 Task: Search one way flight ticket for 3 adults, 3 children in business from Orange County: John Wayne Airport (was Orange County Airport) to Greenville: Pitt-greenville Airport on 5-2-2023. Choice of flights is Alaska. Number of bags: 4 checked bags. Price is upto 99000. Outbound departure time preference is 21:45.
Action: Mouse moved to (221, 319)
Screenshot: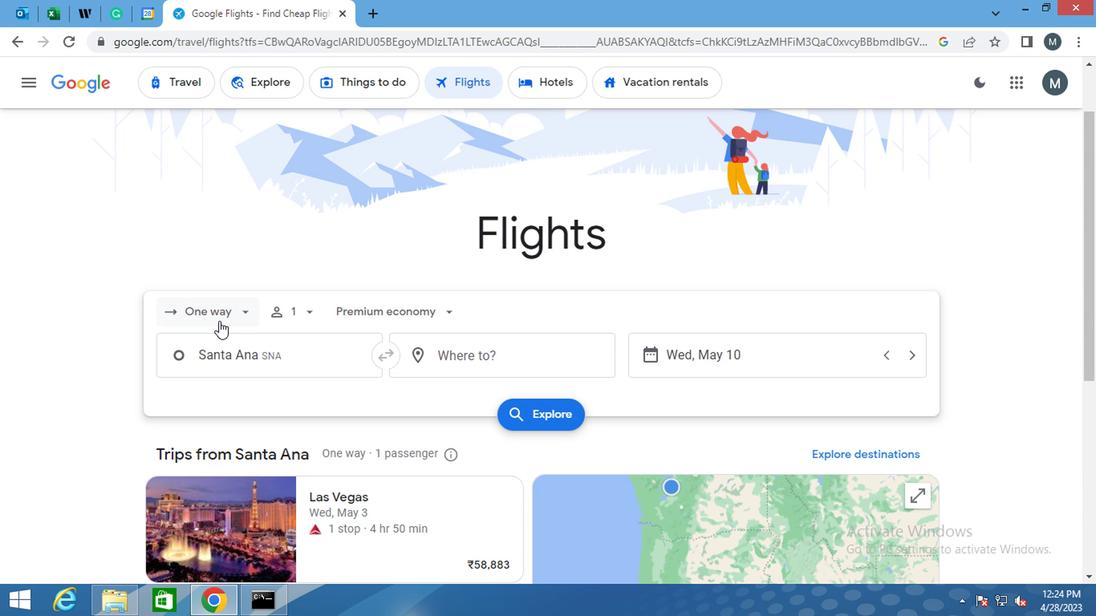 
Action: Mouse pressed left at (221, 319)
Screenshot: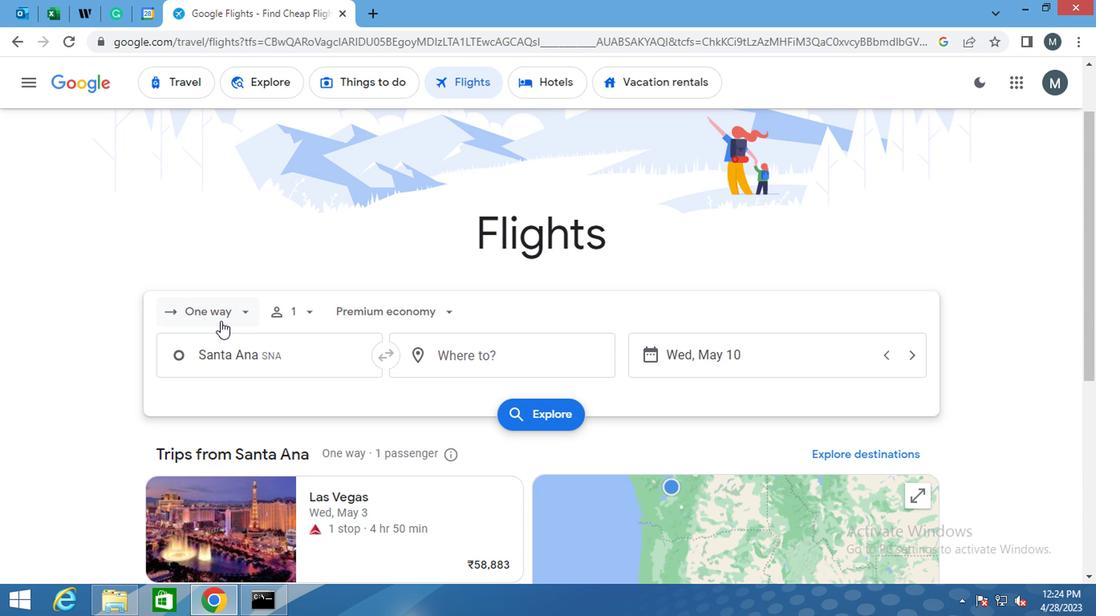 
Action: Mouse moved to (238, 378)
Screenshot: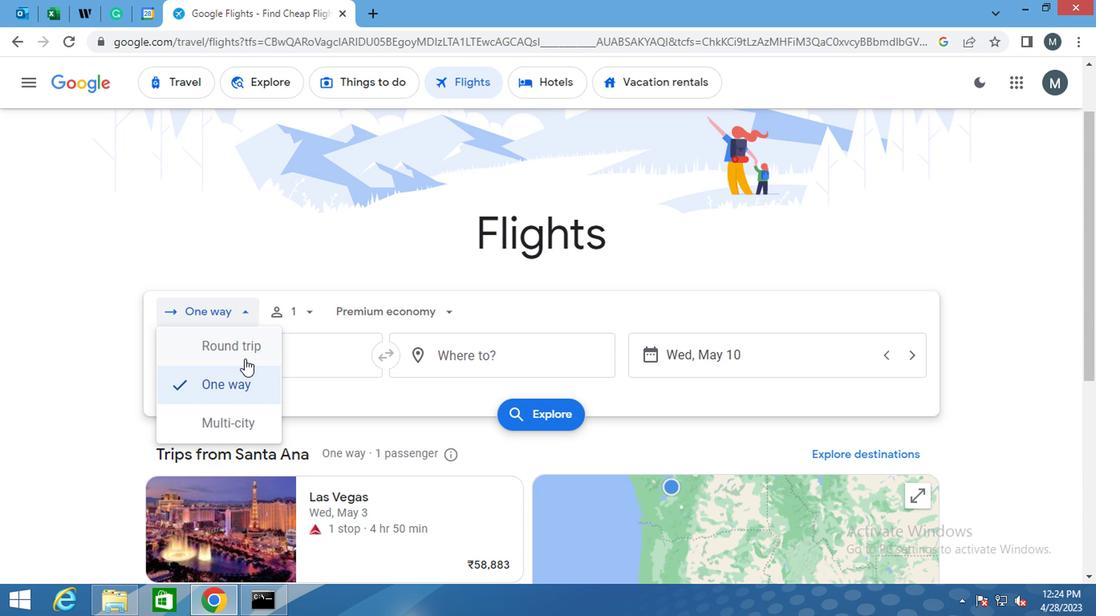 
Action: Mouse pressed left at (238, 378)
Screenshot: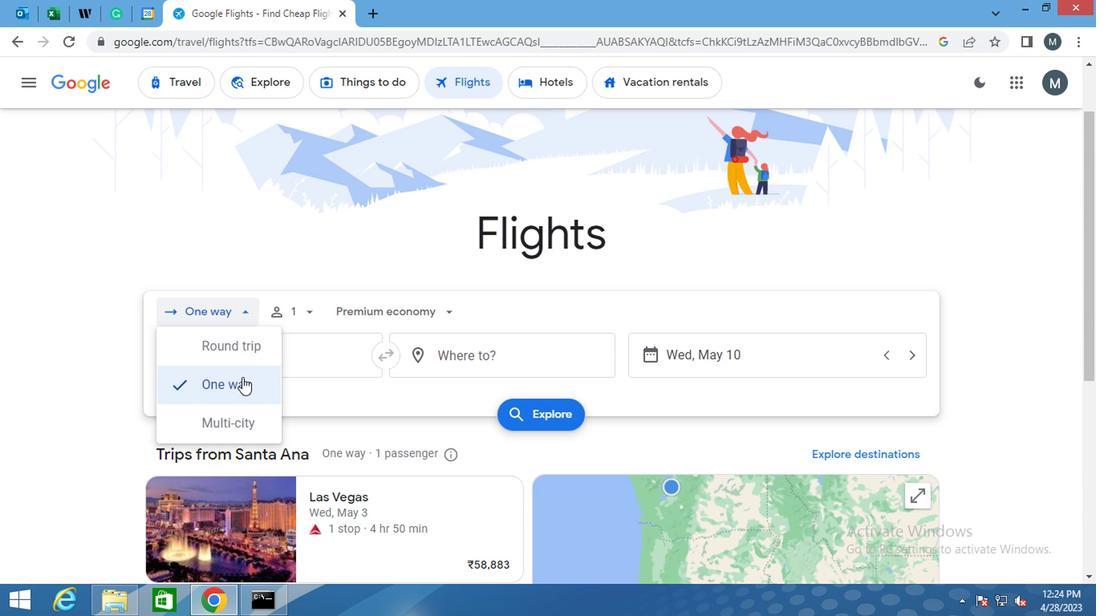 
Action: Mouse moved to (303, 314)
Screenshot: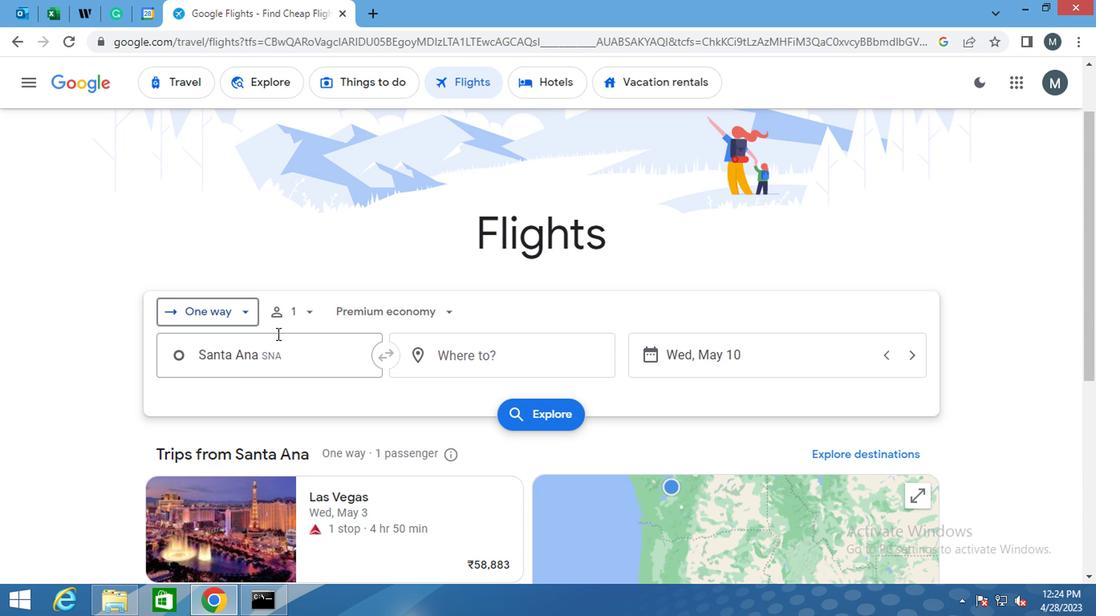 
Action: Mouse pressed left at (303, 314)
Screenshot: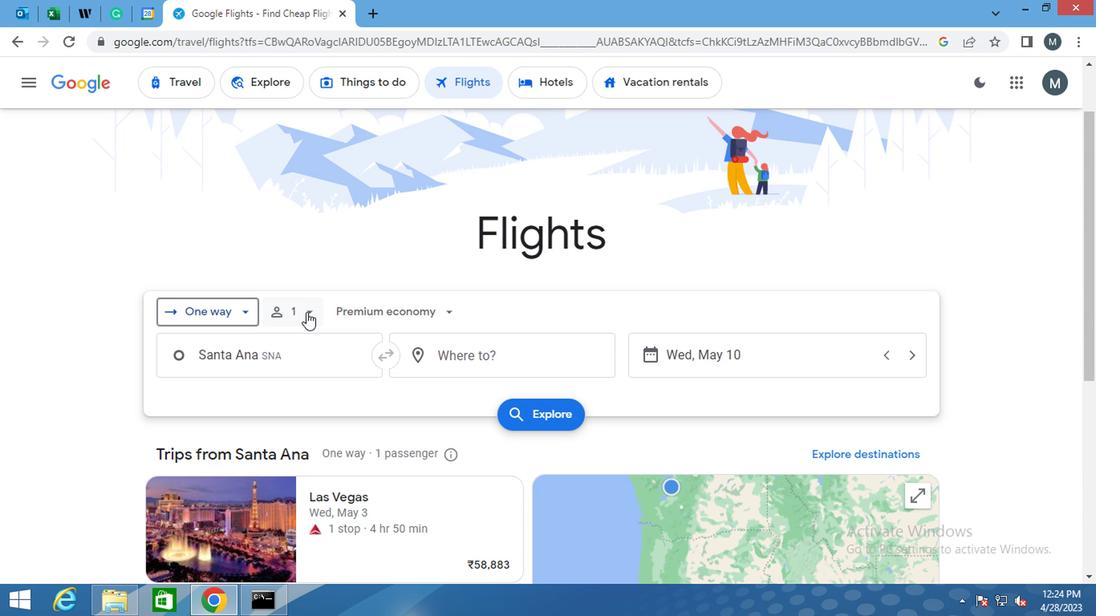 
Action: Mouse moved to (423, 352)
Screenshot: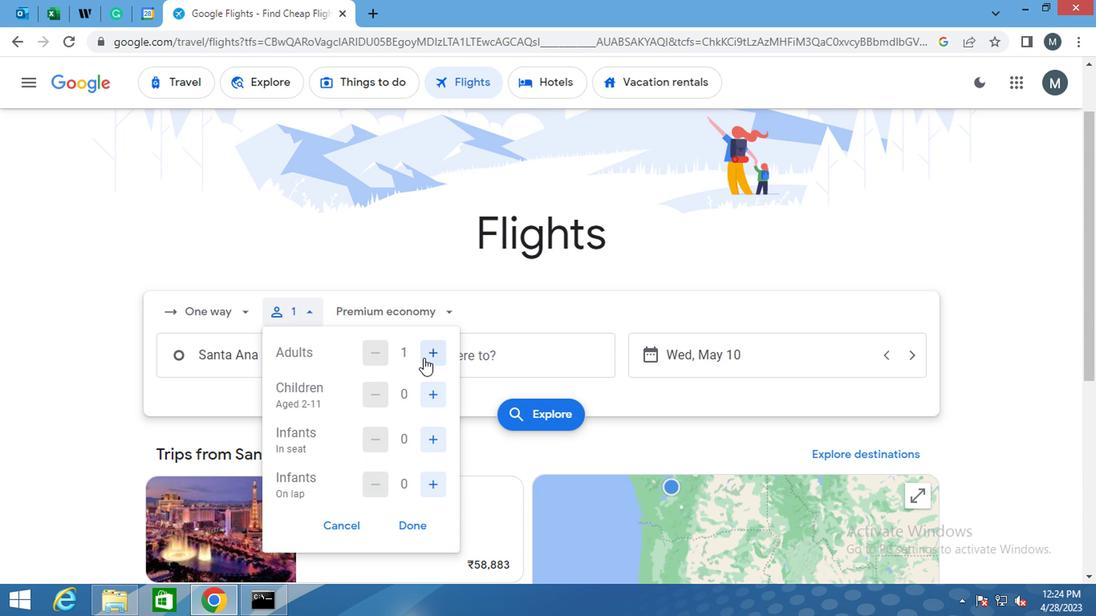 
Action: Mouse pressed left at (423, 352)
Screenshot: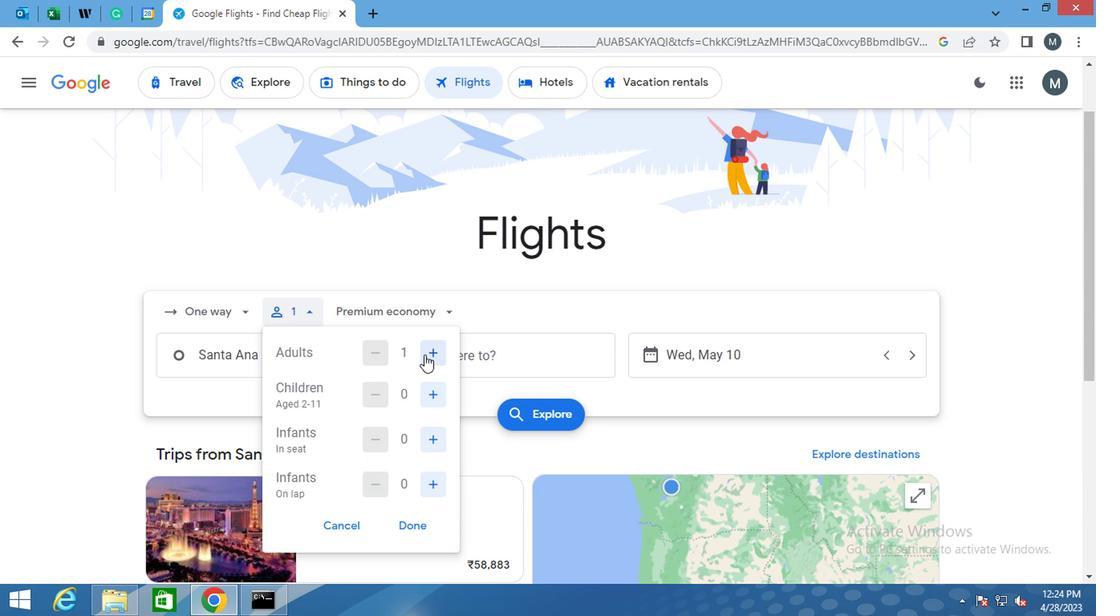 
Action: Mouse moved to (424, 352)
Screenshot: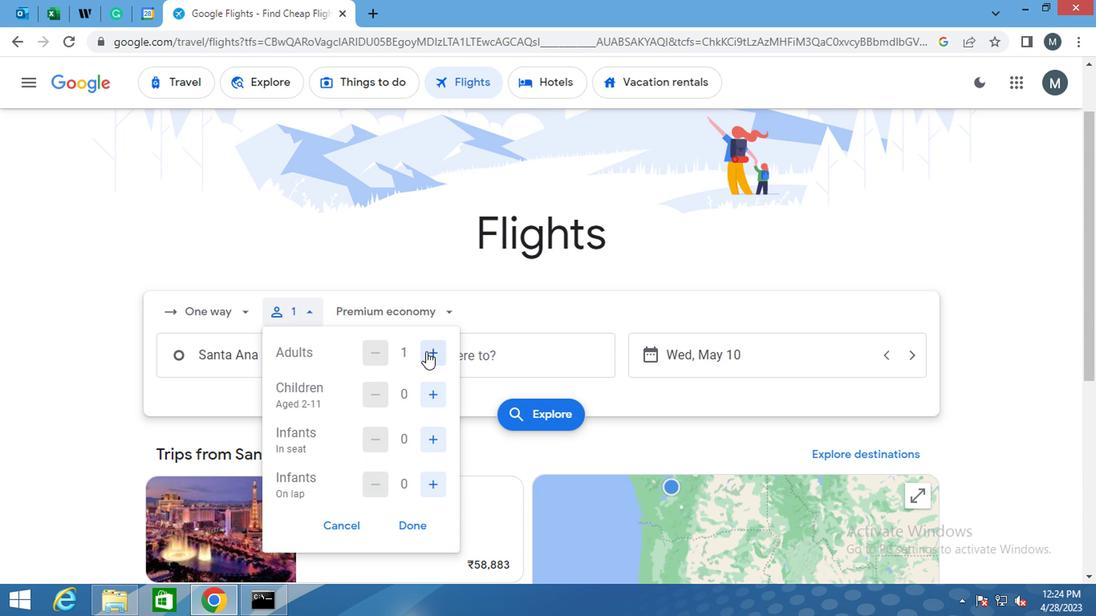 
Action: Mouse pressed left at (424, 352)
Screenshot: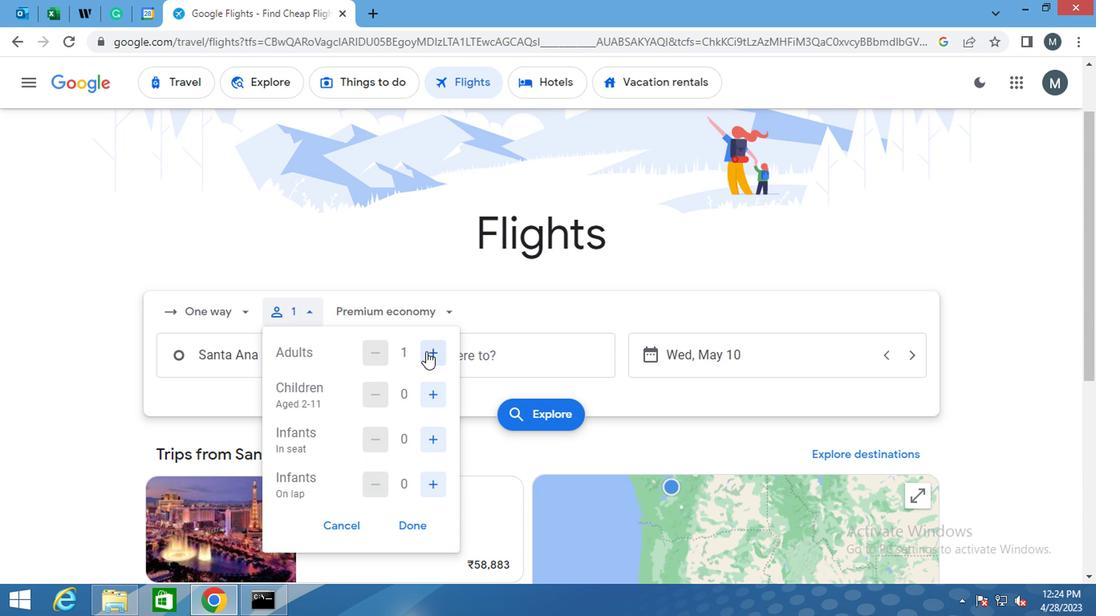 
Action: Mouse moved to (433, 399)
Screenshot: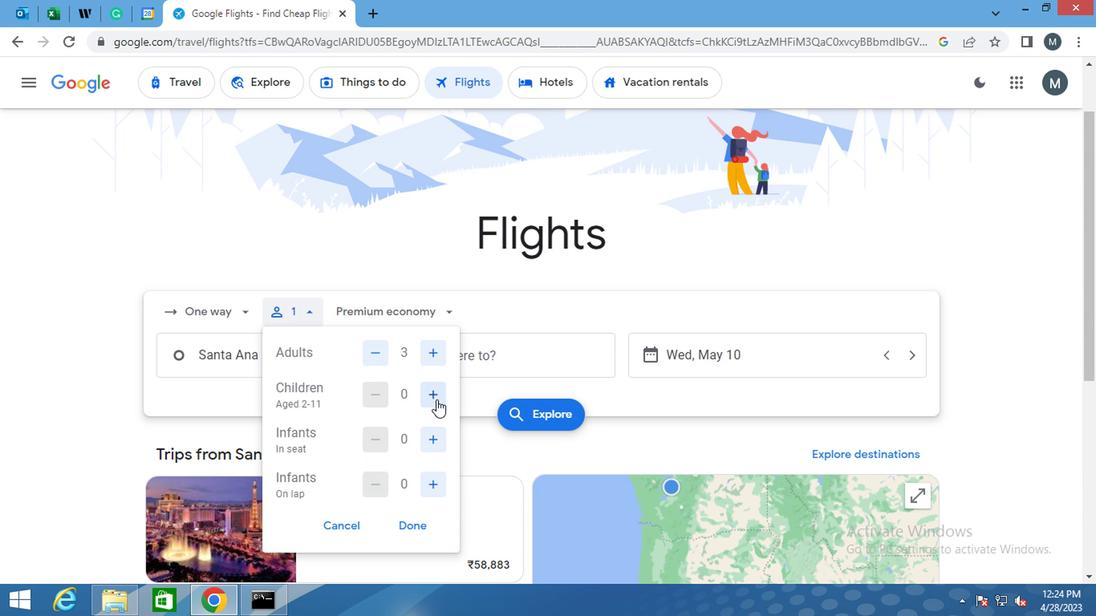 
Action: Mouse pressed left at (433, 399)
Screenshot: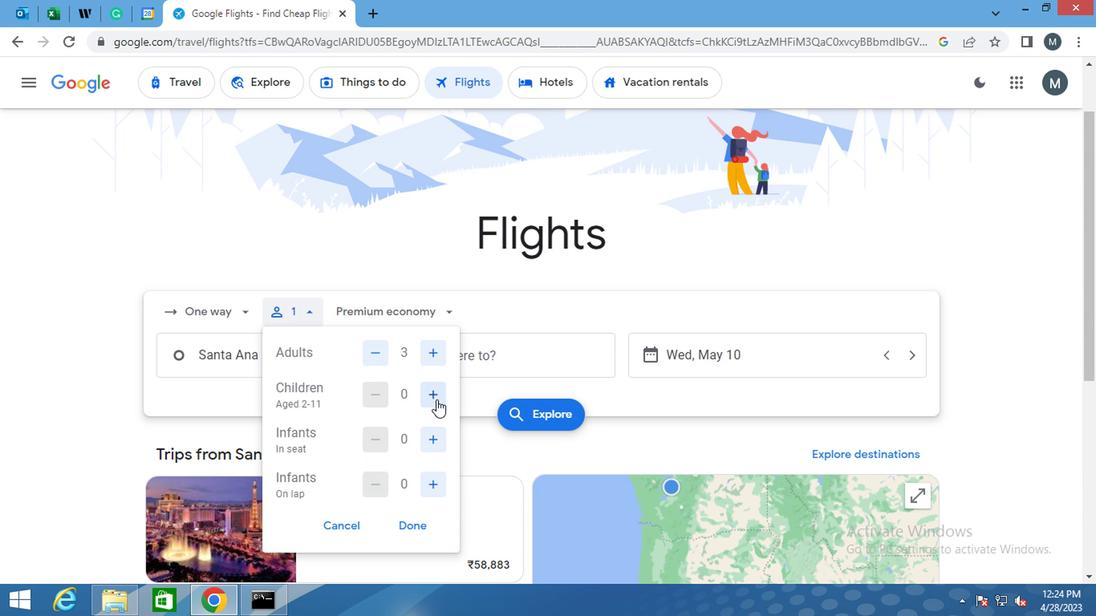 
Action: Mouse pressed left at (433, 399)
Screenshot: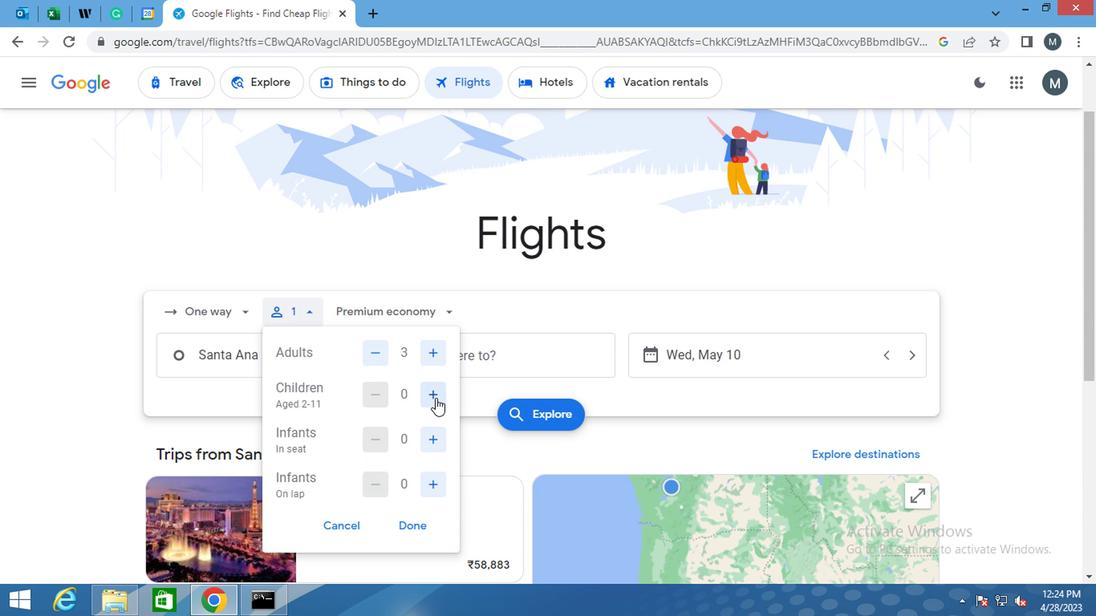 
Action: Mouse pressed left at (433, 399)
Screenshot: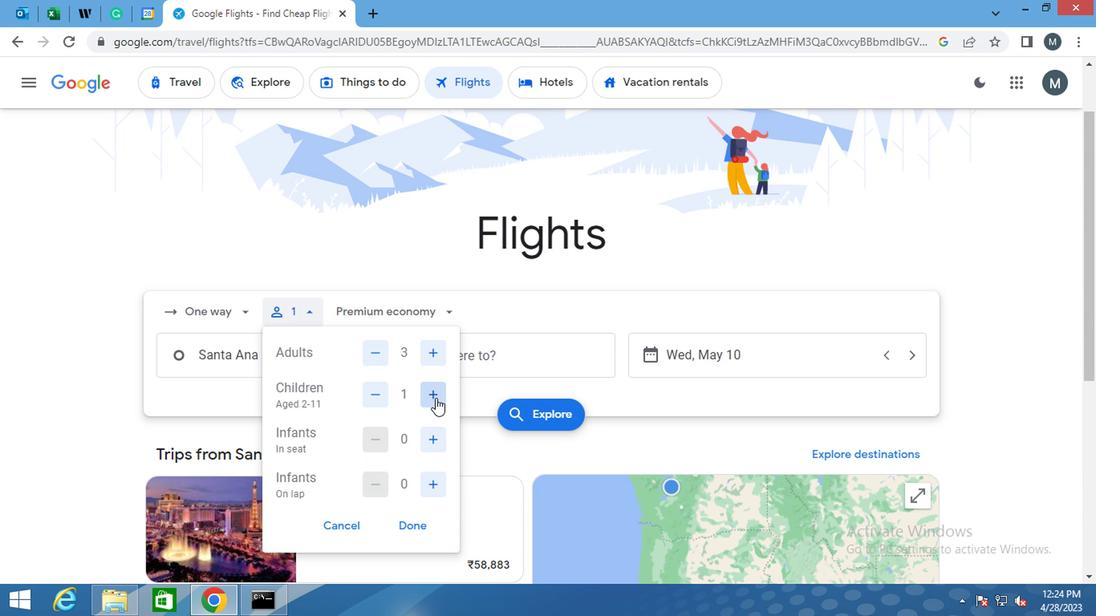 
Action: Mouse moved to (406, 528)
Screenshot: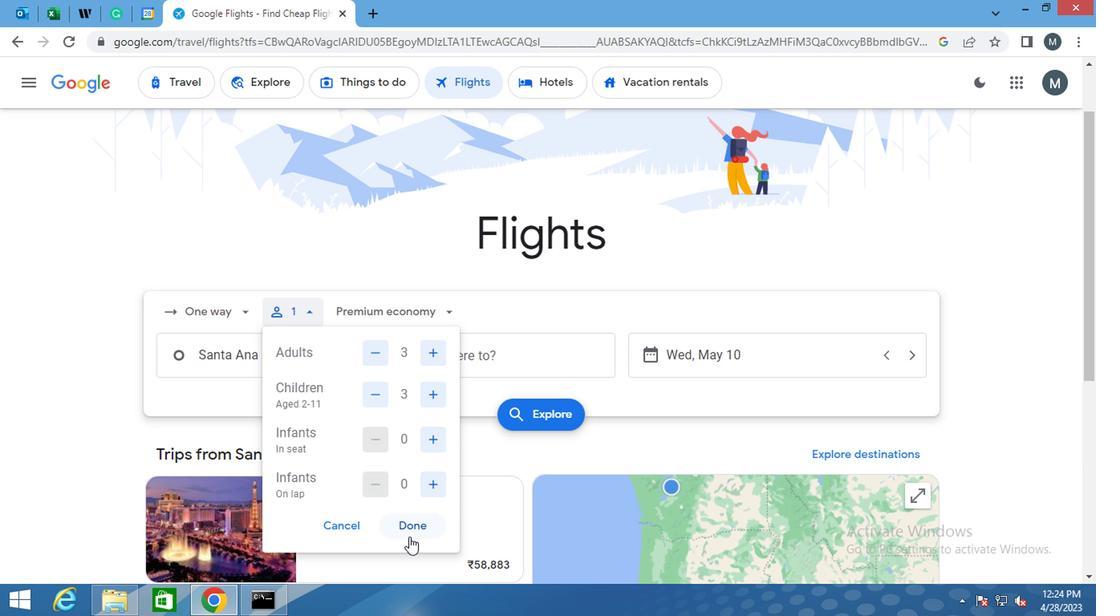 
Action: Mouse pressed left at (406, 528)
Screenshot: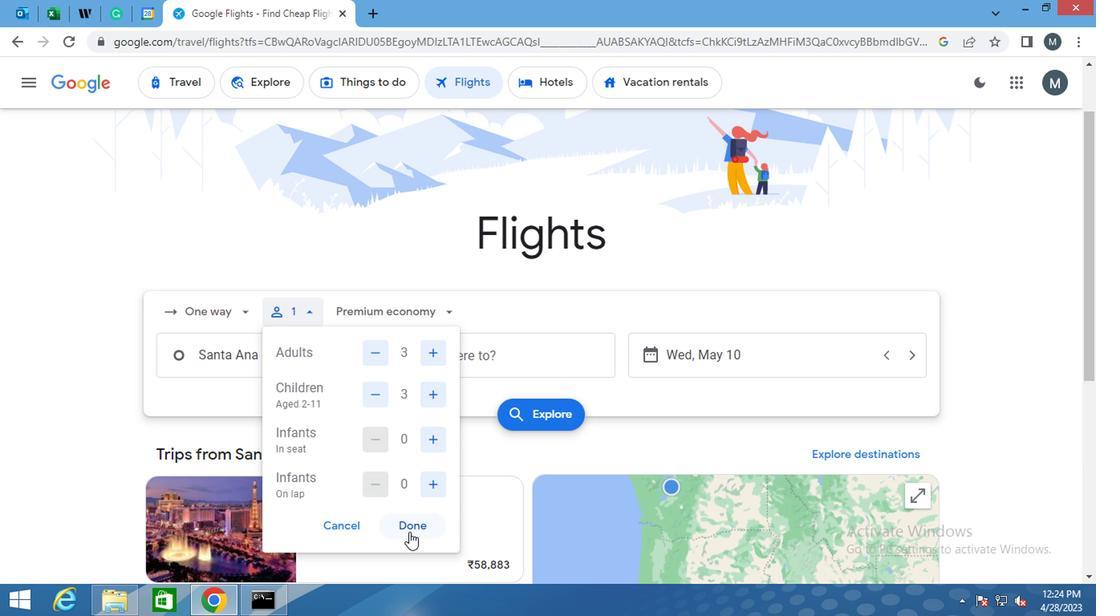 
Action: Mouse moved to (418, 316)
Screenshot: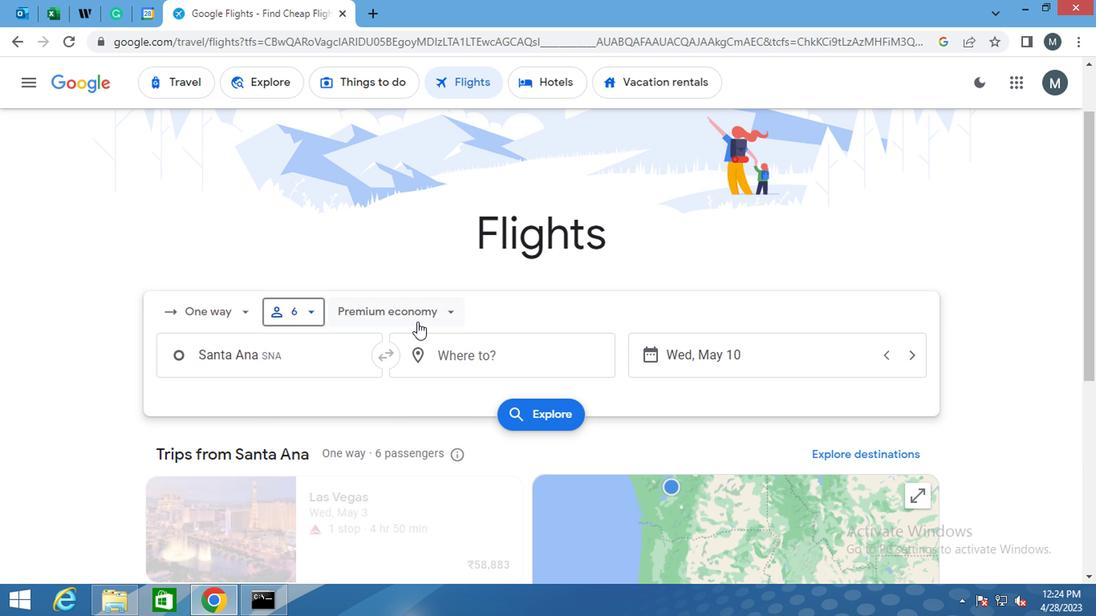 
Action: Mouse pressed left at (418, 316)
Screenshot: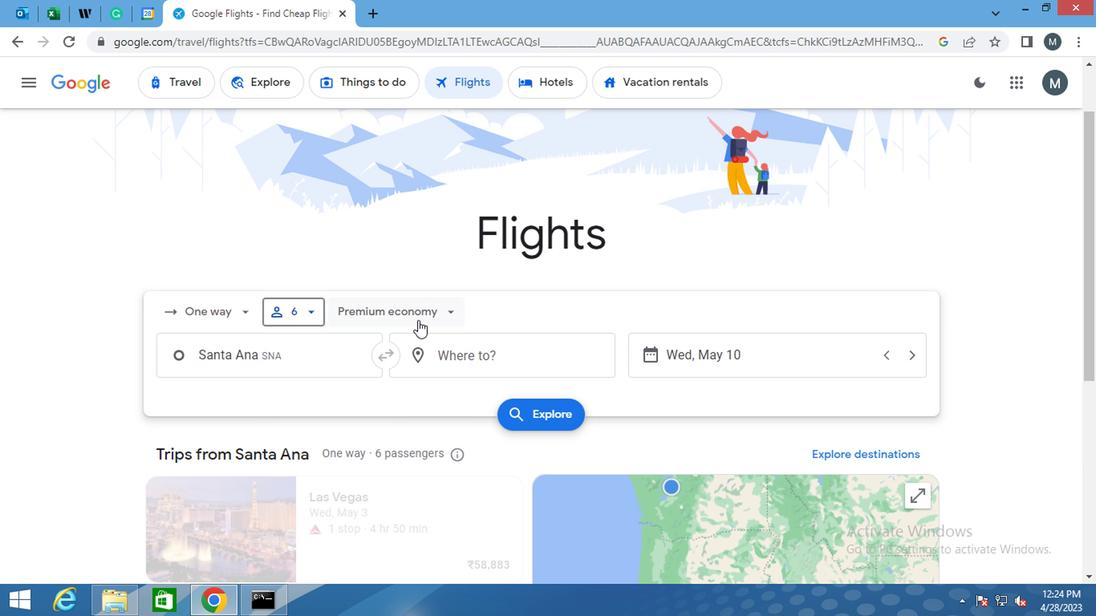 
Action: Mouse moved to (400, 420)
Screenshot: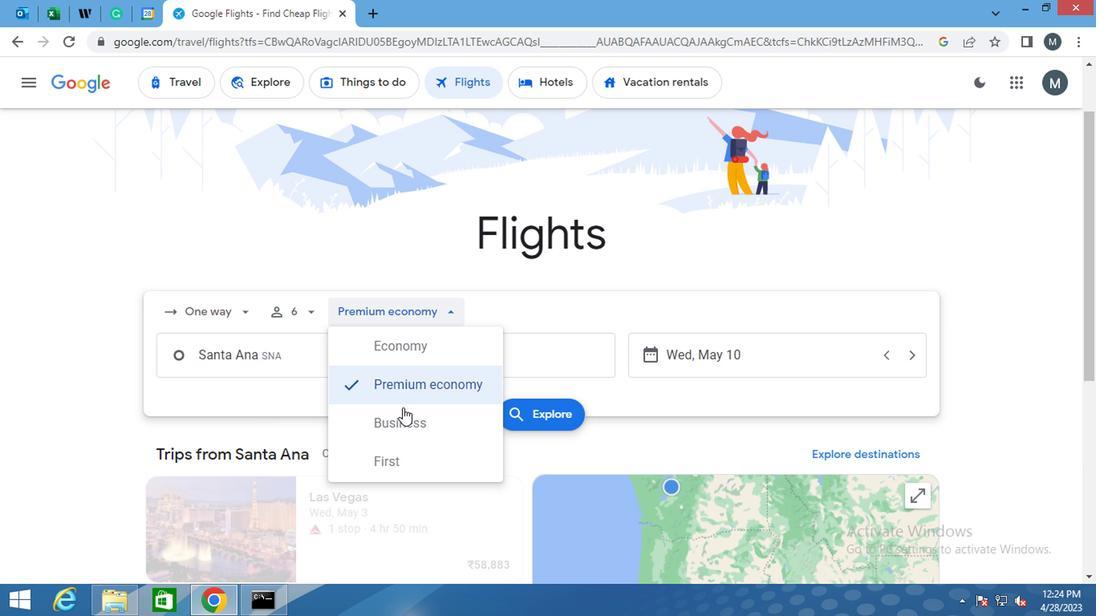 
Action: Mouse pressed left at (400, 420)
Screenshot: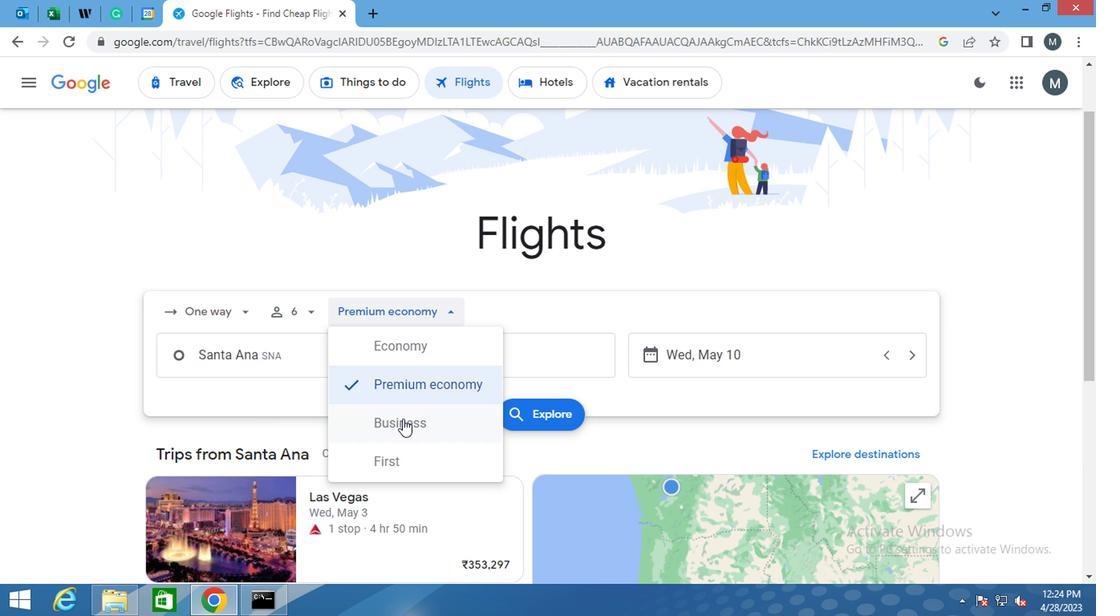 
Action: Mouse moved to (203, 356)
Screenshot: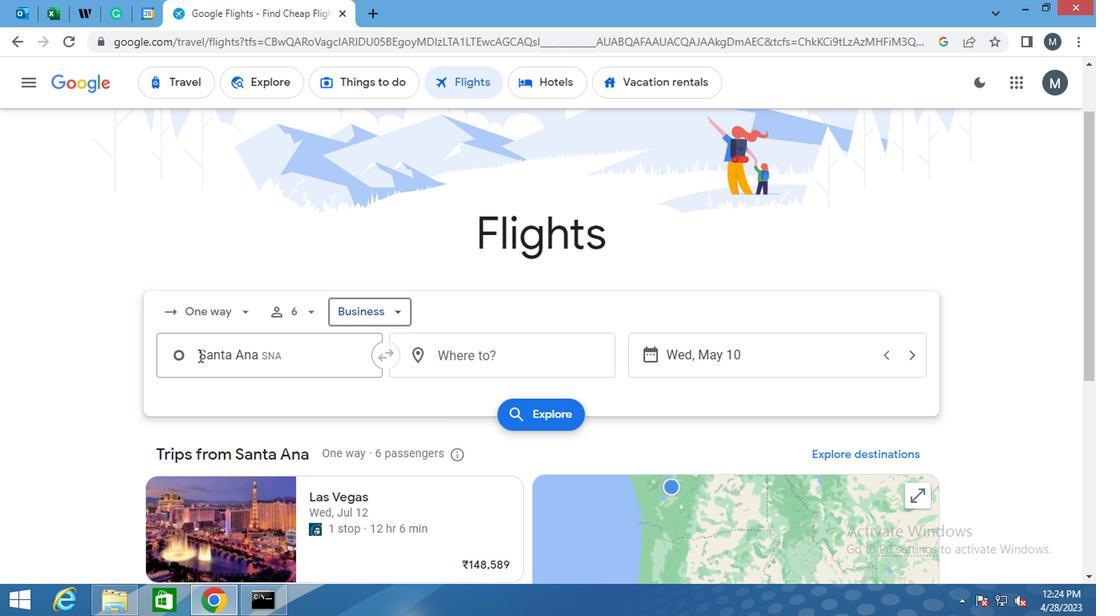 
Action: Mouse pressed left at (203, 356)
Screenshot: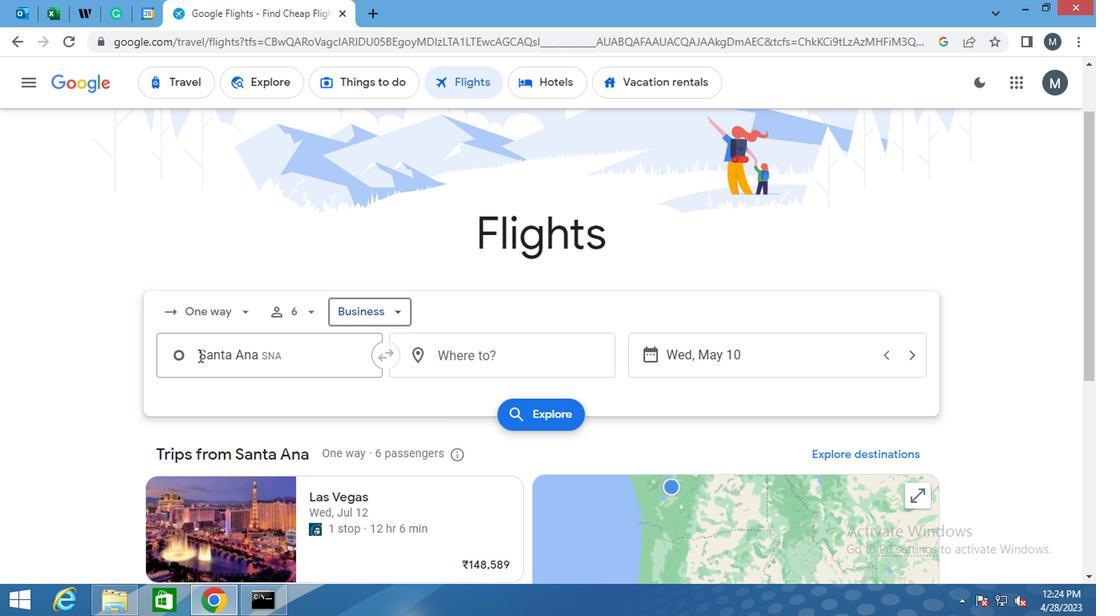 
Action: Mouse moved to (247, 364)
Screenshot: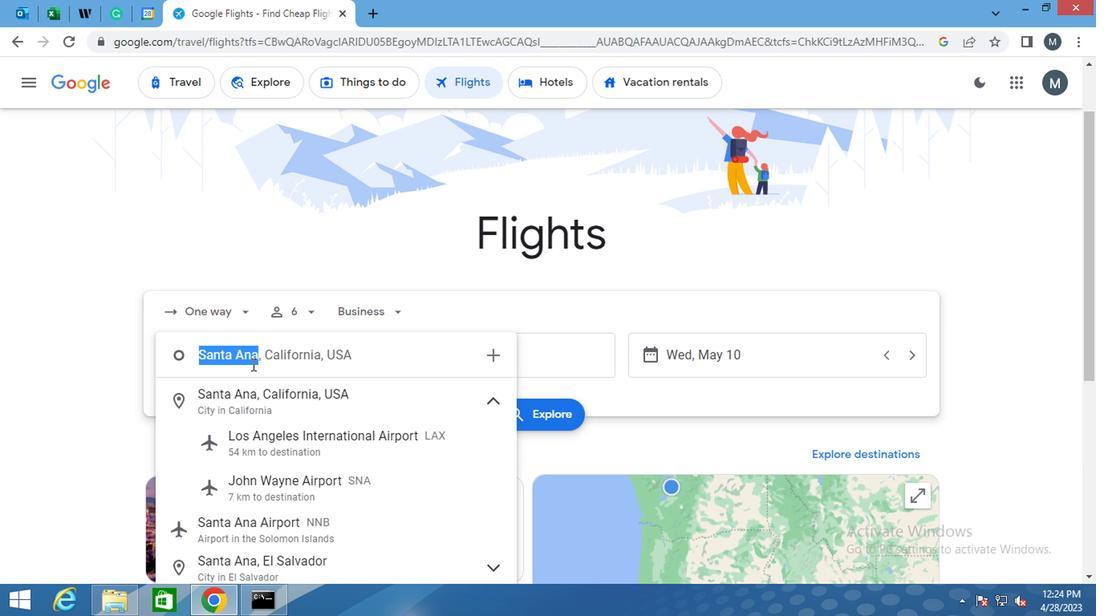 
Action: Key pressed wayne
Screenshot: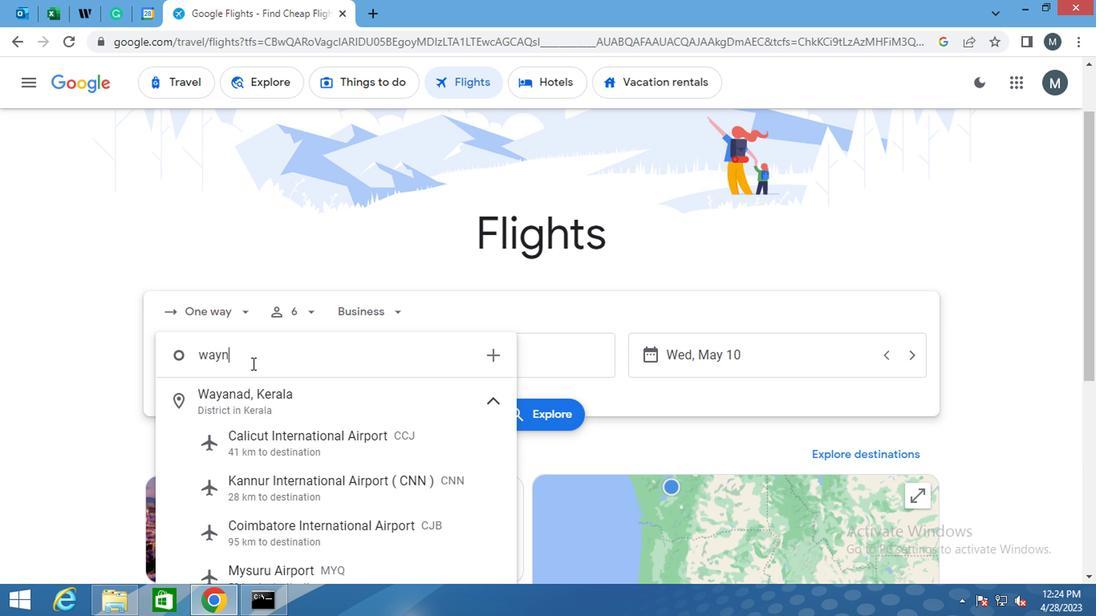 
Action: Mouse moved to (248, 368)
Screenshot: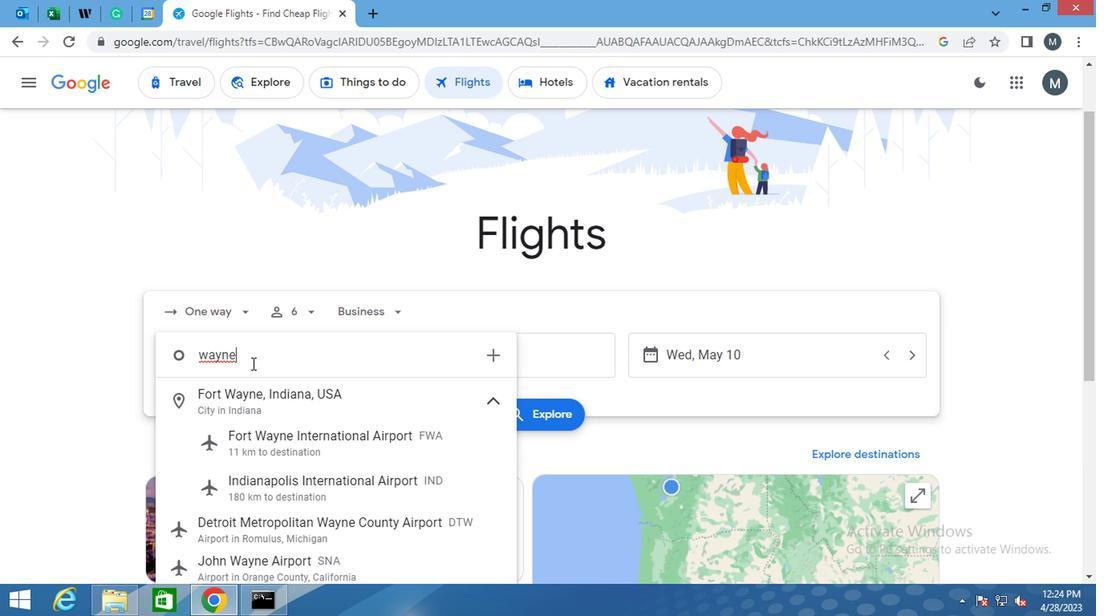 
Action: Key pressed <Key.space>airport
Screenshot: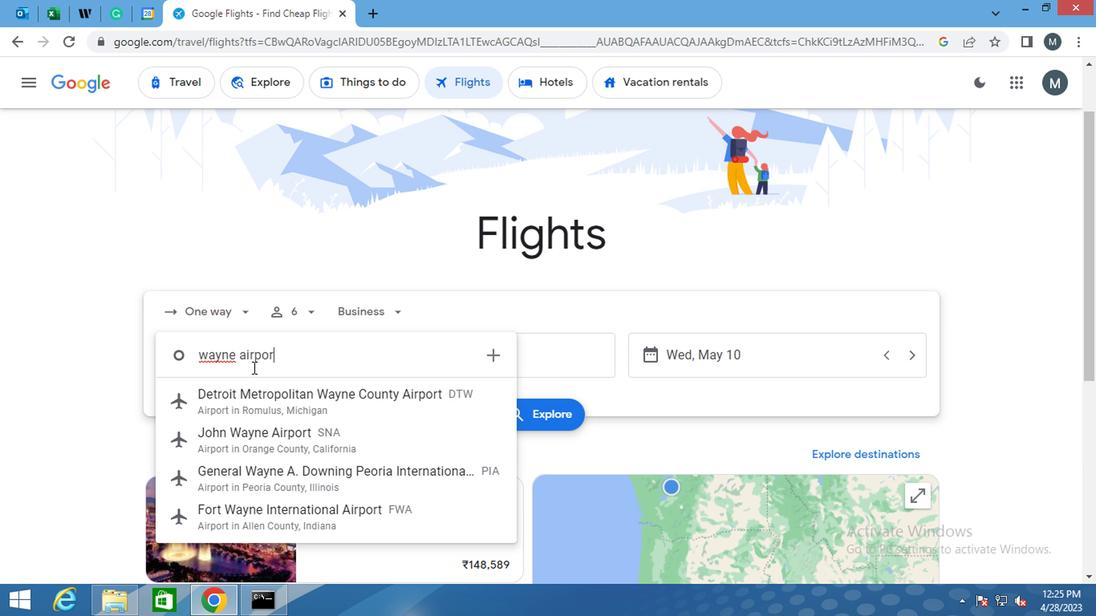 
Action: Mouse moved to (272, 378)
Screenshot: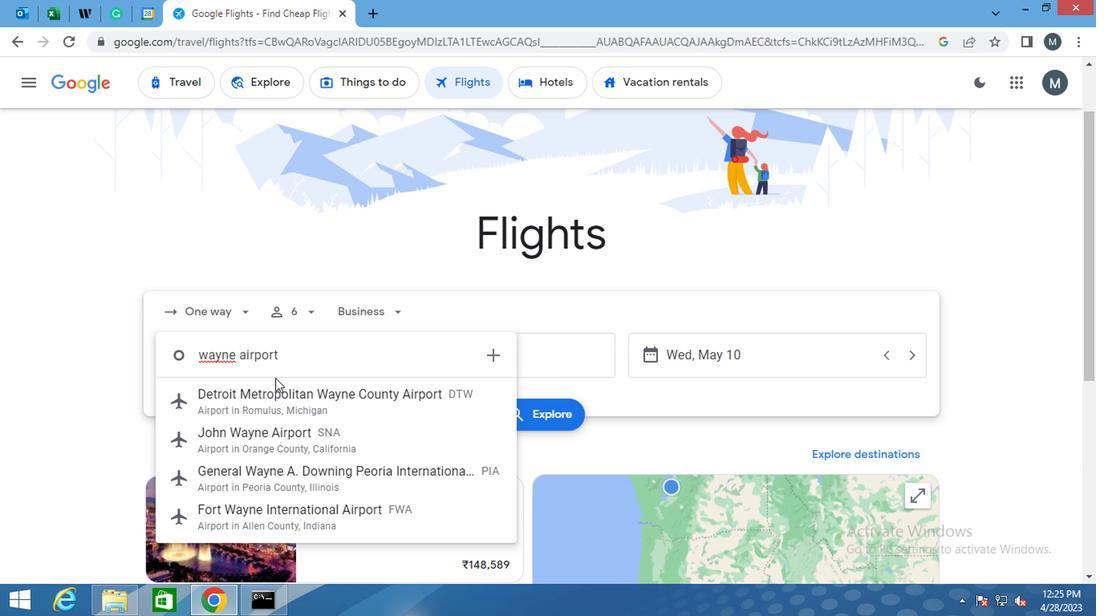 
Action: Key pressed <Key.space>
Screenshot: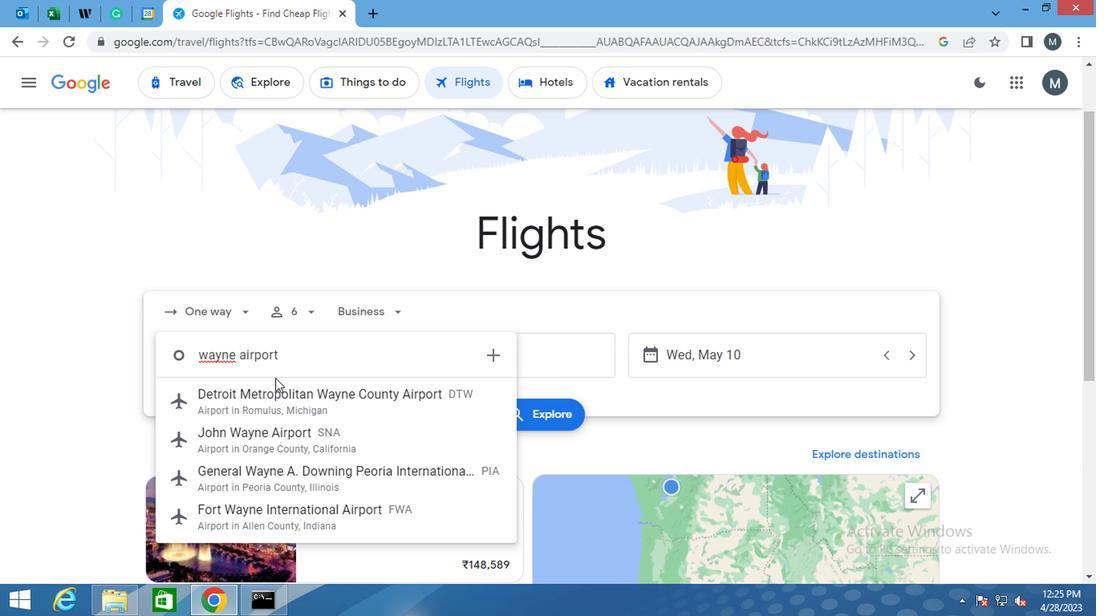 
Action: Mouse moved to (312, 393)
Screenshot: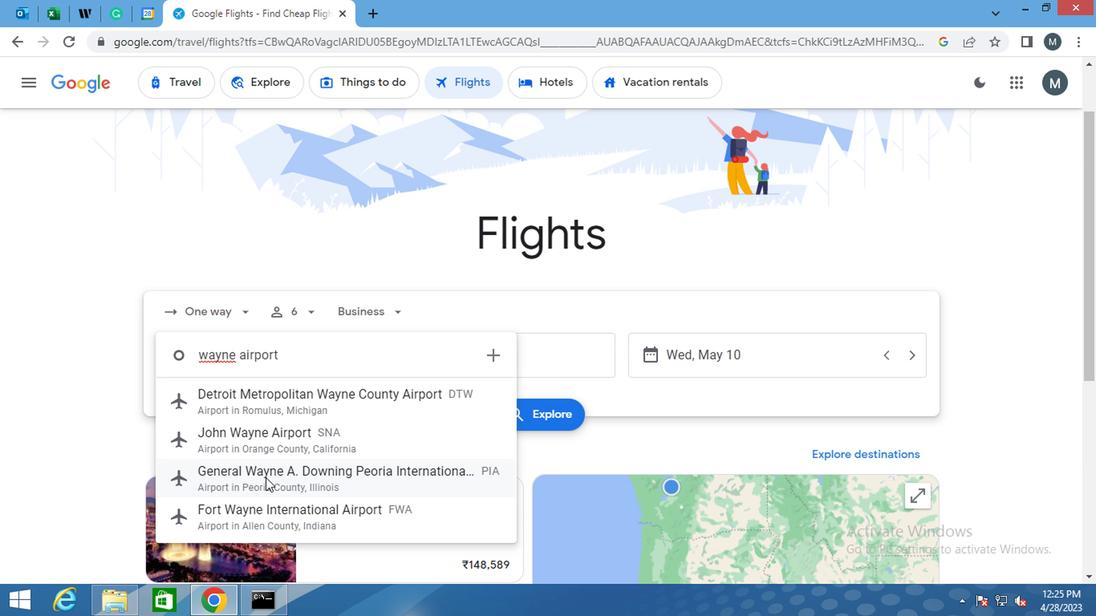 
Action: Mouse scrolled (312, 392) with delta (0, 0)
Screenshot: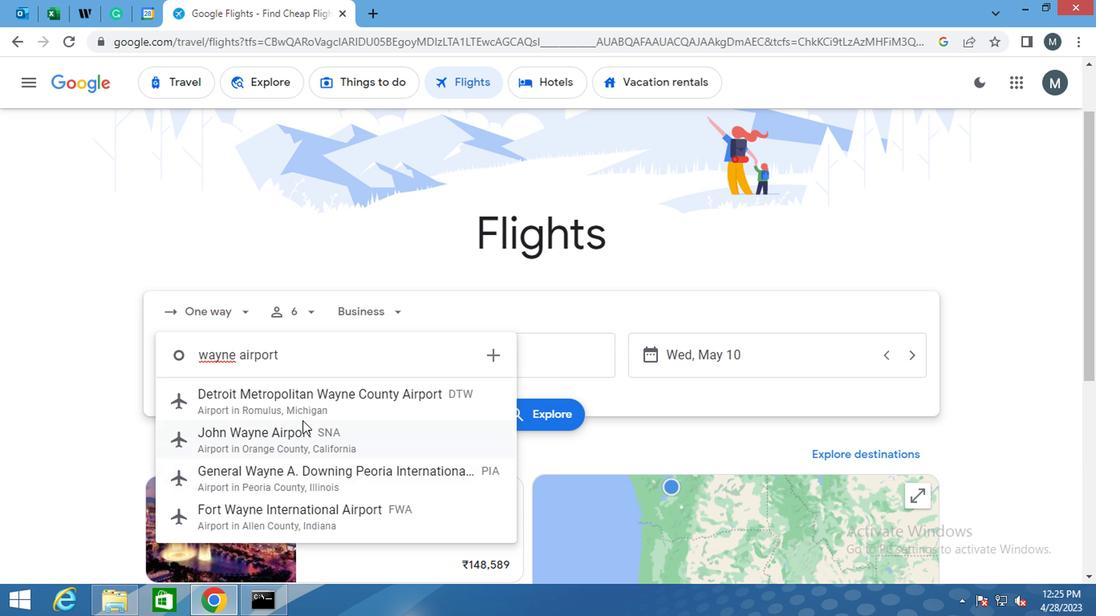 
Action: Mouse moved to (303, 408)
Screenshot: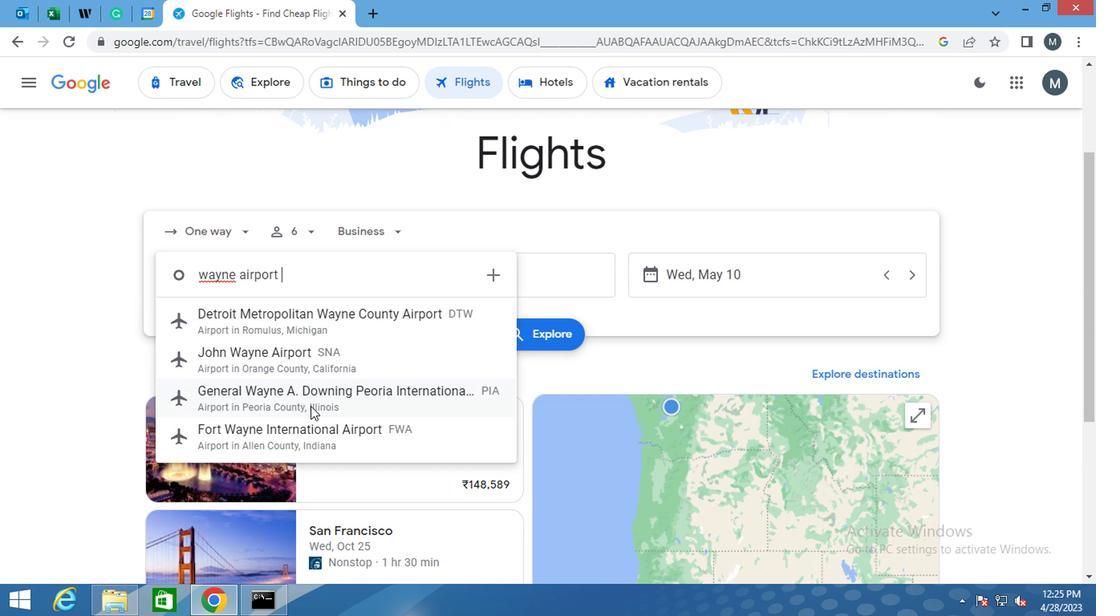 
Action: Mouse scrolled (303, 408) with delta (0, 0)
Screenshot: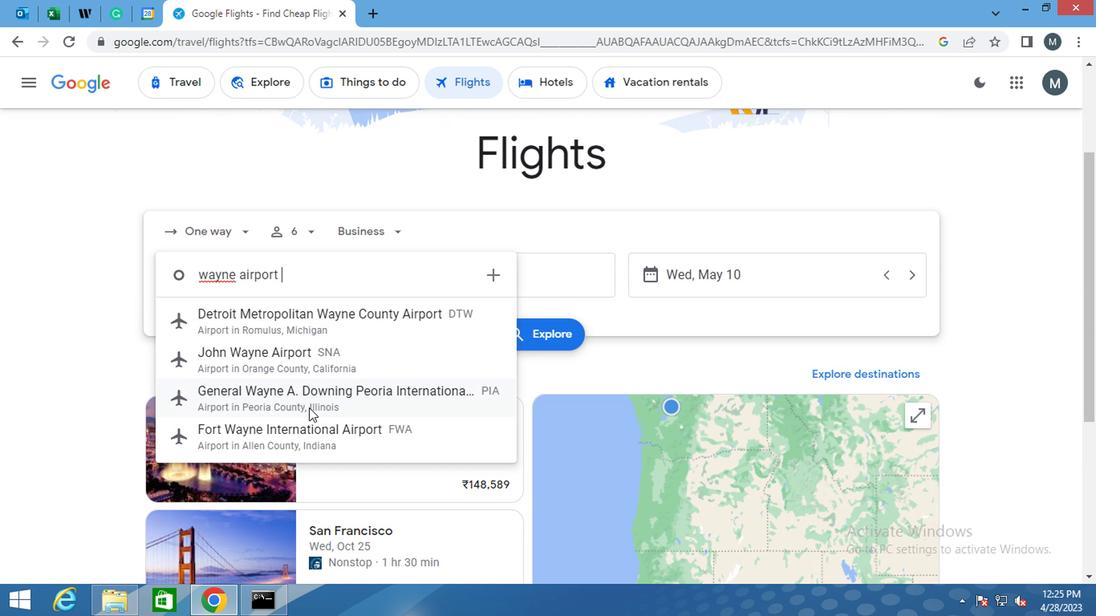 
Action: Mouse moved to (303, 406)
Screenshot: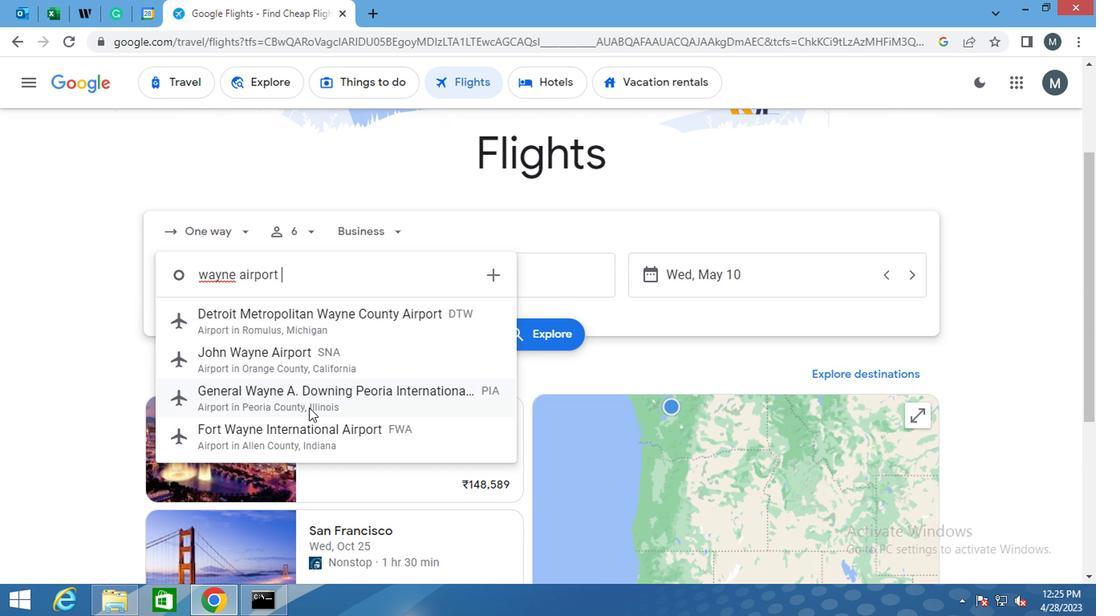 
Action: Mouse scrolled (303, 407) with delta (0, 0)
Screenshot: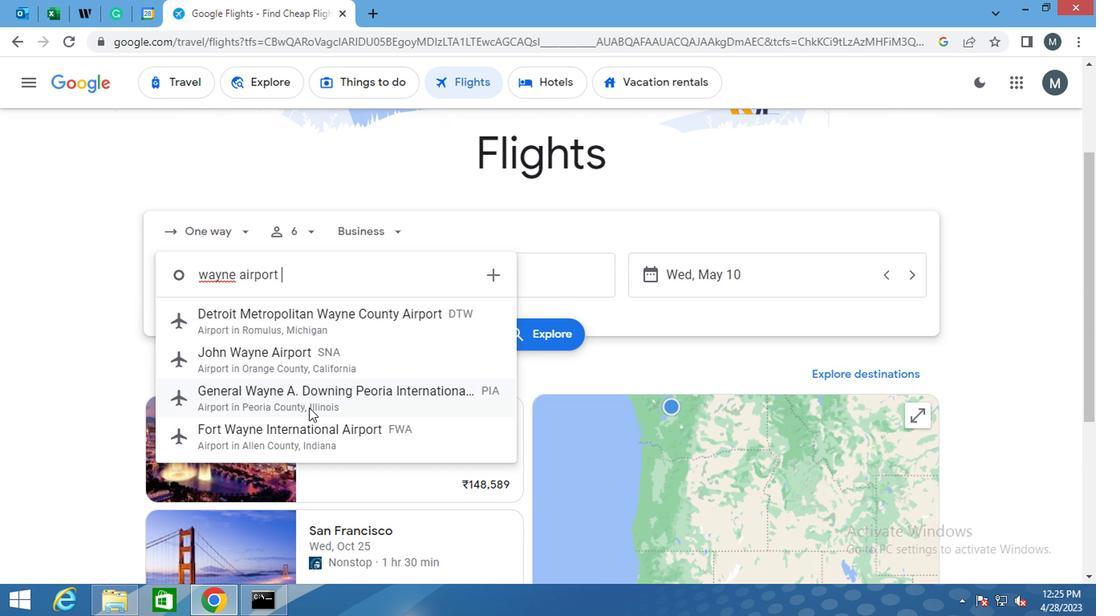 
Action: Mouse moved to (305, 407)
Screenshot: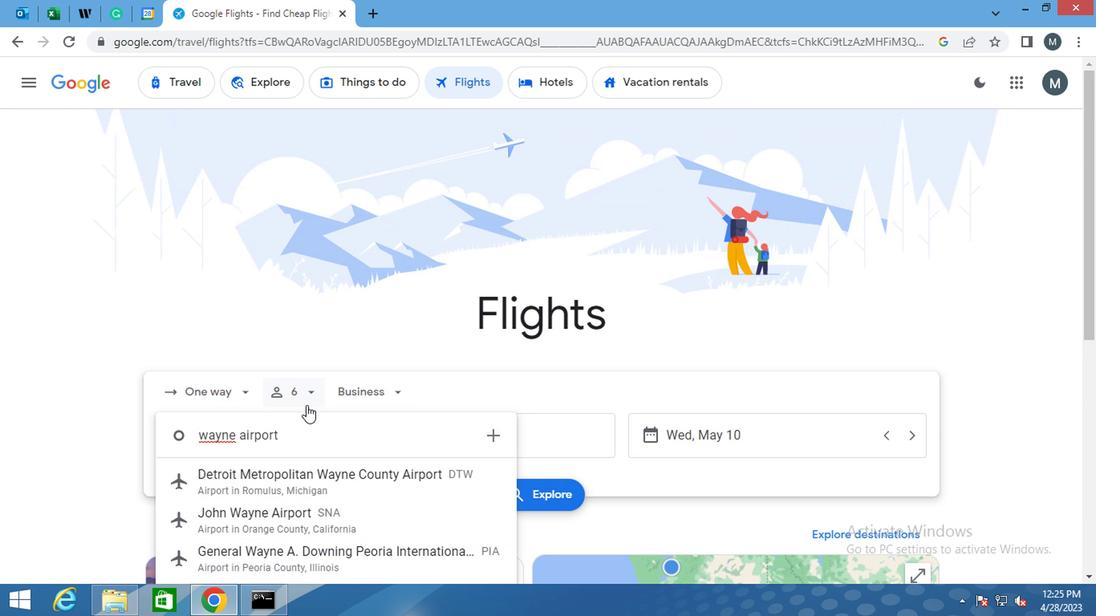 
Action: Mouse scrolled (305, 406) with delta (0, 0)
Screenshot: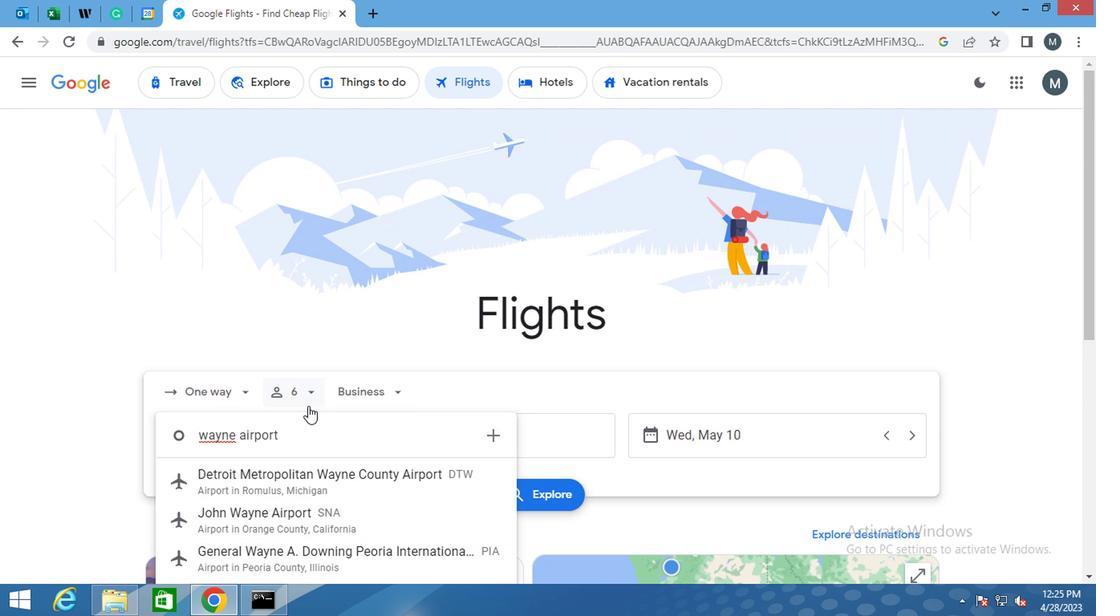 
Action: Mouse moved to (342, 448)
Screenshot: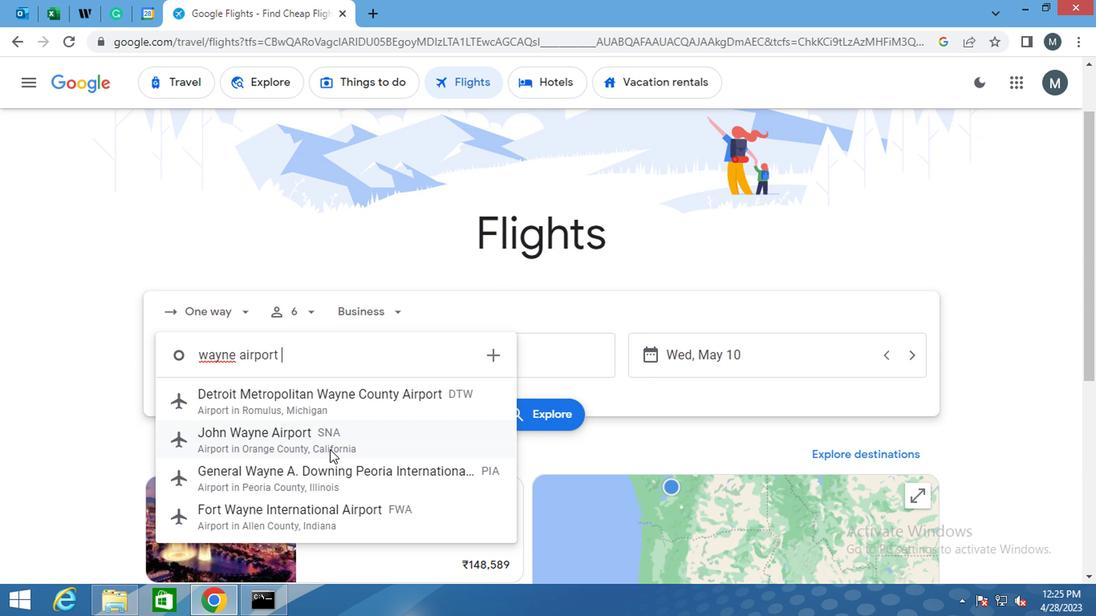 
Action: Mouse pressed left at (342, 448)
Screenshot: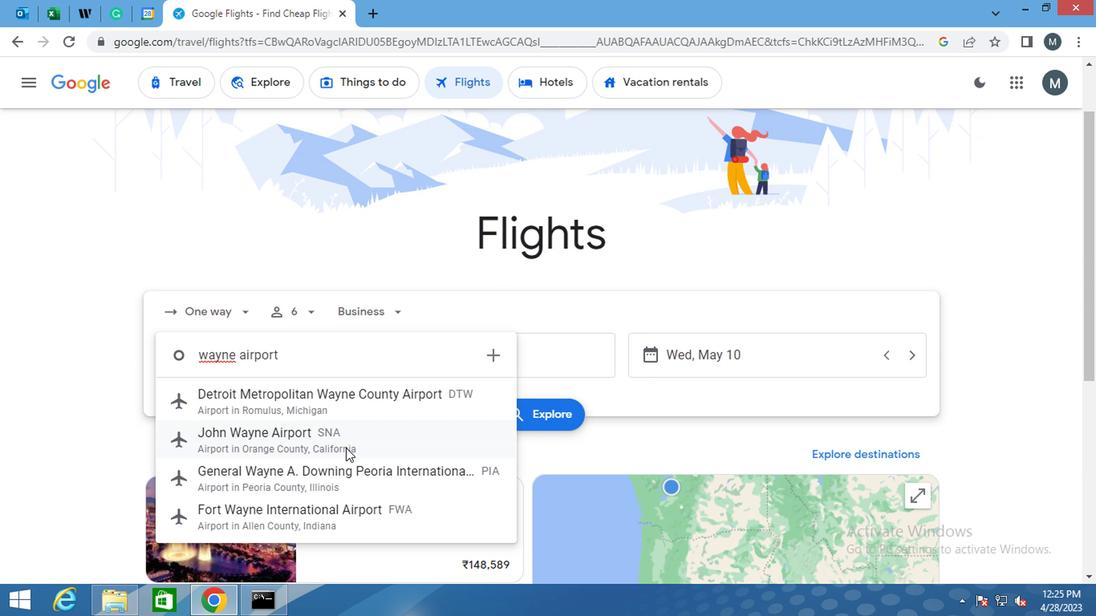 
Action: Mouse moved to (472, 366)
Screenshot: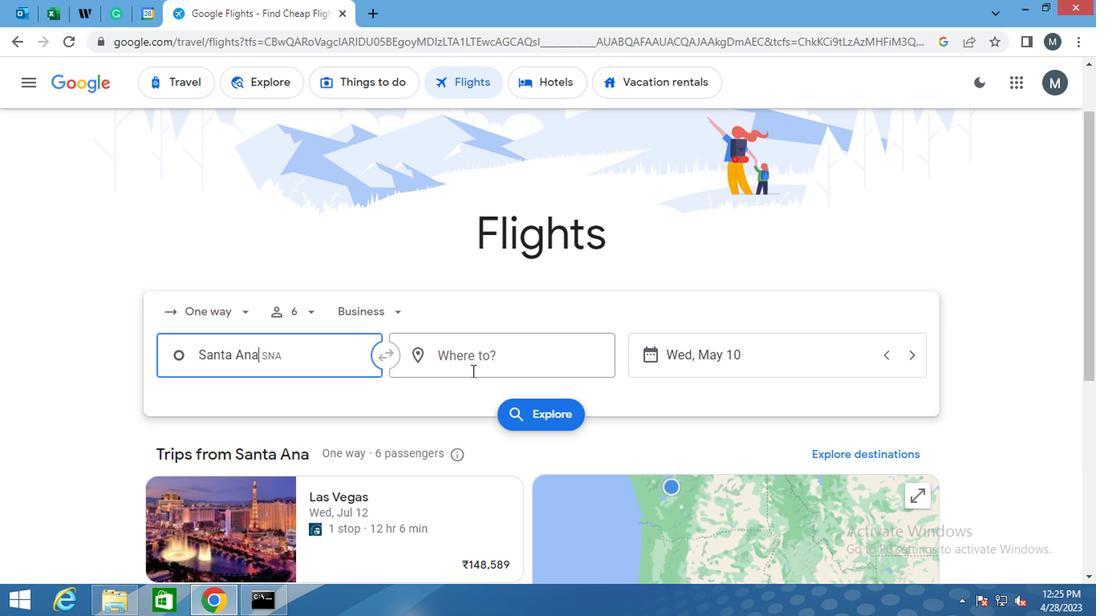 
Action: Mouse pressed left at (472, 366)
Screenshot: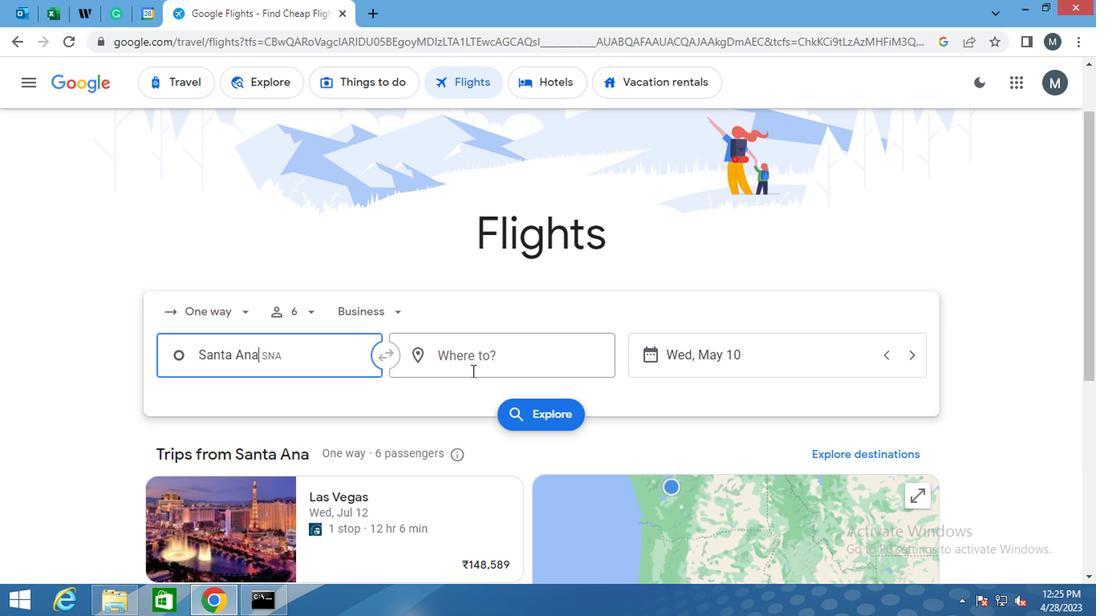 
Action: Mouse moved to (472, 443)
Screenshot: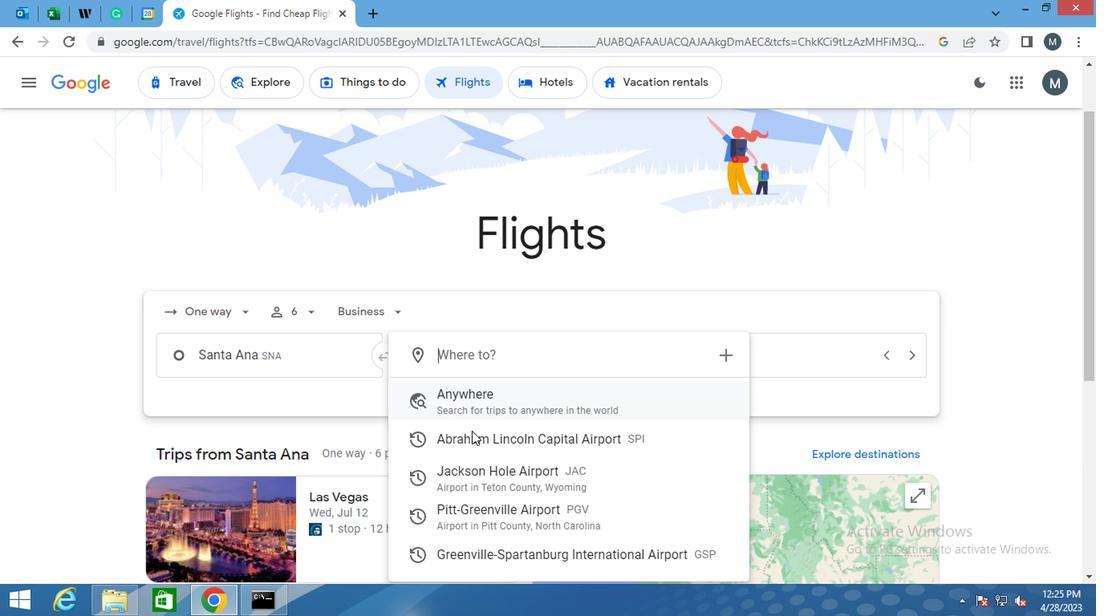 
Action: Key pressed <Key.shift>GREENVILLE<Key.space>PI
Screenshot: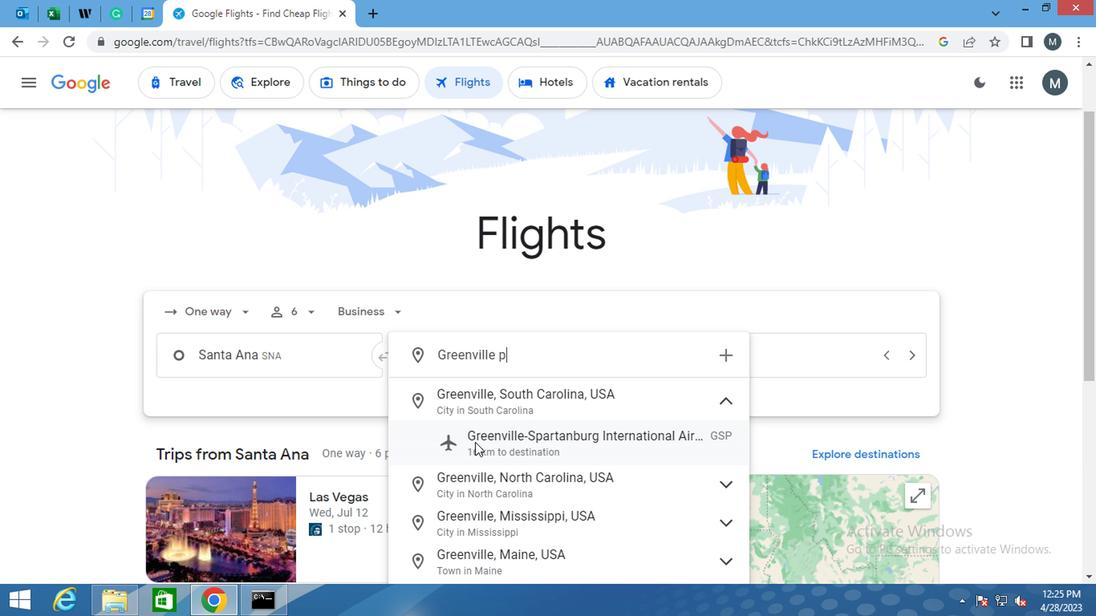 
Action: Mouse moved to (480, 396)
Screenshot: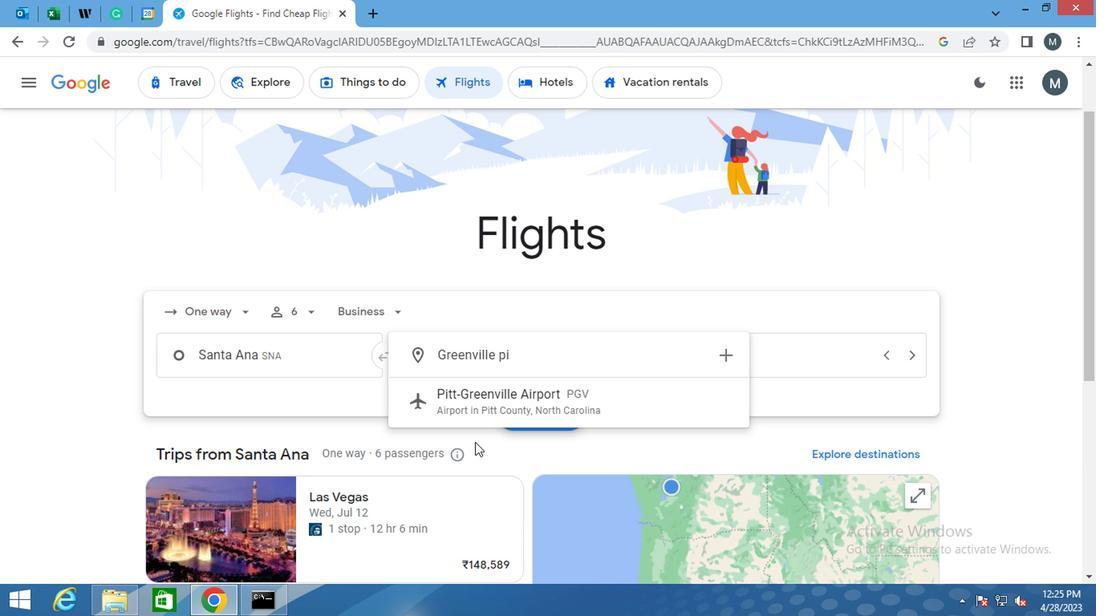 
Action: Mouse pressed left at (480, 396)
Screenshot: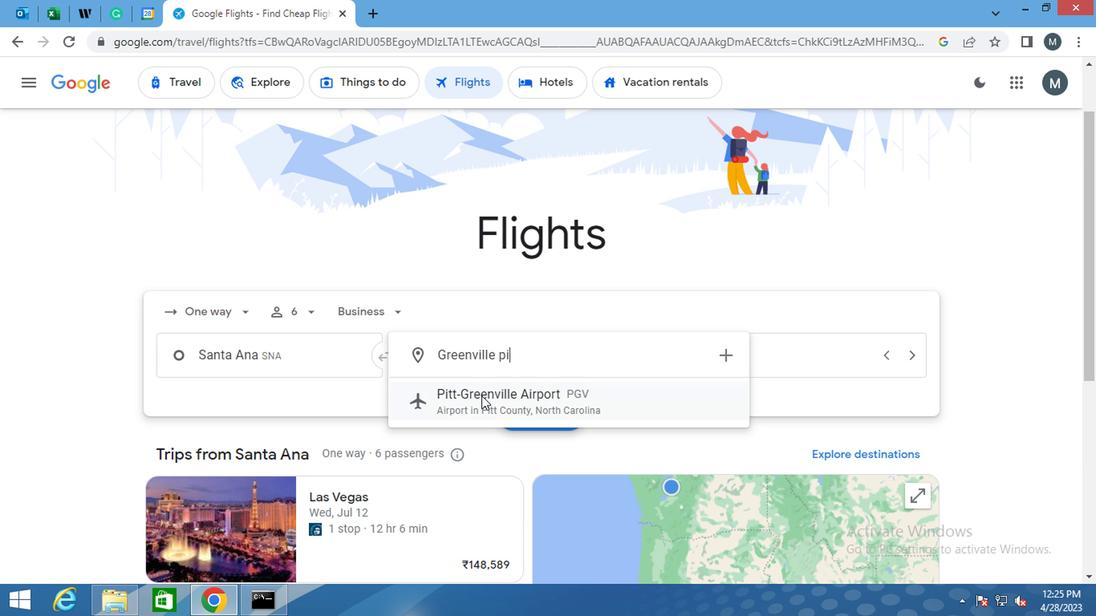 
Action: Mouse moved to (735, 357)
Screenshot: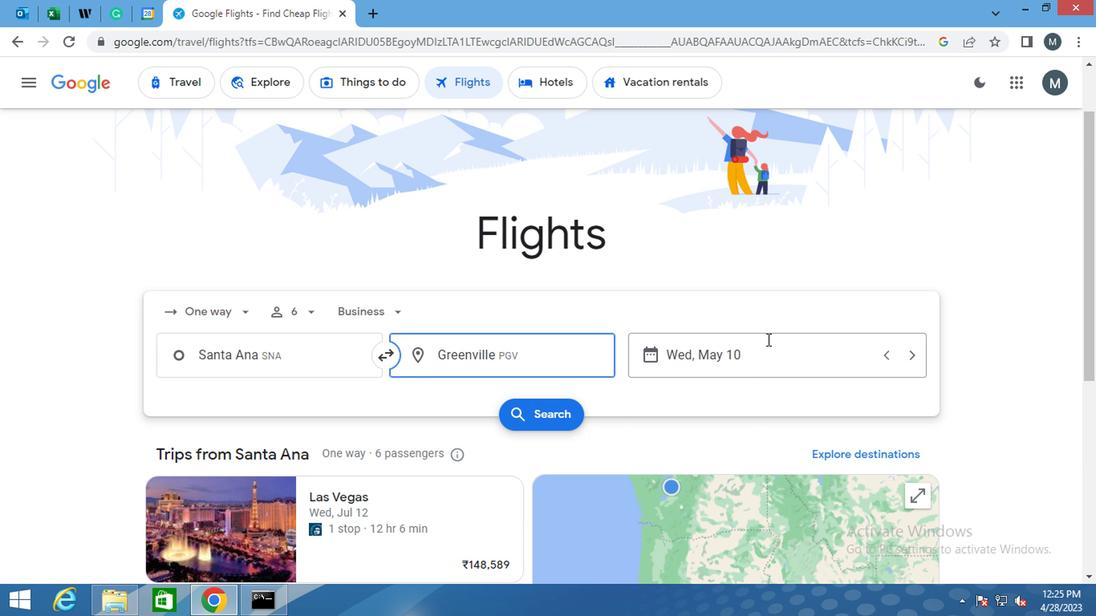 
Action: Mouse pressed left at (735, 357)
Screenshot: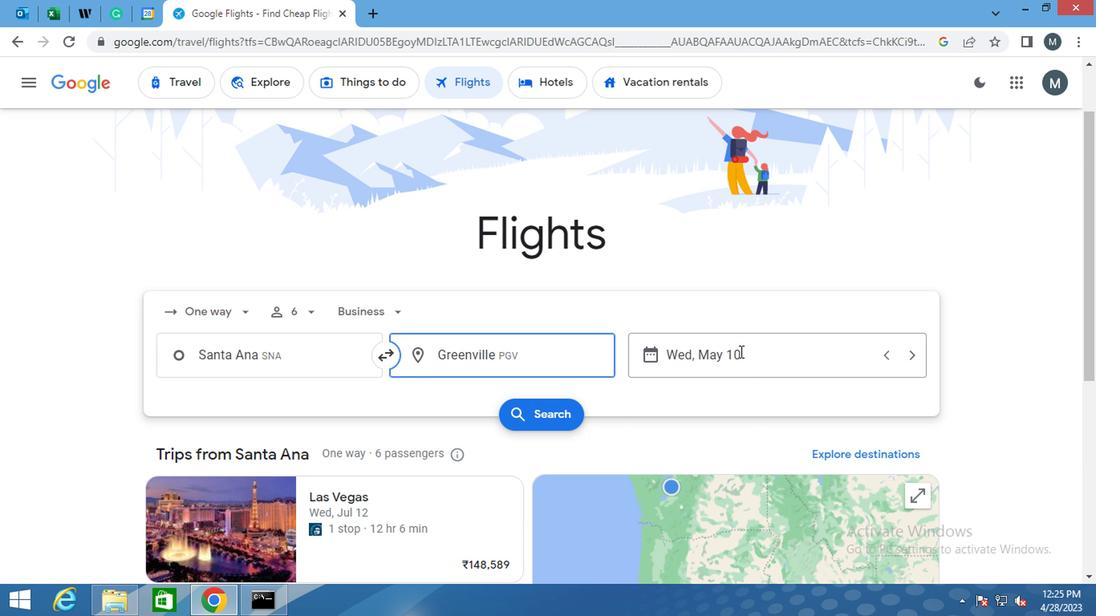 
Action: Mouse moved to (741, 283)
Screenshot: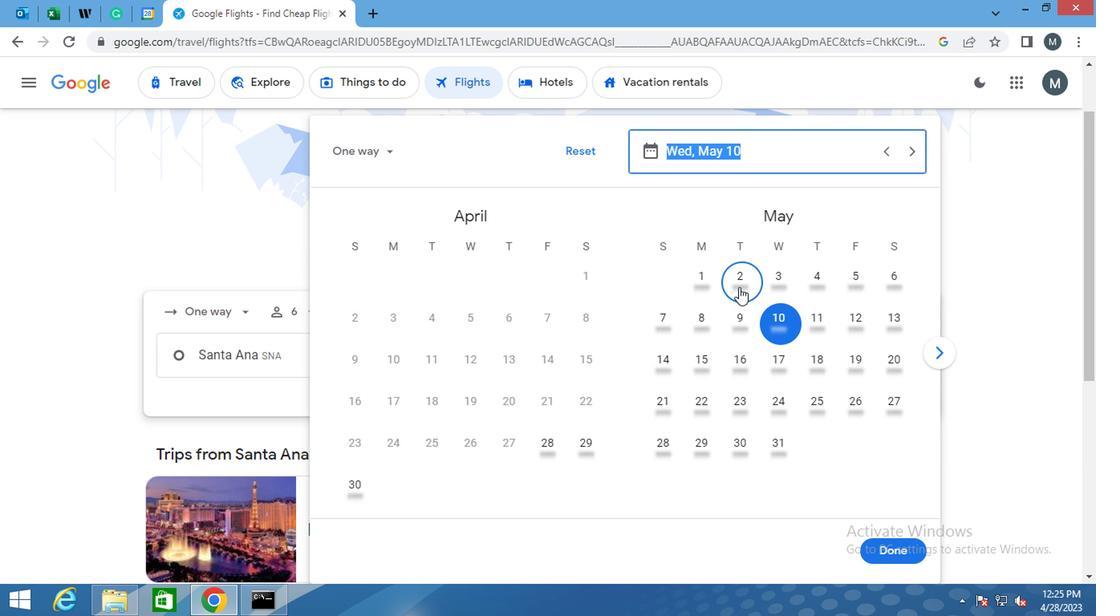 
Action: Mouse pressed left at (741, 283)
Screenshot: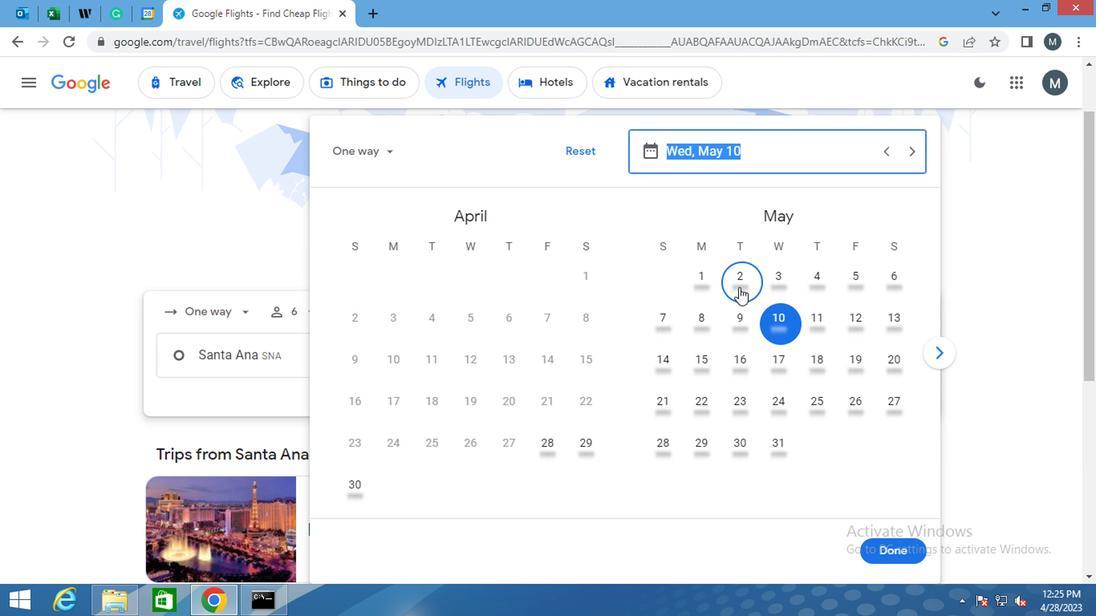 
Action: Mouse moved to (886, 549)
Screenshot: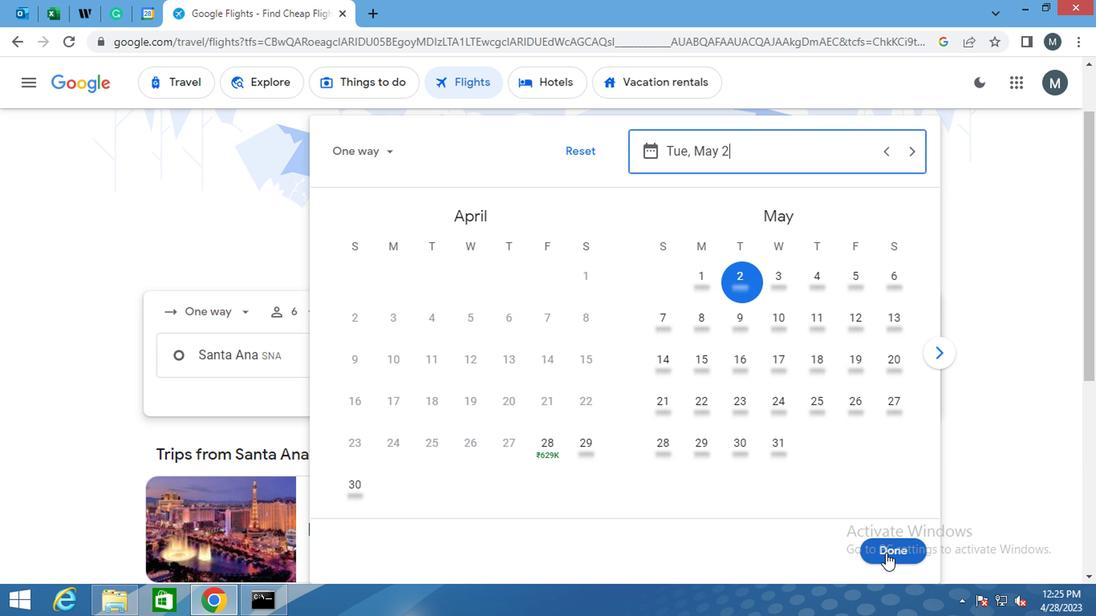 
Action: Mouse pressed left at (886, 549)
Screenshot: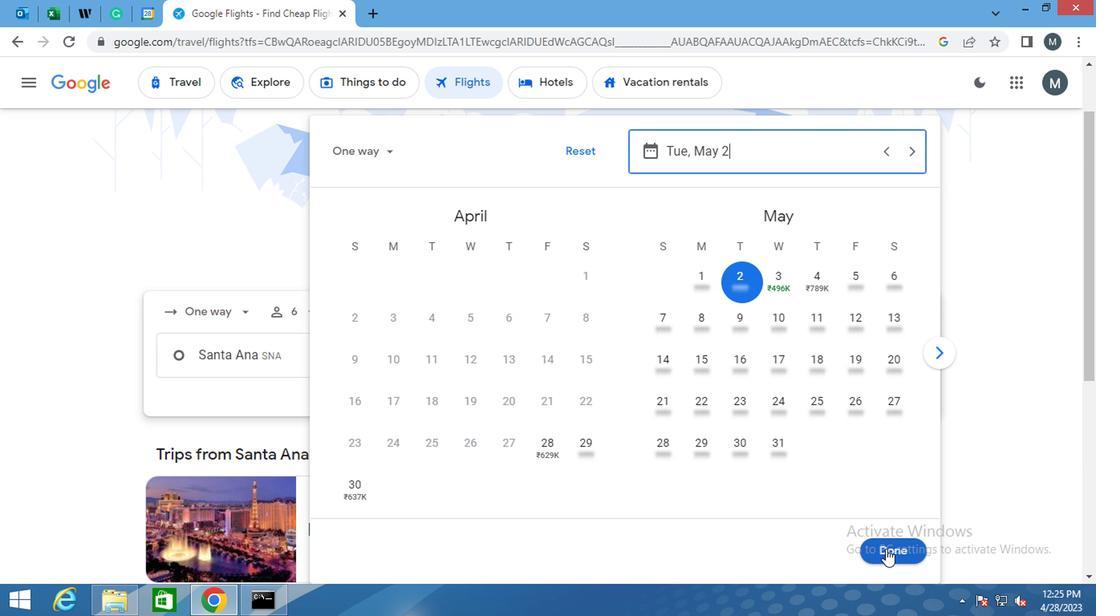 
Action: Mouse moved to (179, 388)
Screenshot: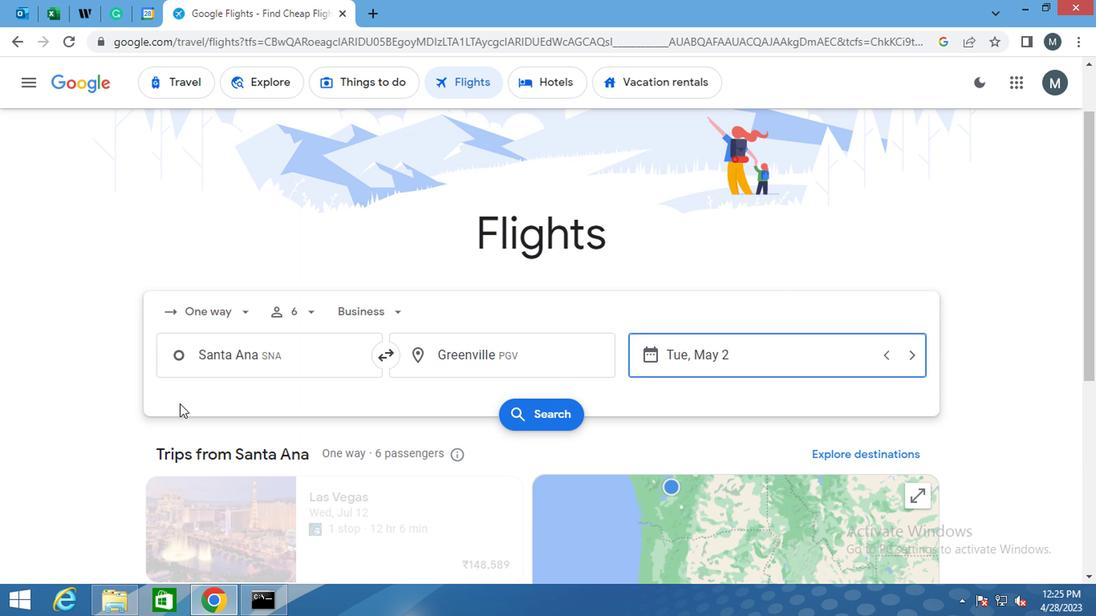 
Action: Mouse scrolled (179, 387) with delta (0, -1)
Screenshot: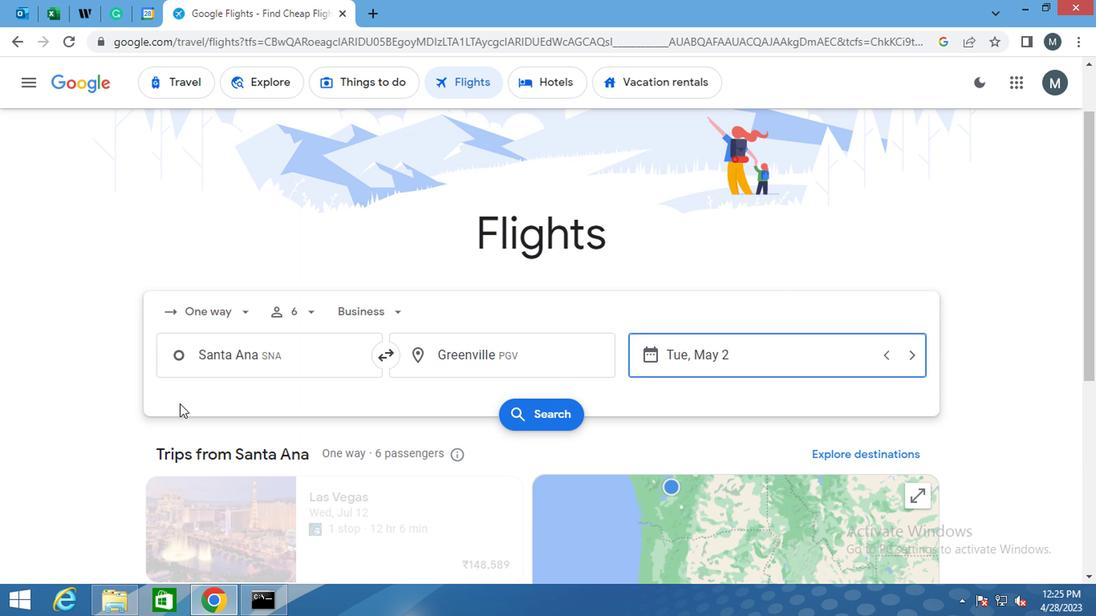 
Action: Mouse moved to (507, 335)
Screenshot: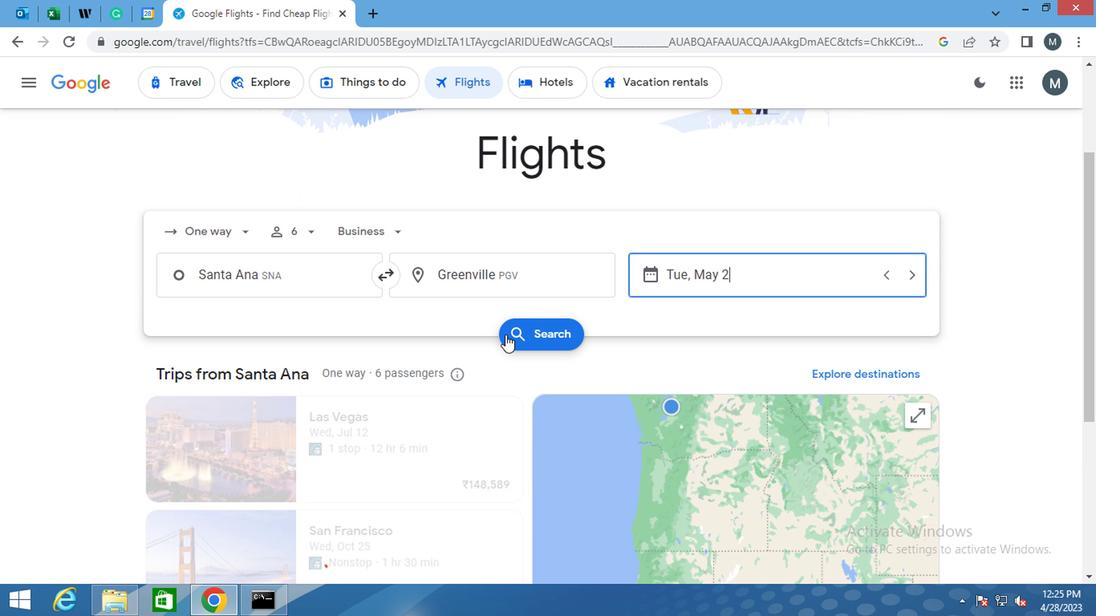 
Action: Mouse pressed left at (507, 335)
Screenshot: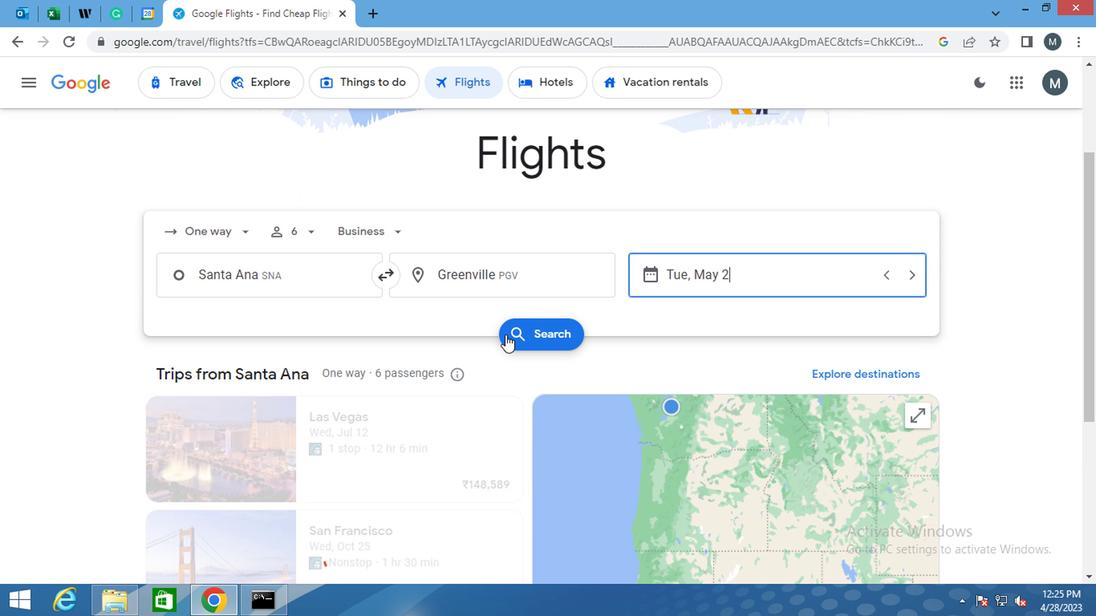 
Action: Mouse moved to (188, 231)
Screenshot: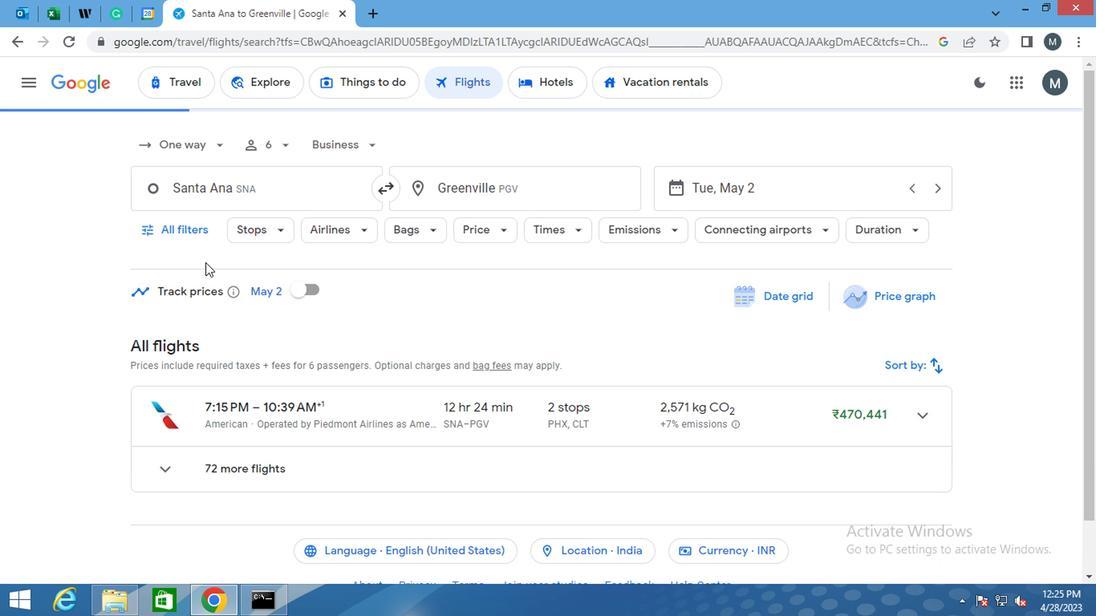 
Action: Mouse pressed left at (188, 231)
Screenshot: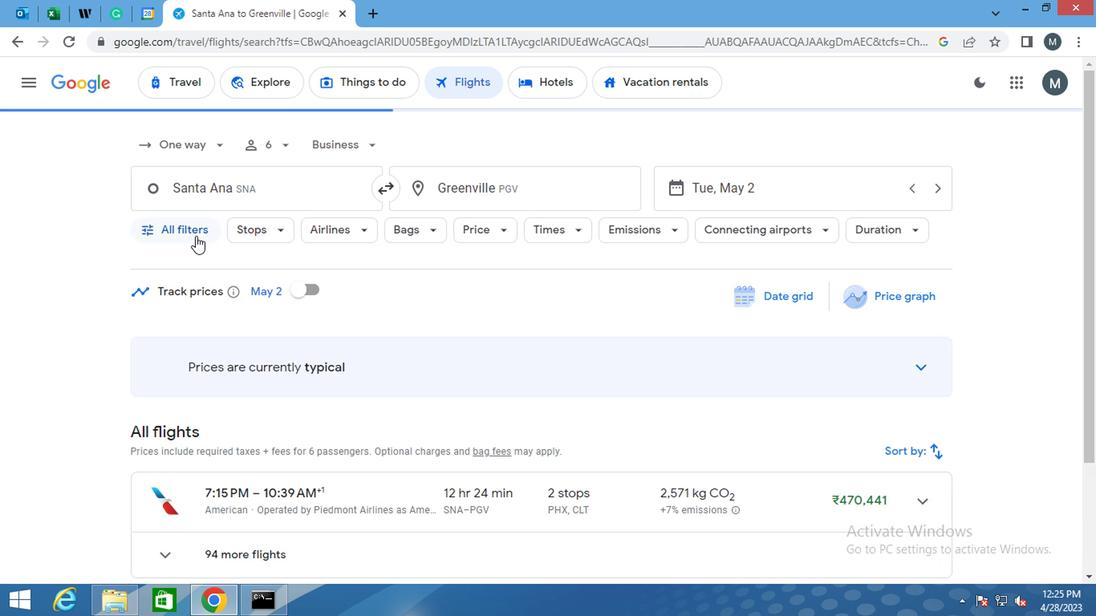 
Action: Mouse moved to (266, 330)
Screenshot: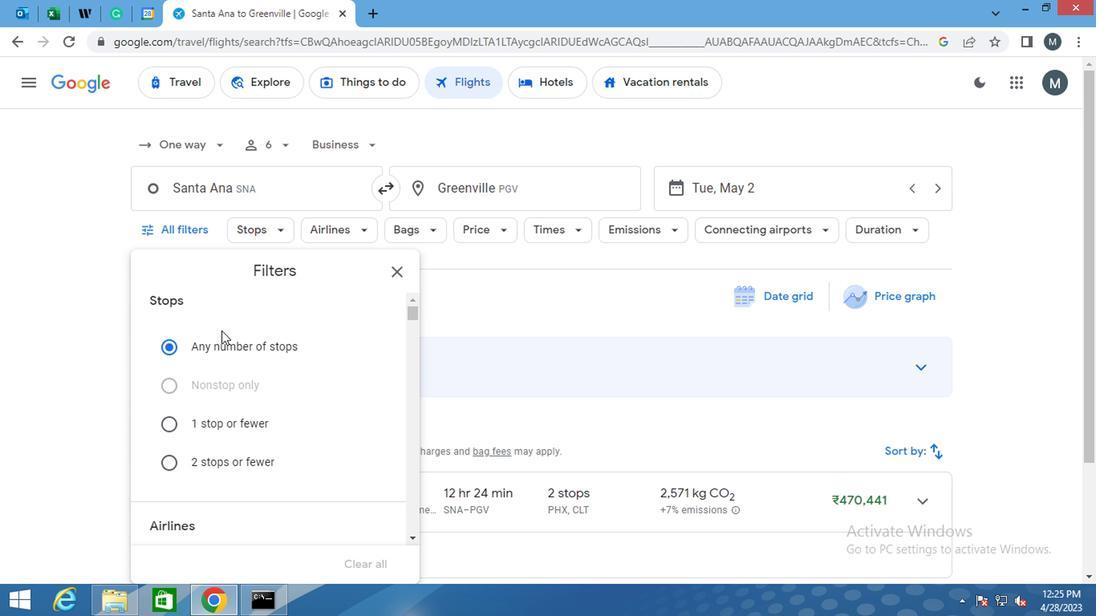 
Action: Mouse scrolled (266, 328) with delta (0, -1)
Screenshot: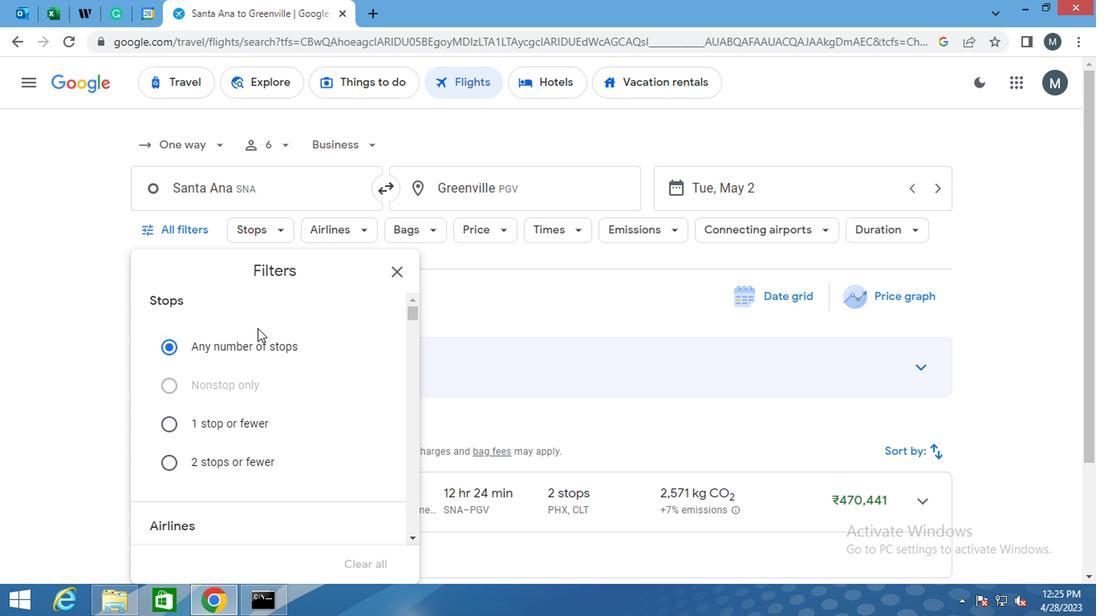 
Action: Mouse scrolled (266, 328) with delta (0, -1)
Screenshot: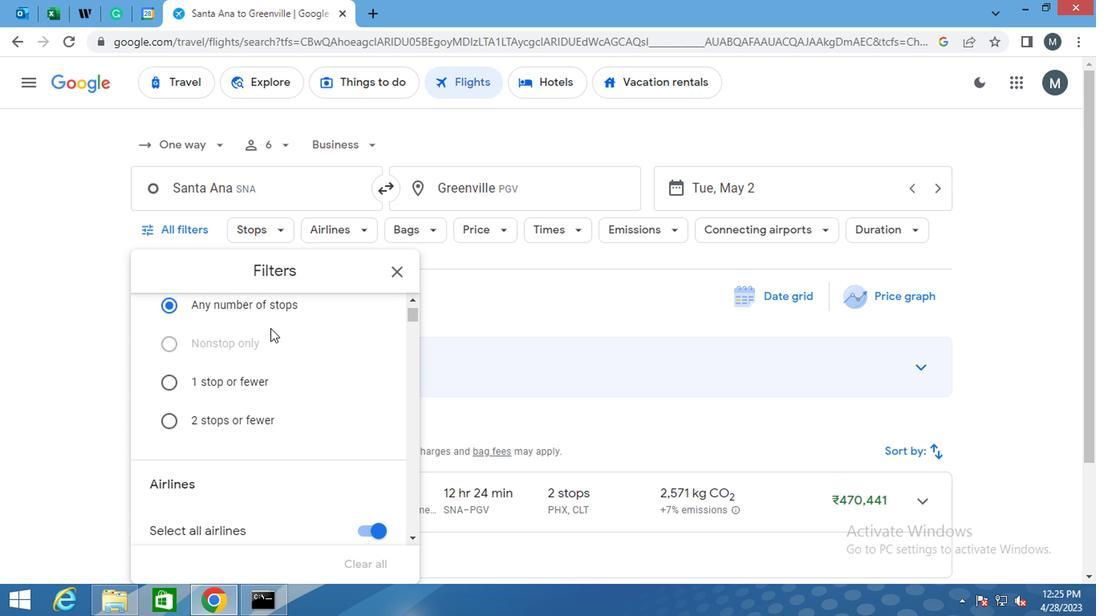 
Action: Mouse moved to (371, 412)
Screenshot: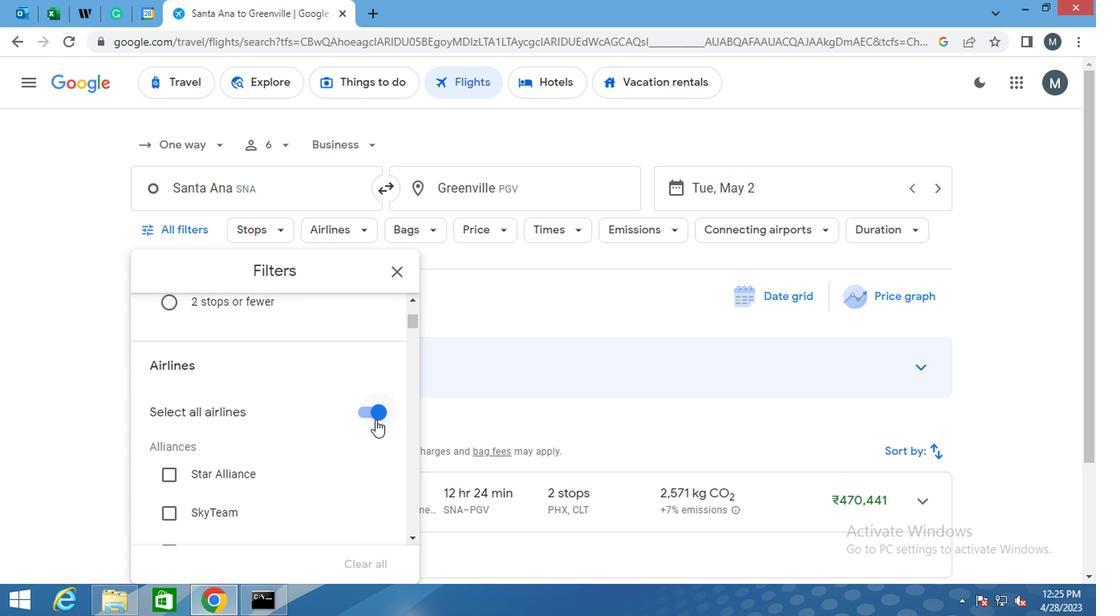 
Action: Mouse pressed left at (371, 412)
Screenshot: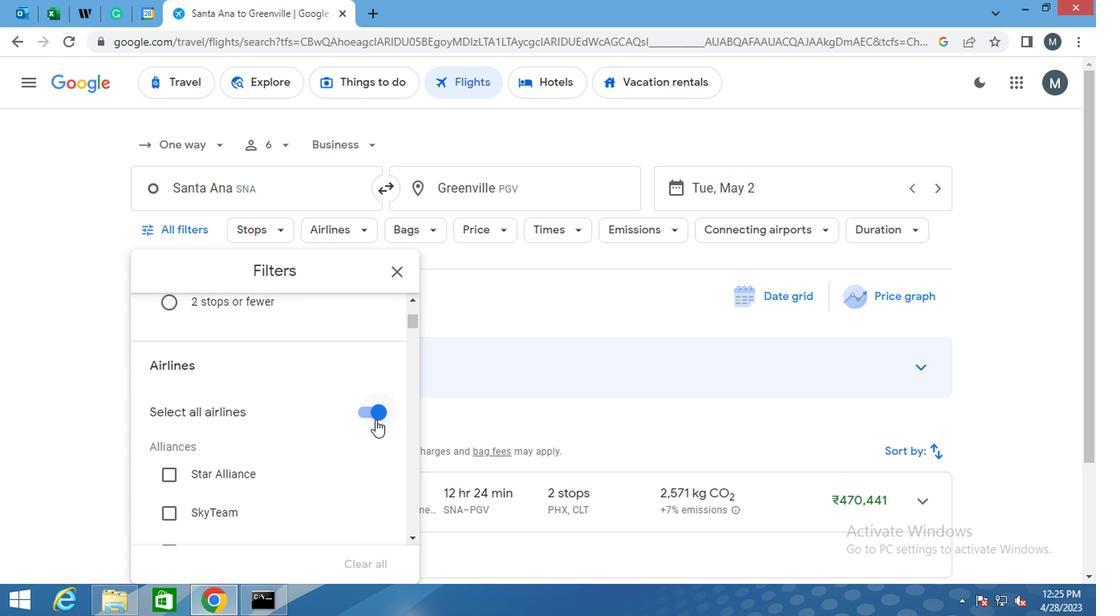 
Action: Mouse moved to (274, 406)
Screenshot: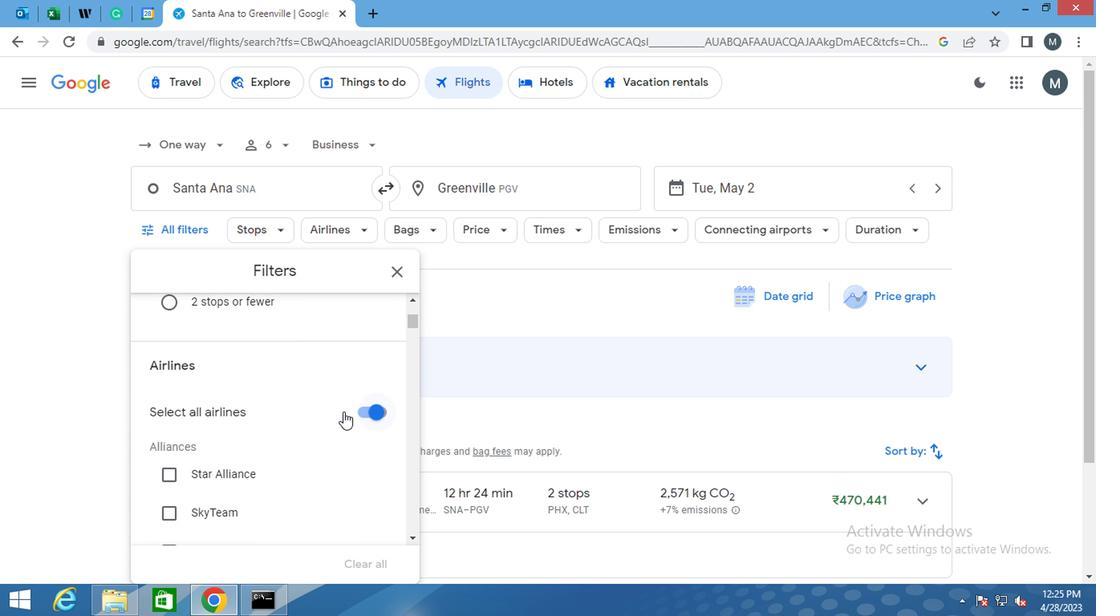 
Action: Mouse scrolled (274, 405) with delta (0, -1)
Screenshot: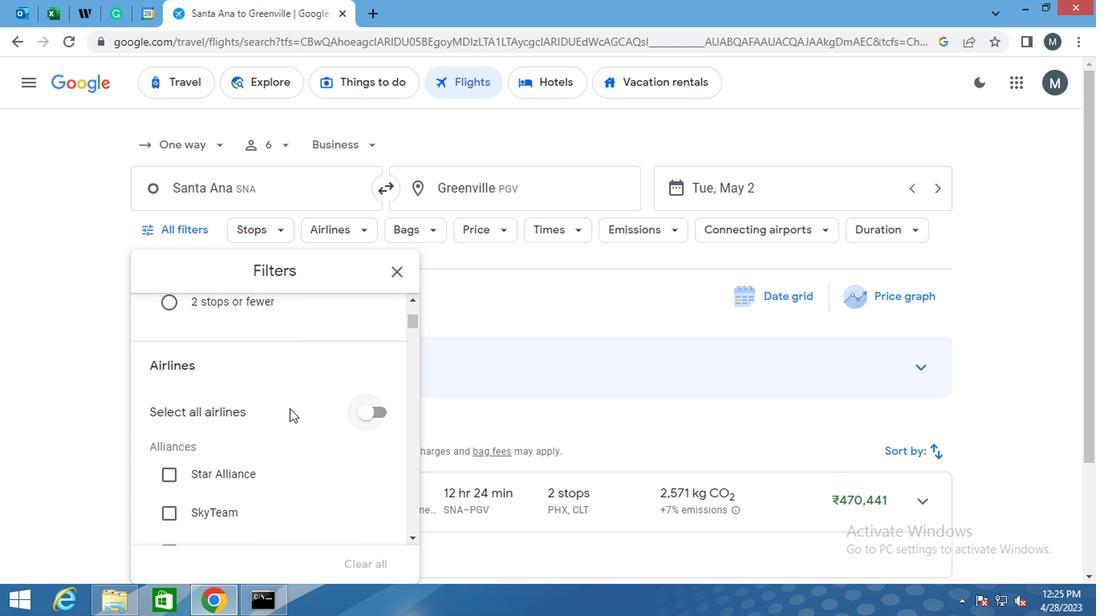 
Action: Mouse moved to (272, 406)
Screenshot: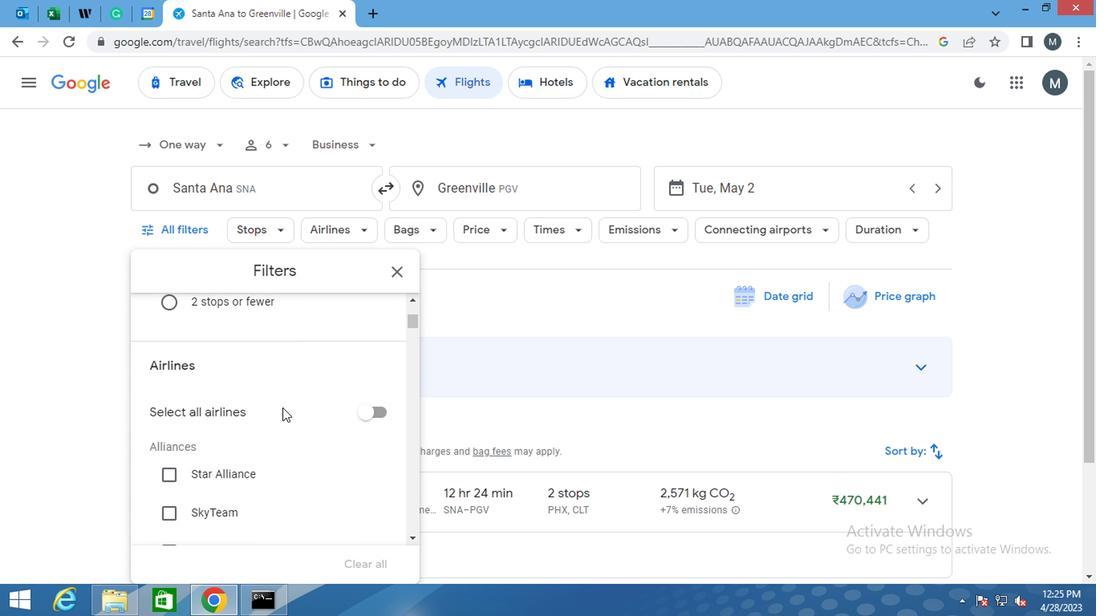 
Action: Mouse scrolled (272, 405) with delta (0, -1)
Screenshot: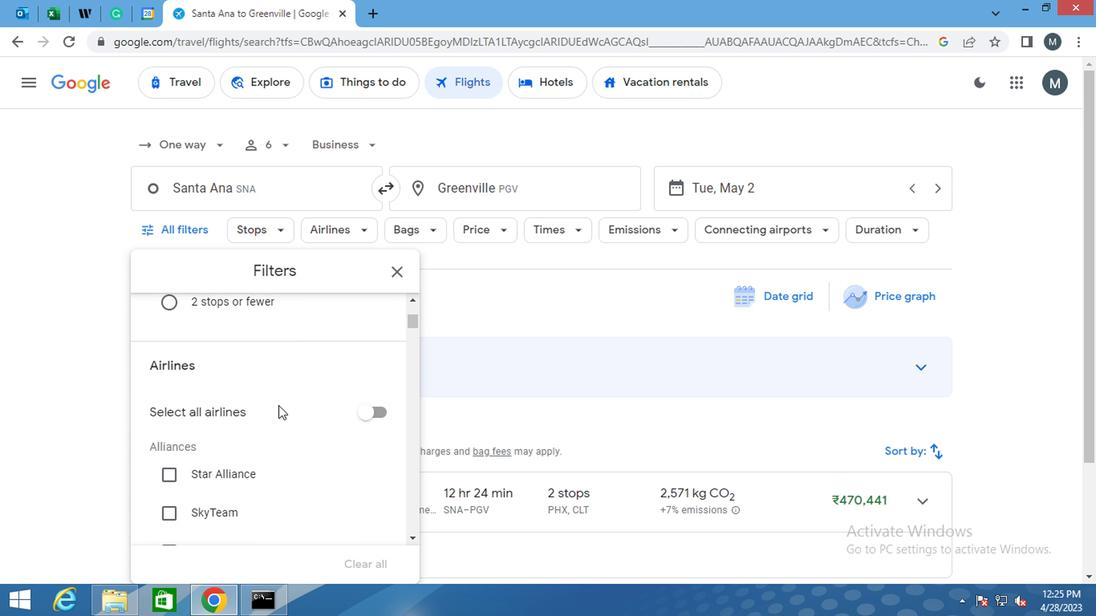 
Action: Mouse moved to (260, 411)
Screenshot: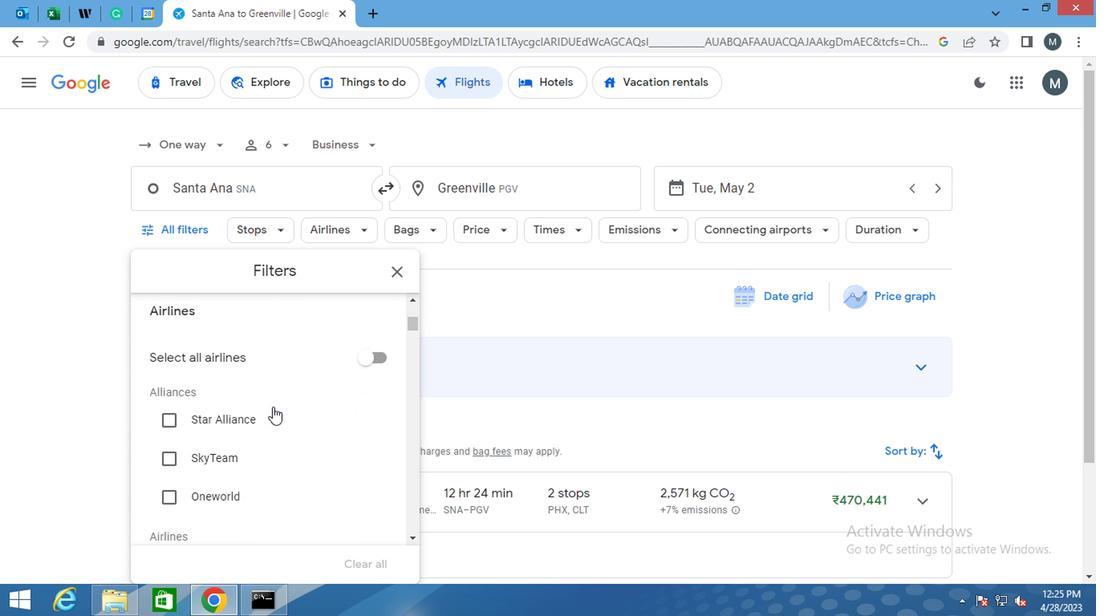 
Action: Mouse scrolled (260, 410) with delta (0, 0)
Screenshot: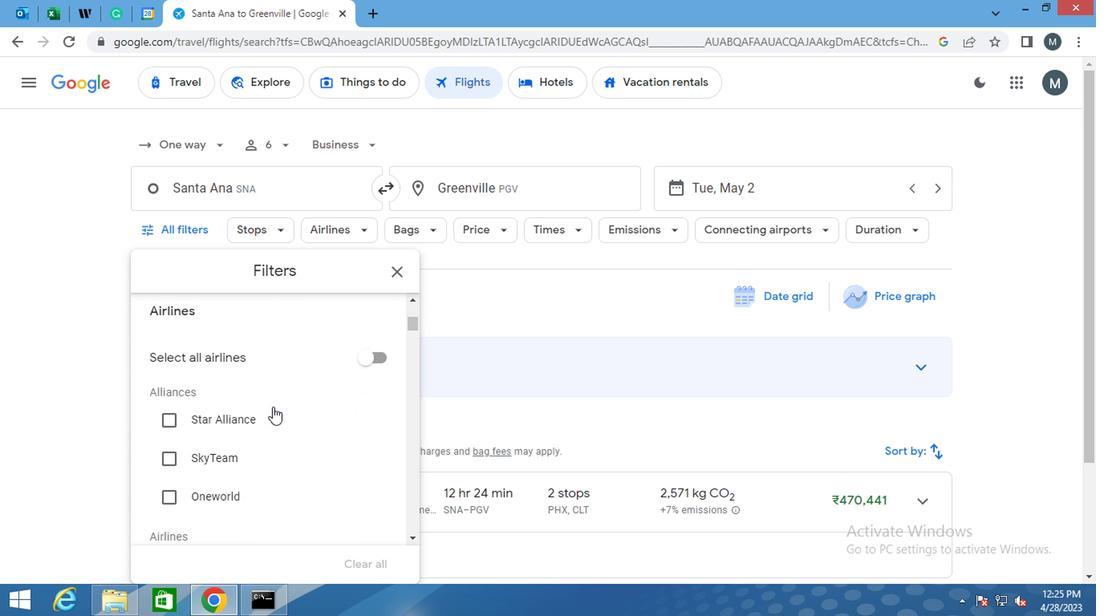
Action: Mouse moved to (165, 376)
Screenshot: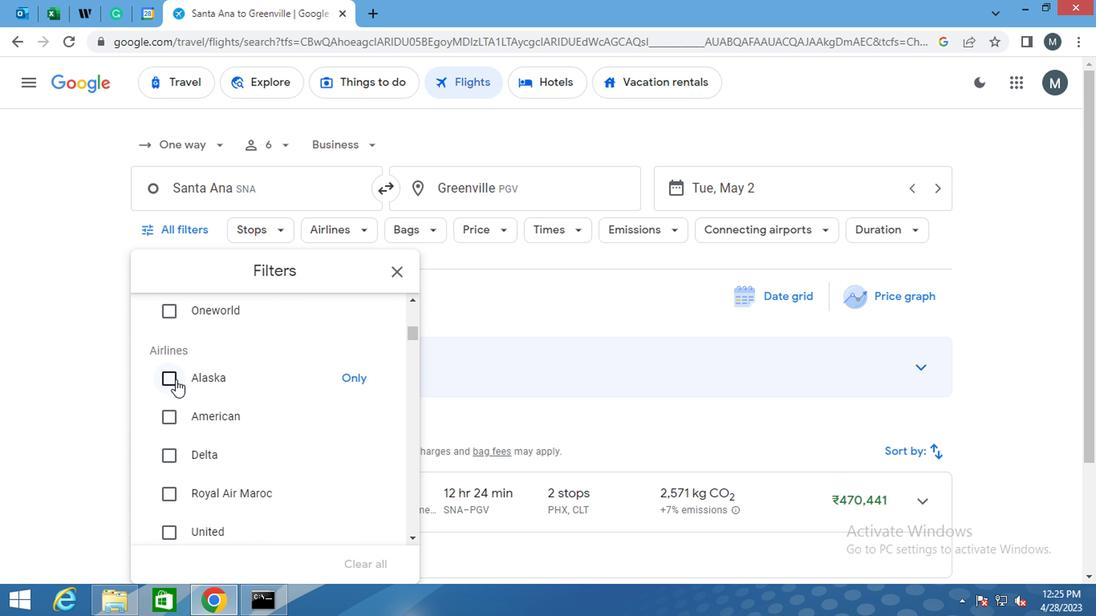 
Action: Mouse pressed left at (165, 376)
Screenshot: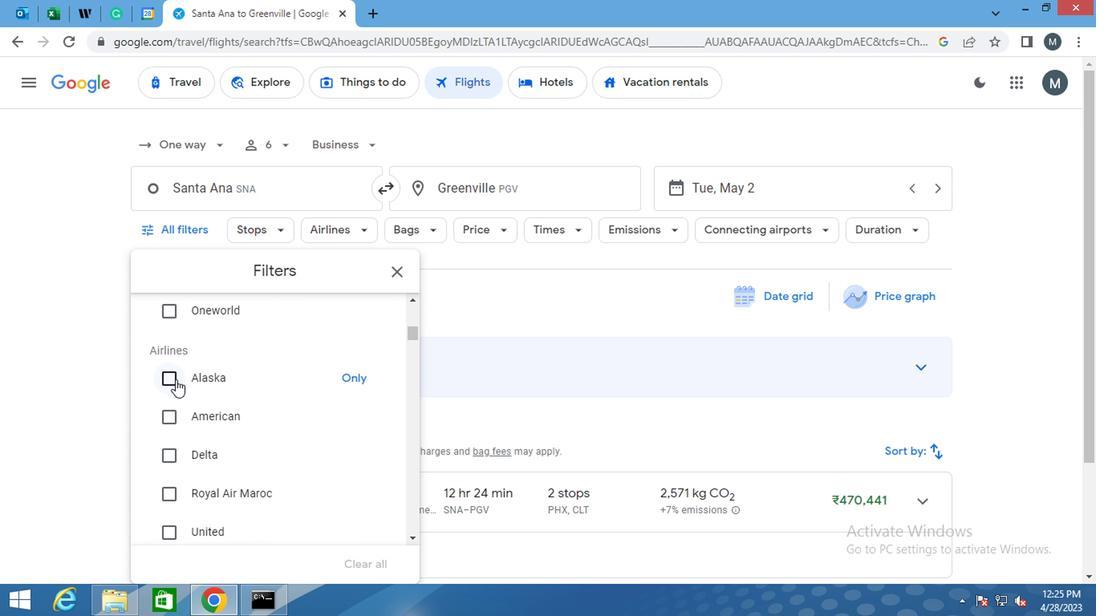 
Action: Mouse moved to (249, 380)
Screenshot: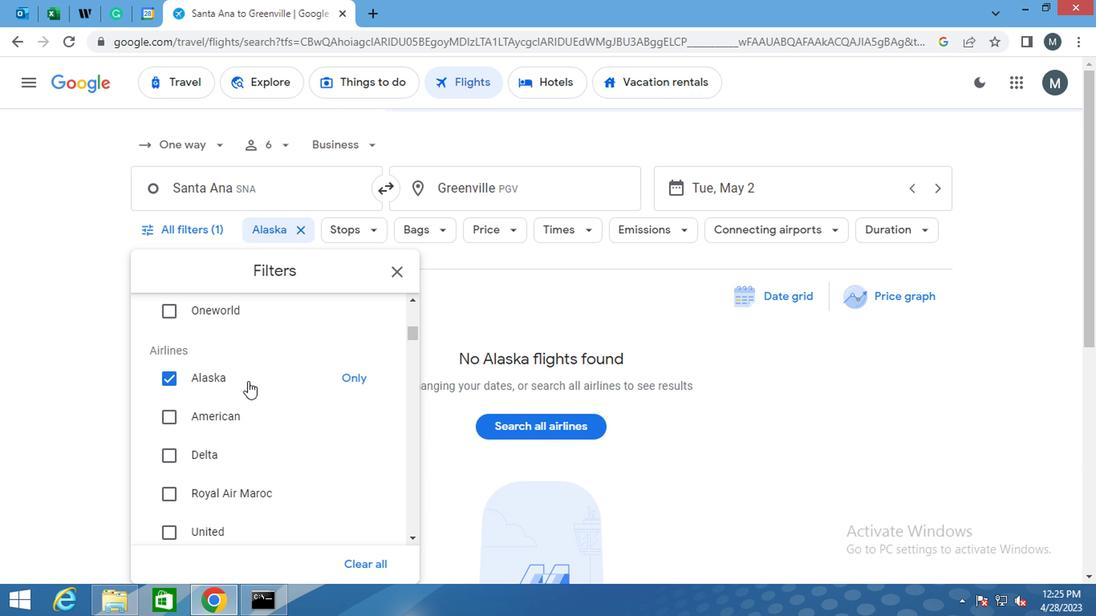 
Action: Mouse scrolled (249, 379) with delta (0, -1)
Screenshot: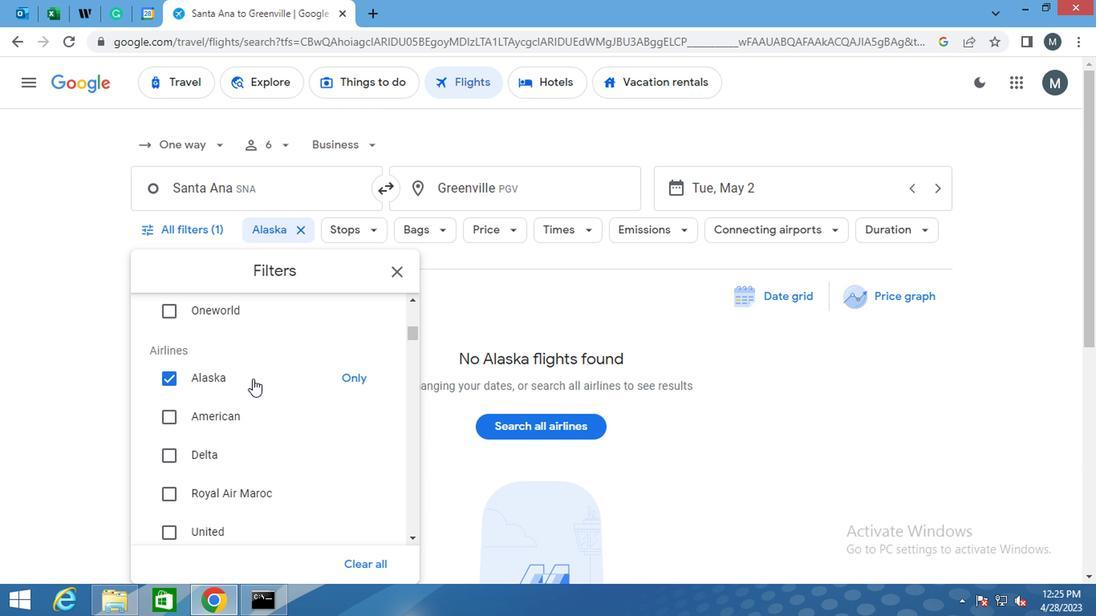 
Action: Mouse scrolled (249, 379) with delta (0, -1)
Screenshot: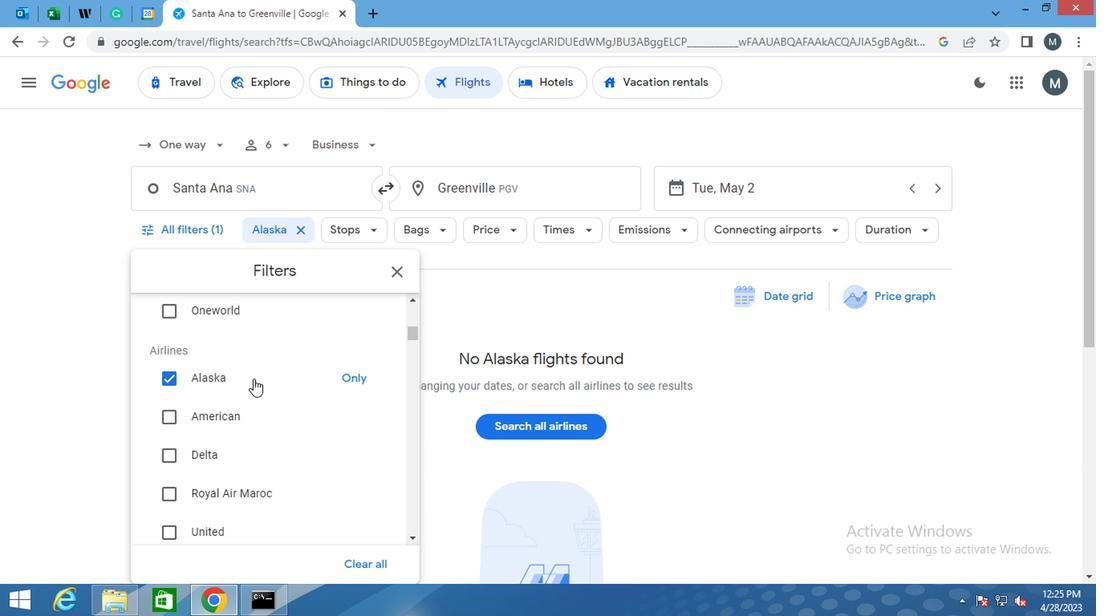 
Action: Mouse scrolled (249, 379) with delta (0, -1)
Screenshot: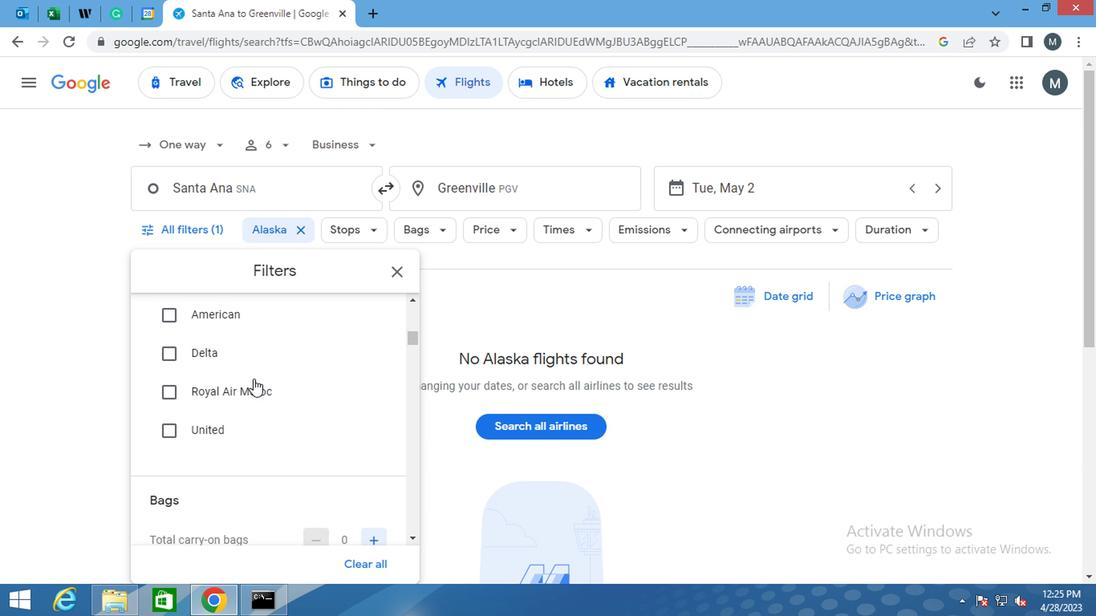 
Action: Mouse moved to (371, 441)
Screenshot: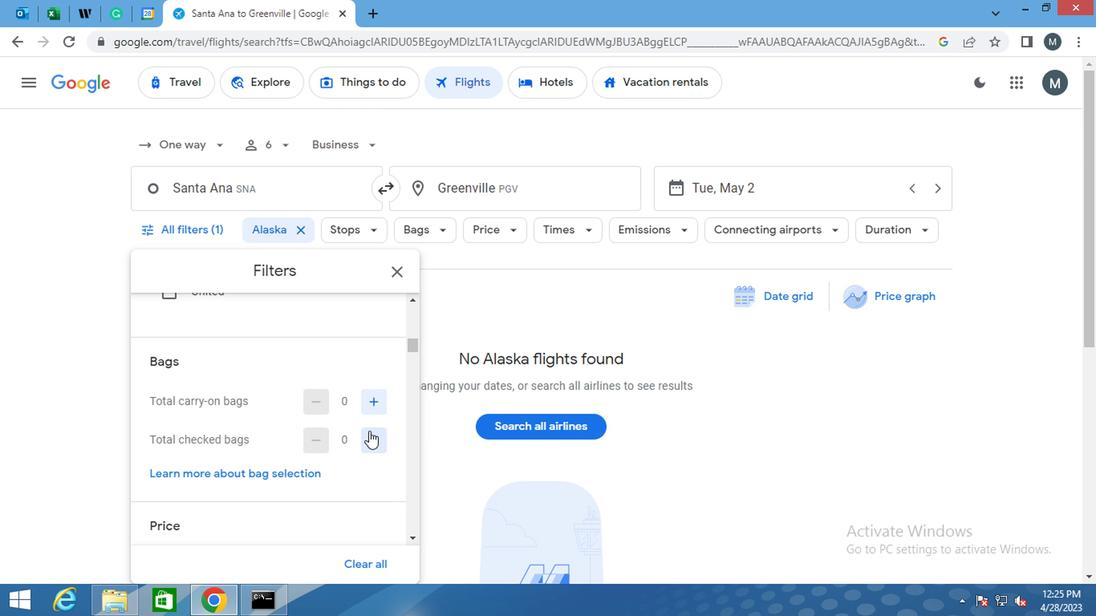 
Action: Mouse pressed left at (371, 441)
Screenshot: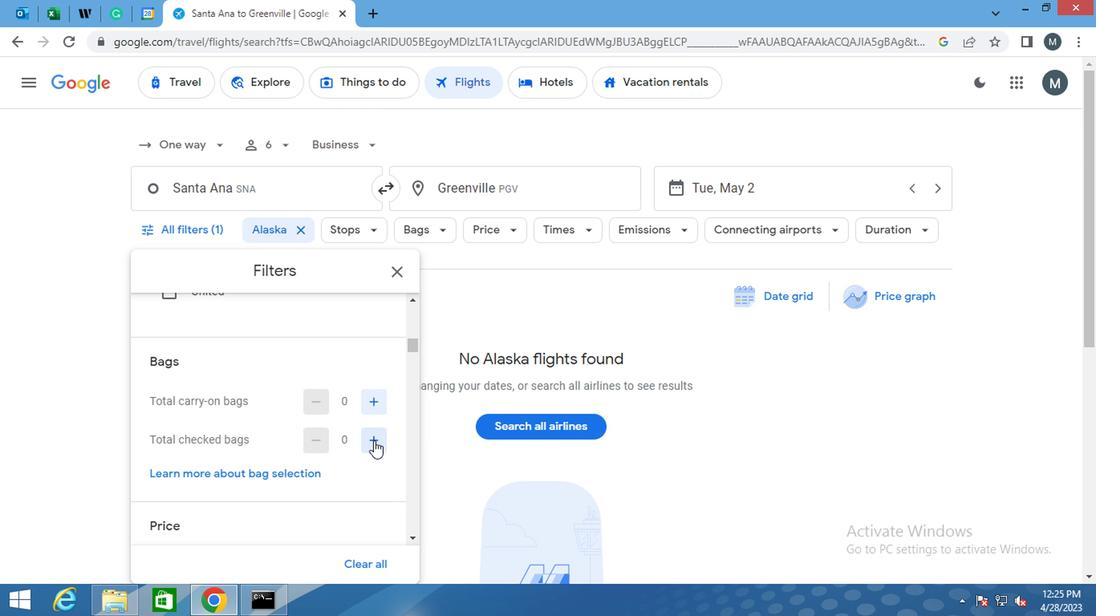 
Action: Mouse pressed left at (371, 441)
Screenshot: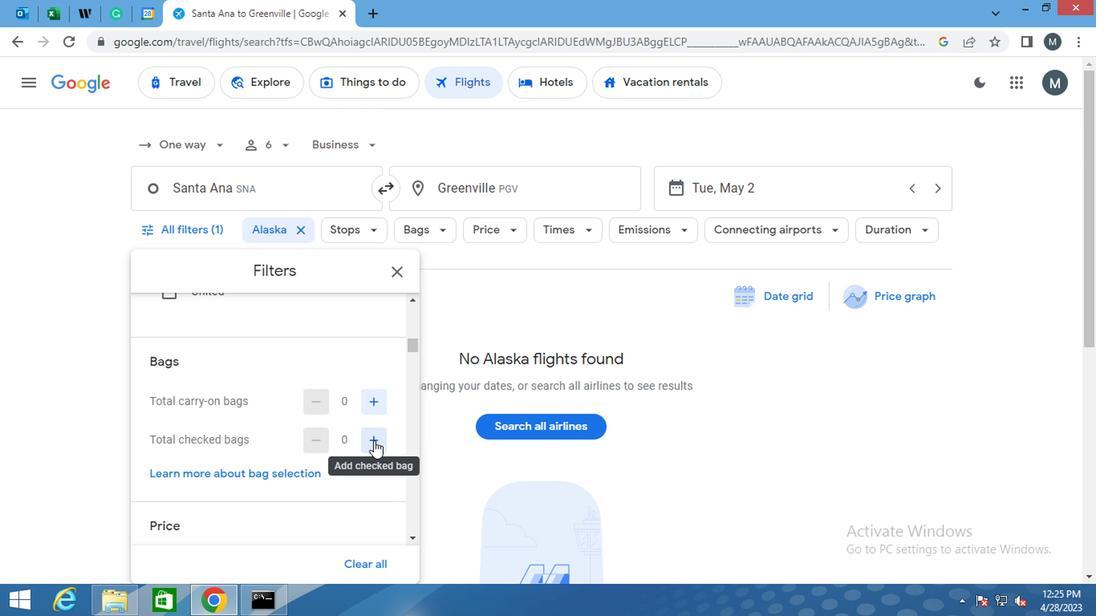 
Action: Mouse pressed left at (371, 441)
Screenshot: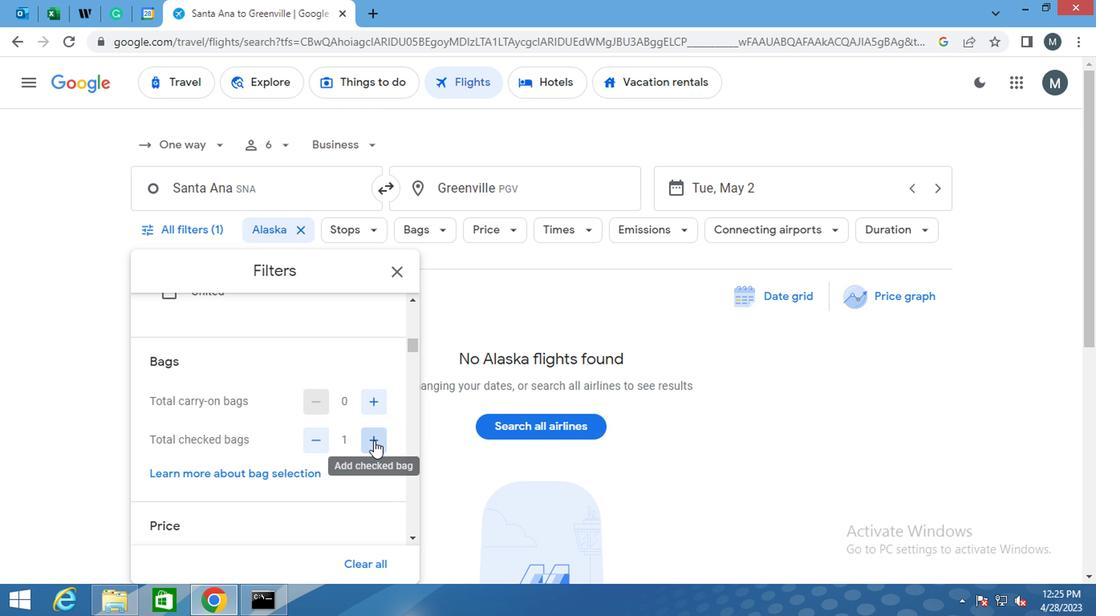 
Action: Mouse pressed left at (371, 441)
Screenshot: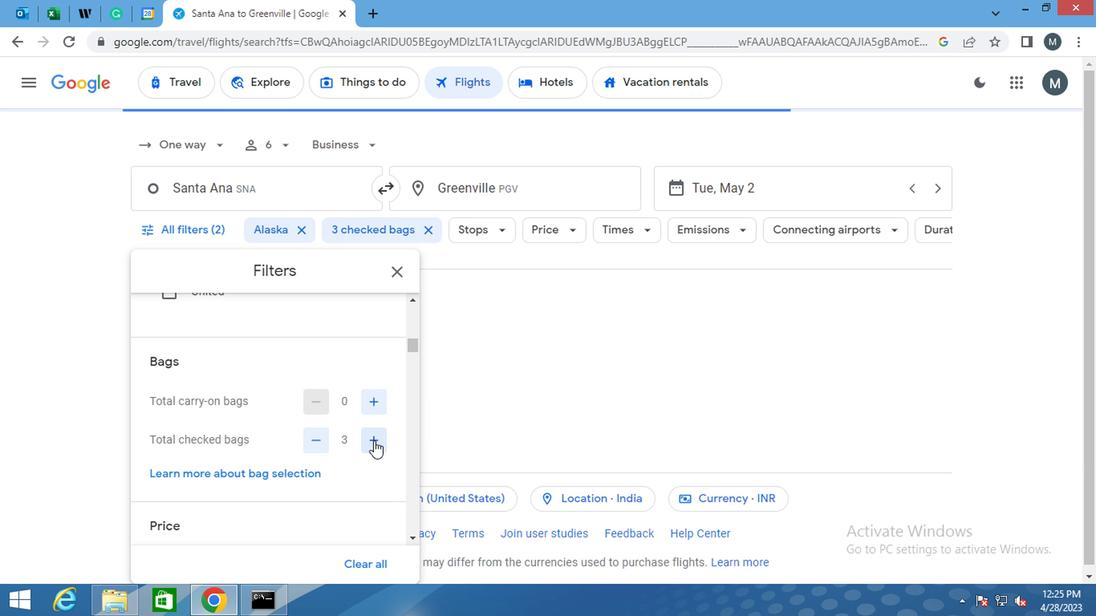 
Action: Mouse moved to (270, 431)
Screenshot: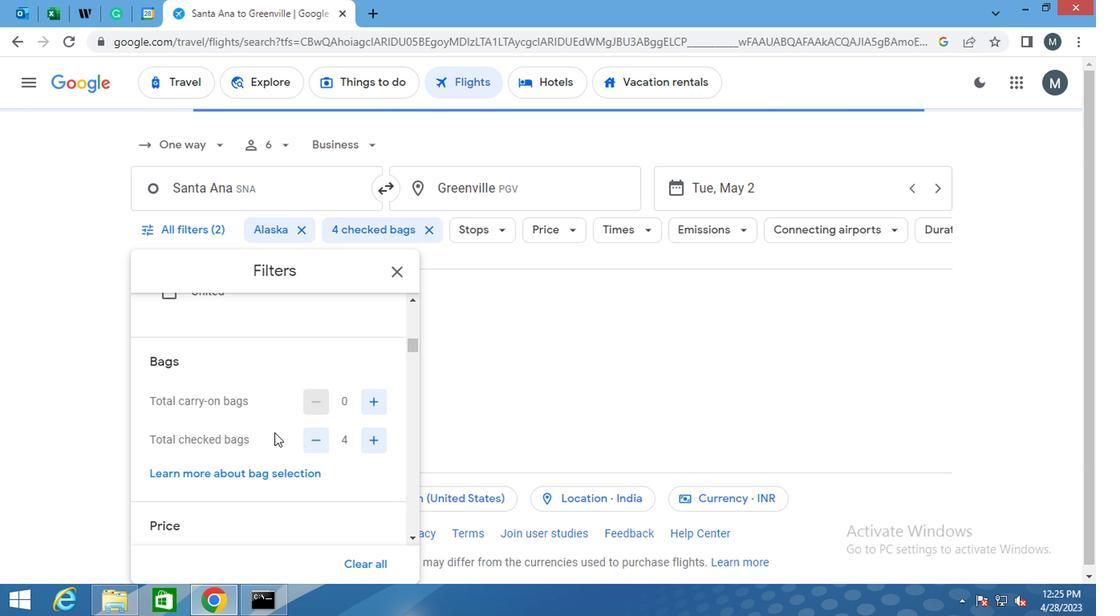 
Action: Mouse scrolled (270, 430) with delta (0, 0)
Screenshot: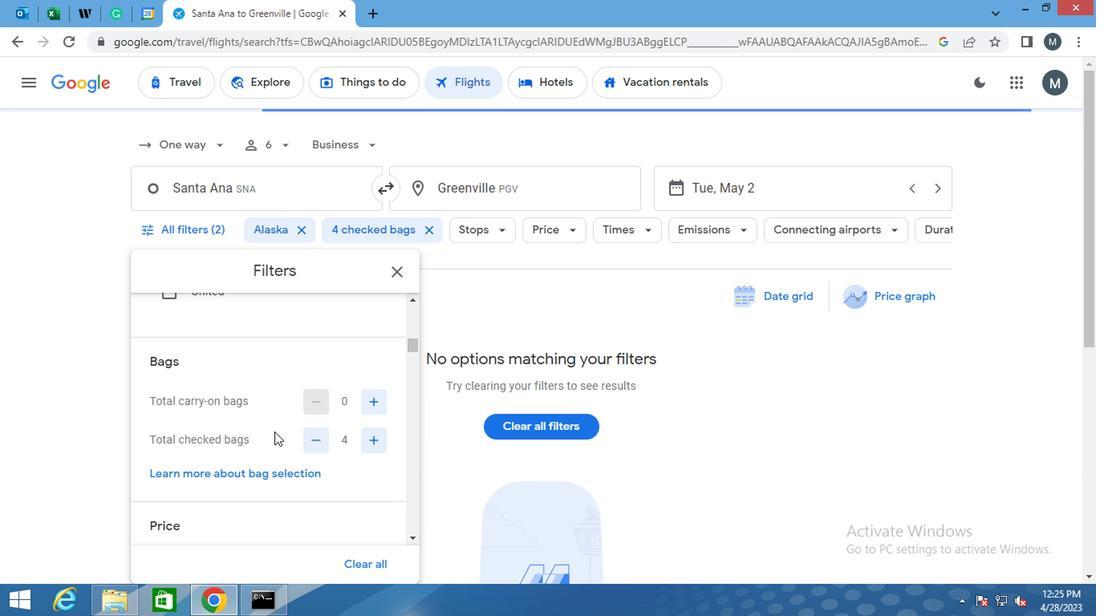 
Action: Mouse scrolled (270, 430) with delta (0, 0)
Screenshot: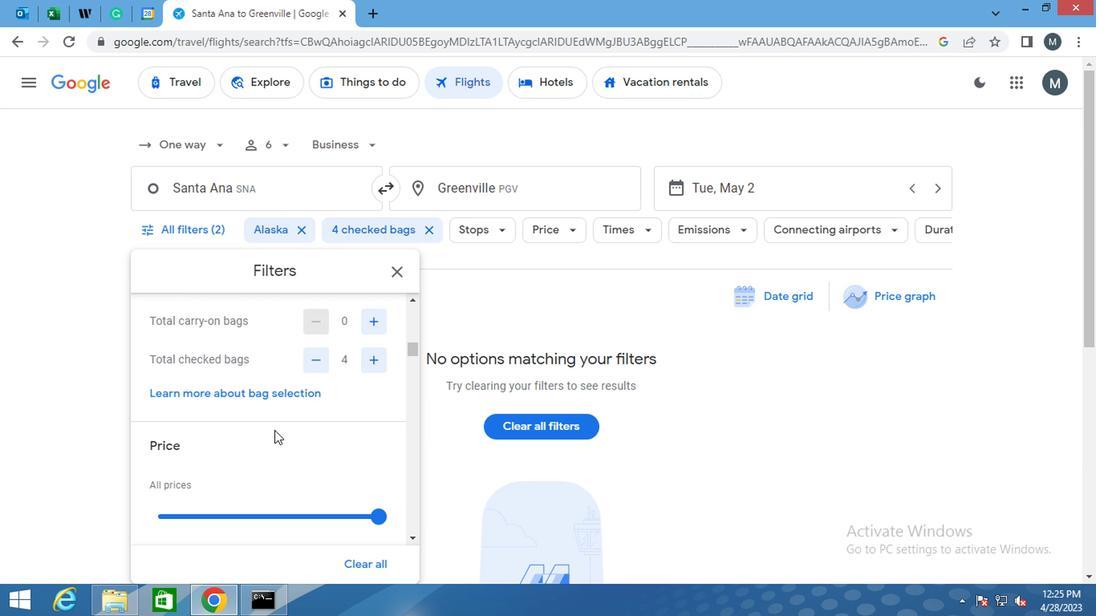 
Action: Mouse moved to (255, 433)
Screenshot: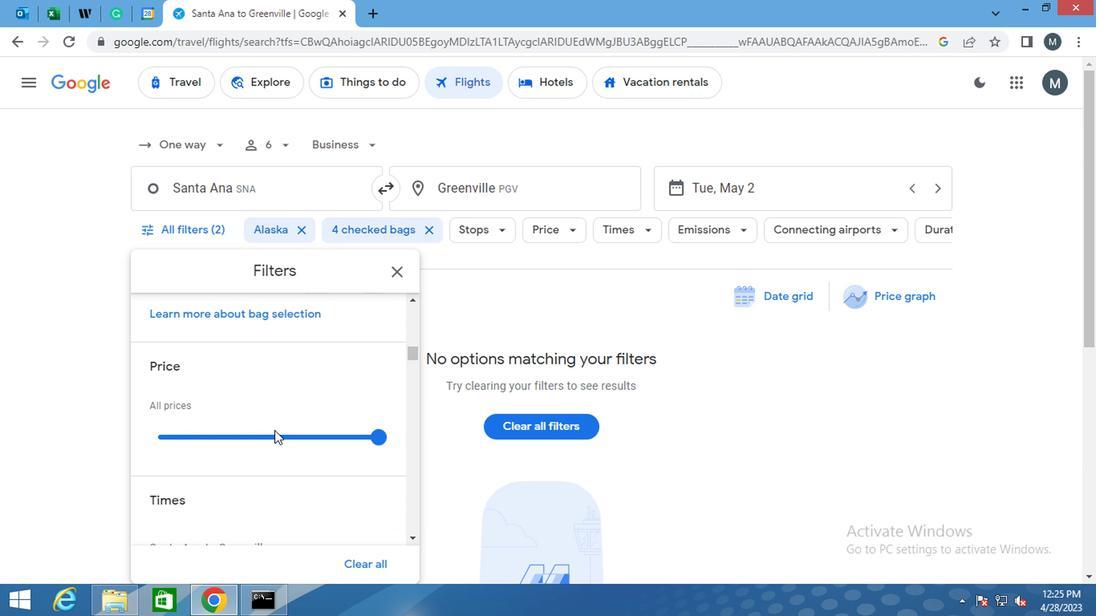 
Action: Mouse pressed left at (255, 433)
Screenshot: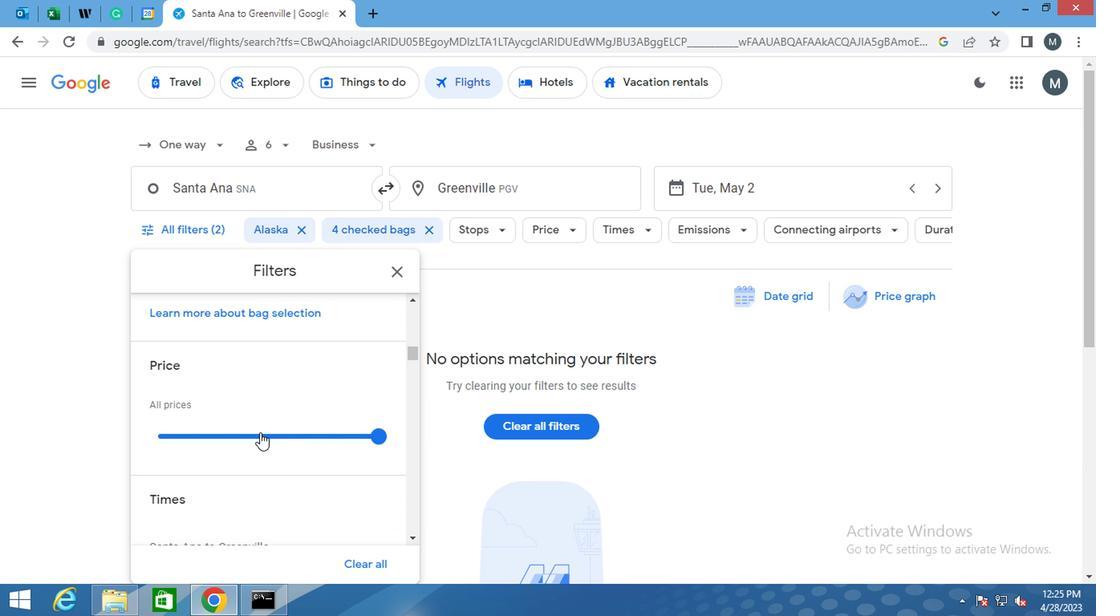 
Action: Mouse moved to (256, 433)
Screenshot: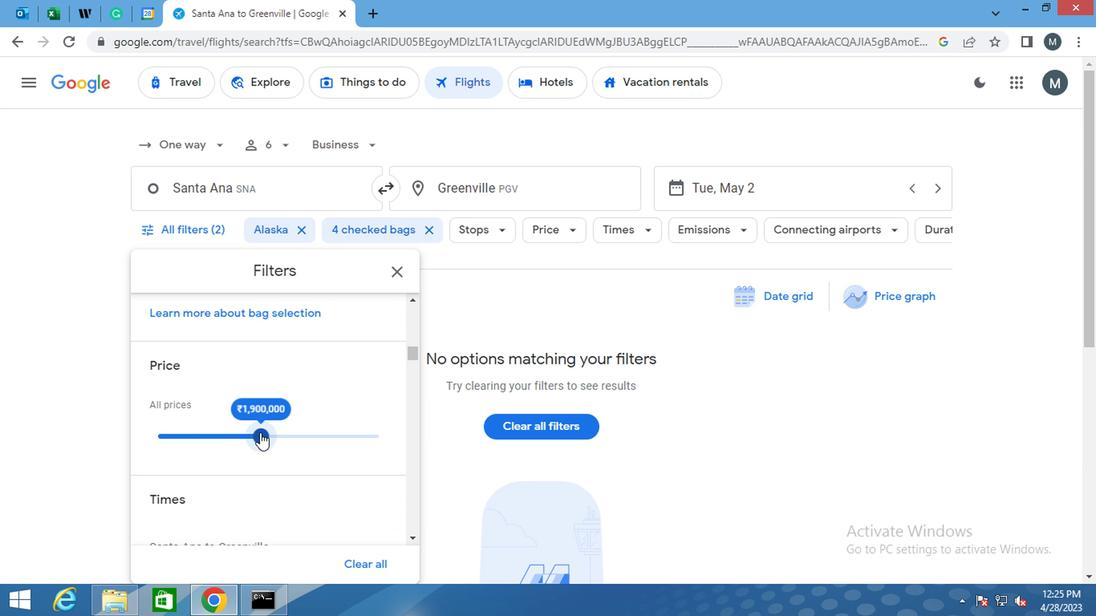 
Action: Mouse pressed left at (256, 433)
Screenshot: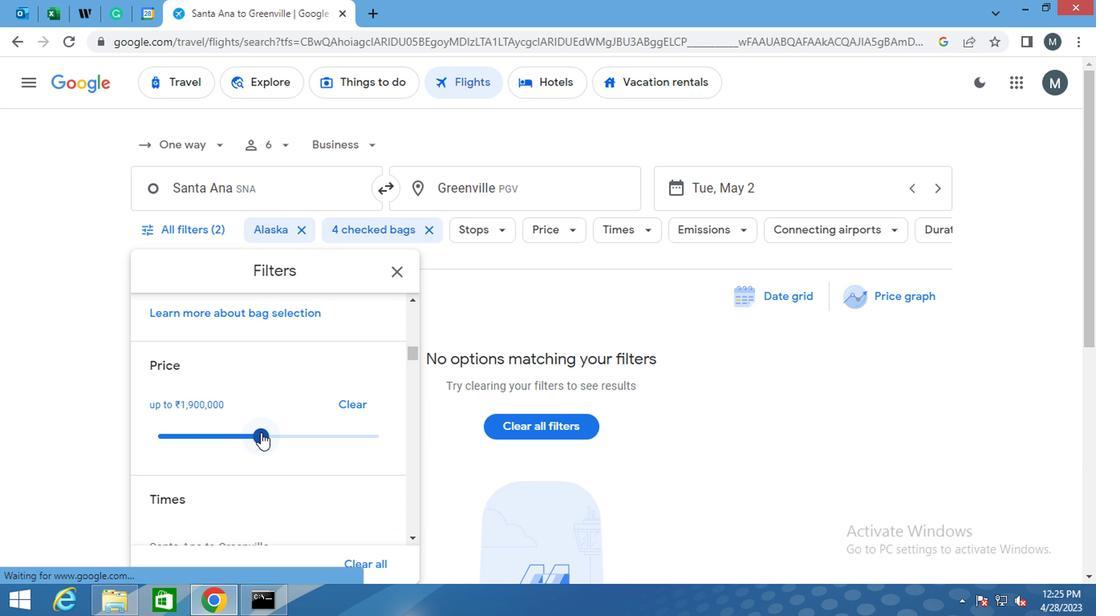 
Action: Mouse moved to (264, 412)
Screenshot: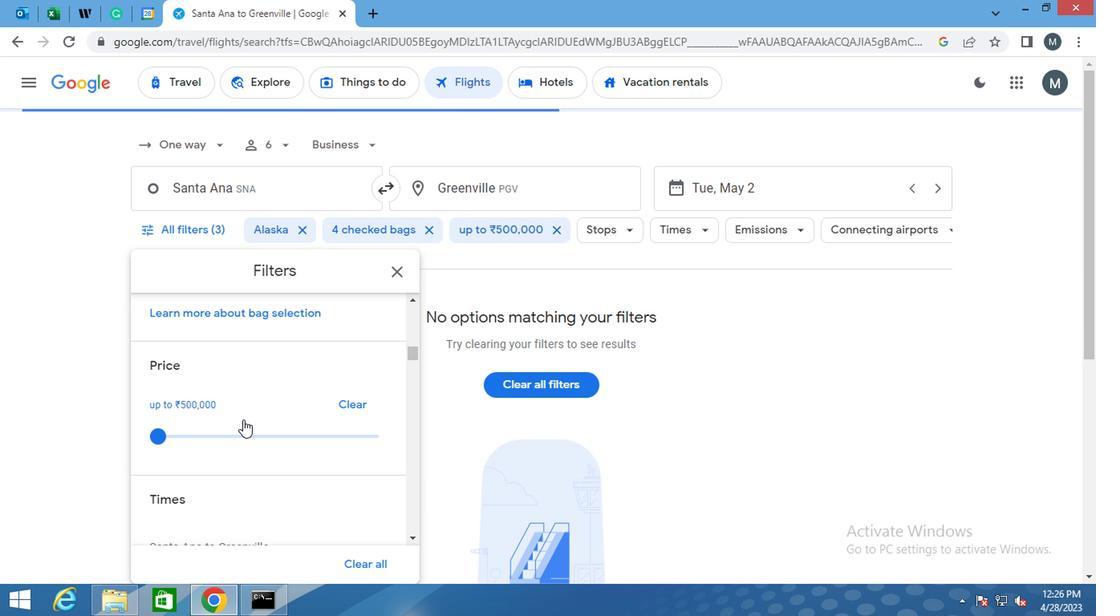 
Action: Mouse scrolled (264, 412) with delta (0, 0)
Screenshot: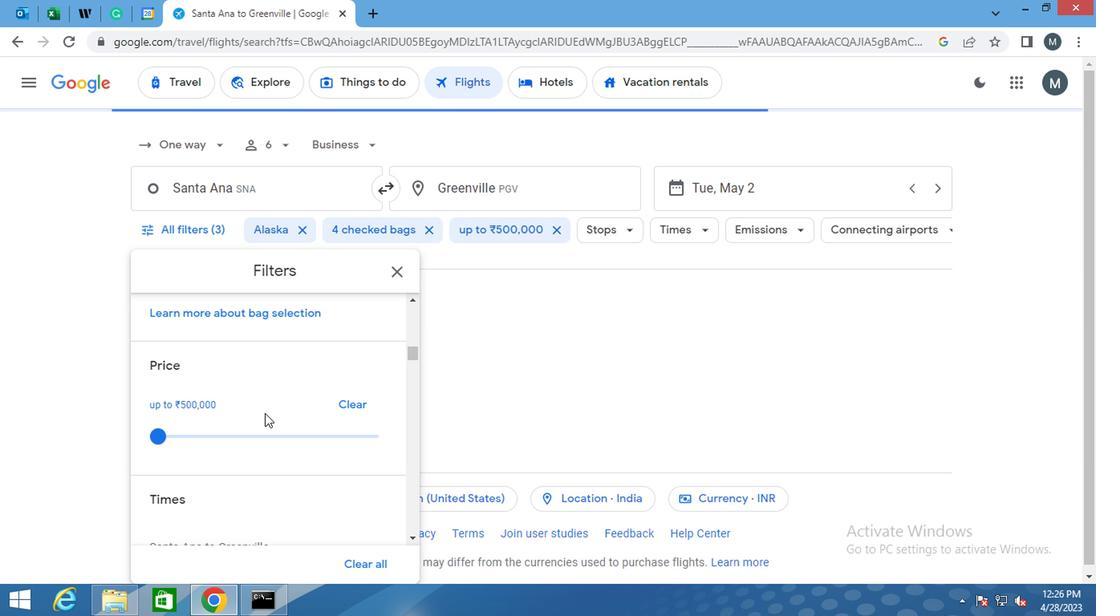 
Action: Mouse moved to (296, 406)
Screenshot: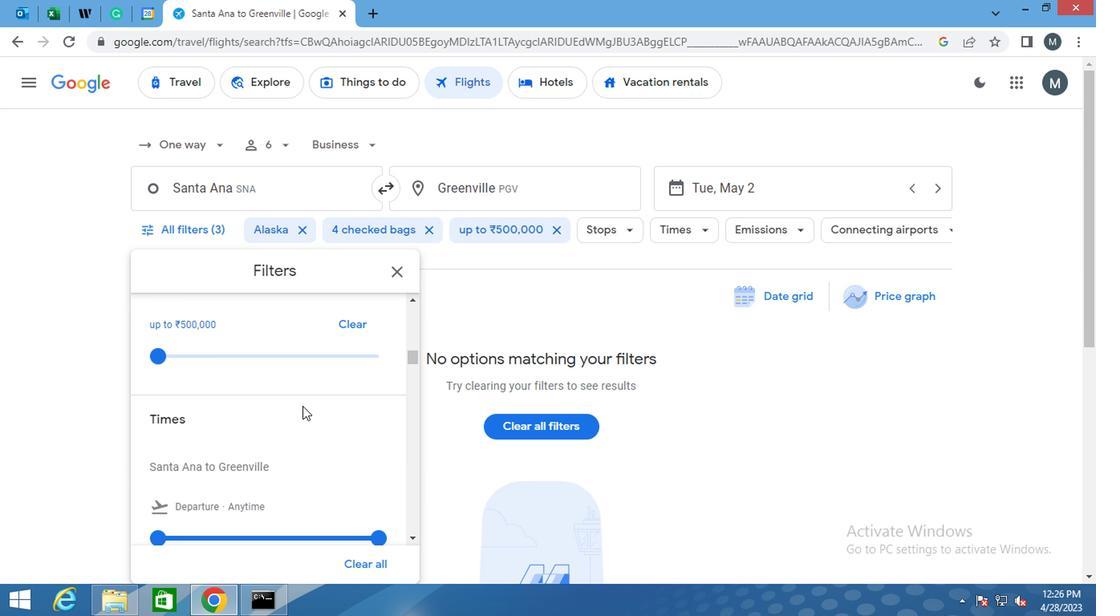 
Action: Mouse scrolled (296, 405) with delta (0, -1)
Screenshot: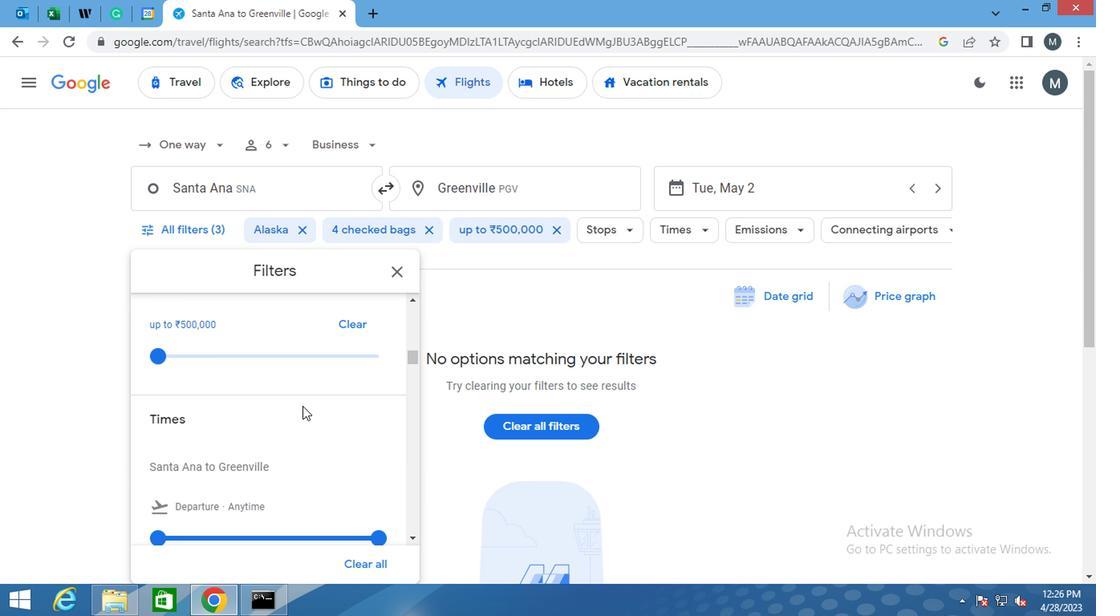
Action: Mouse moved to (282, 404)
Screenshot: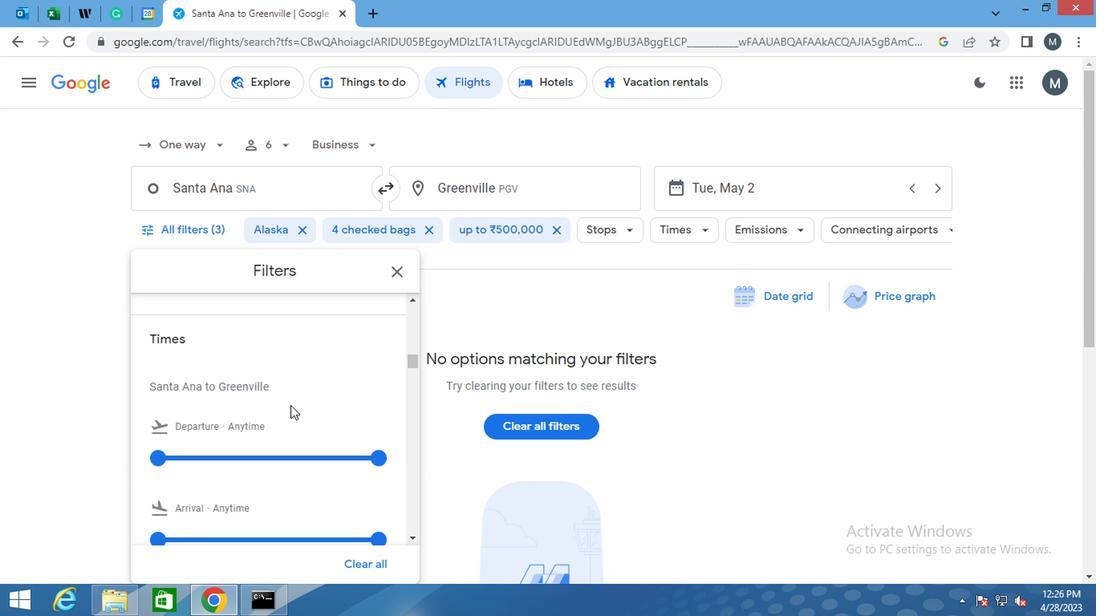 
Action: Mouse scrolled (282, 403) with delta (0, -1)
Screenshot: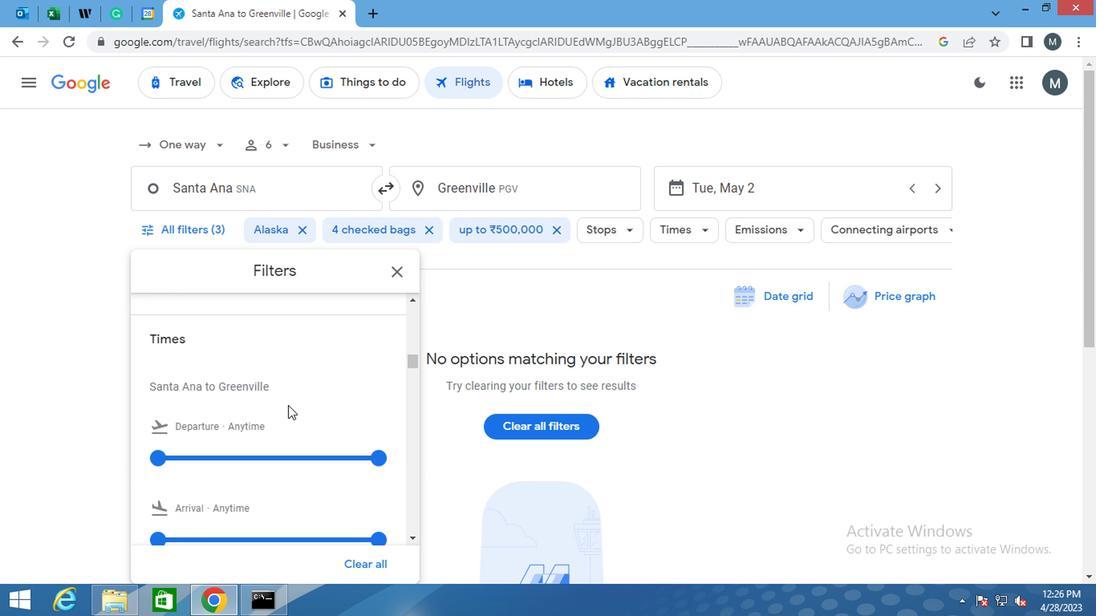 
Action: Mouse moved to (151, 376)
Screenshot: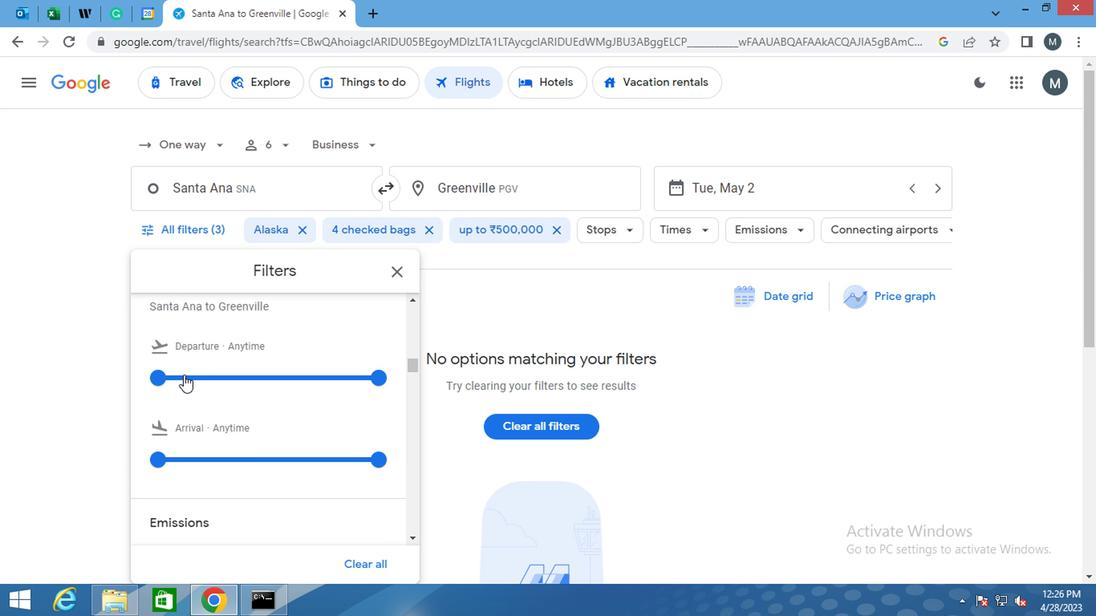 
Action: Mouse pressed left at (151, 376)
Screenshot: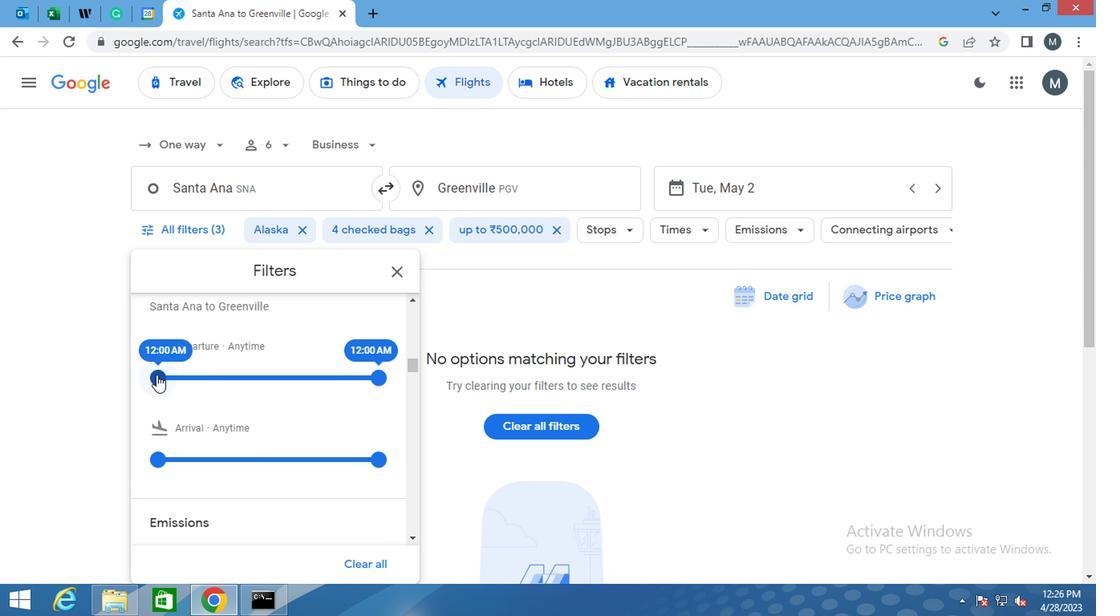 
Action: Mouse moved to (373, 377)
Screenshot: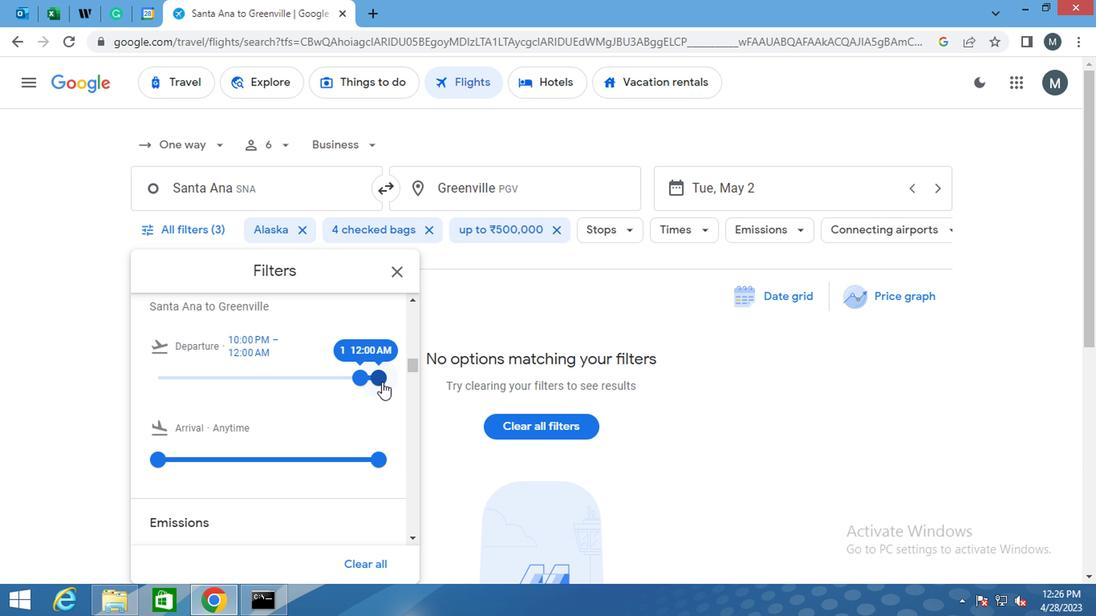 
Action: Mouse pressed left at (373, 377)
Screenshot: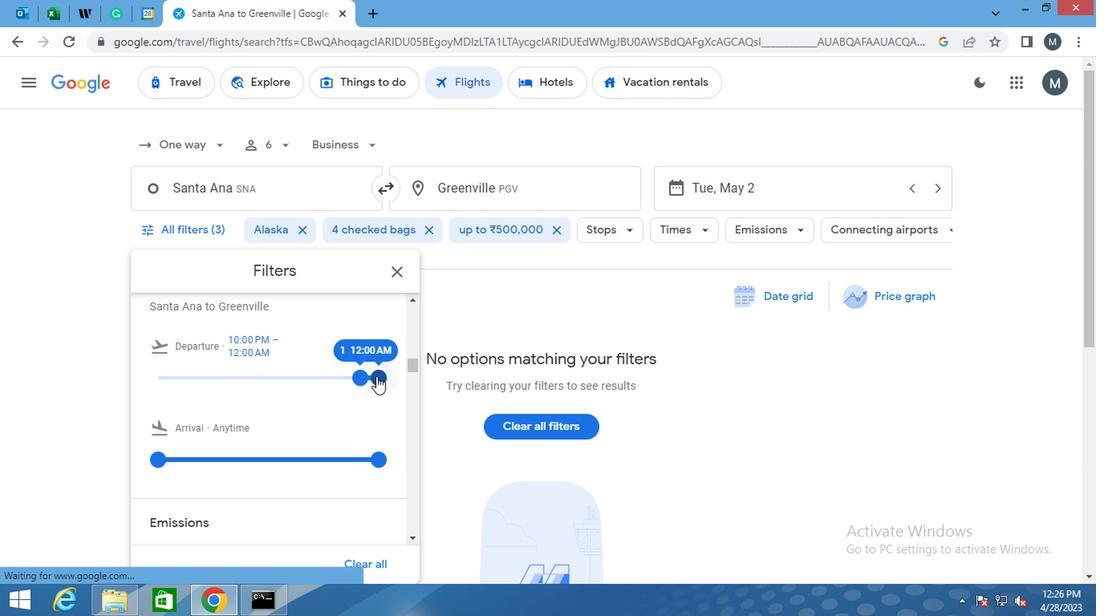 
Action: Mouse moved to (290, 401)
Screenshot: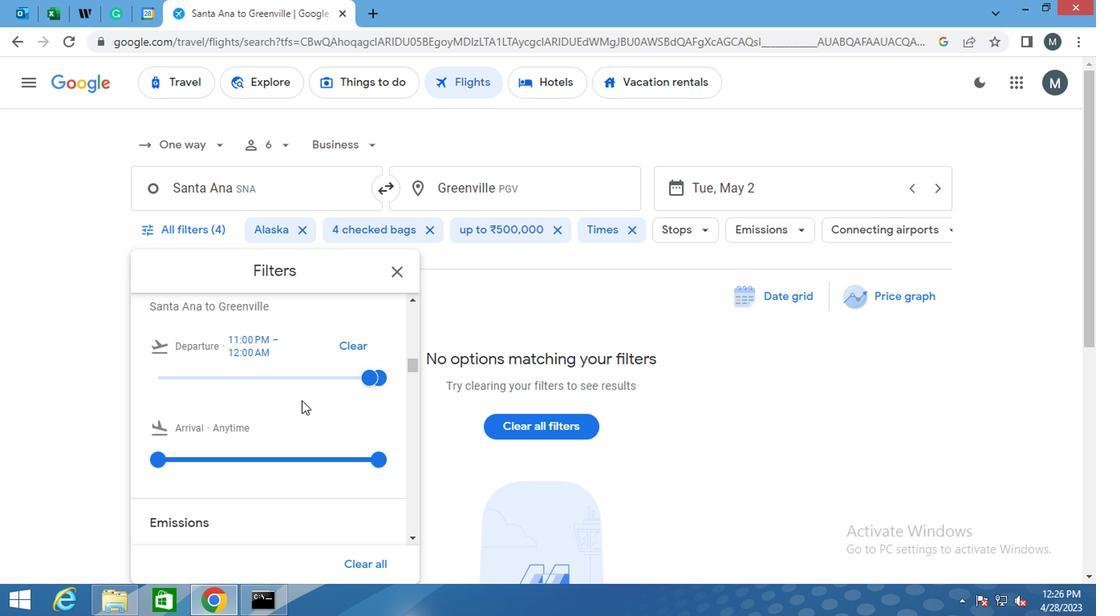 
Action: Mouse scrolled (290, 400) with delta (0, 0)
Screenshot: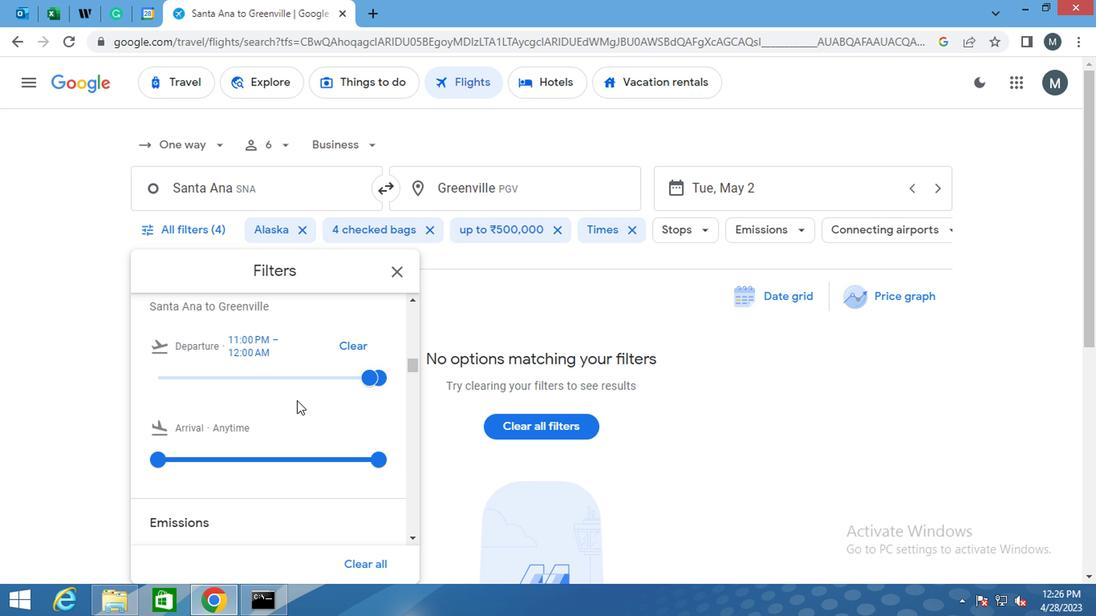 
Action: Mouse scrolled (290, 400) with delta (0, 0)
Screenshot: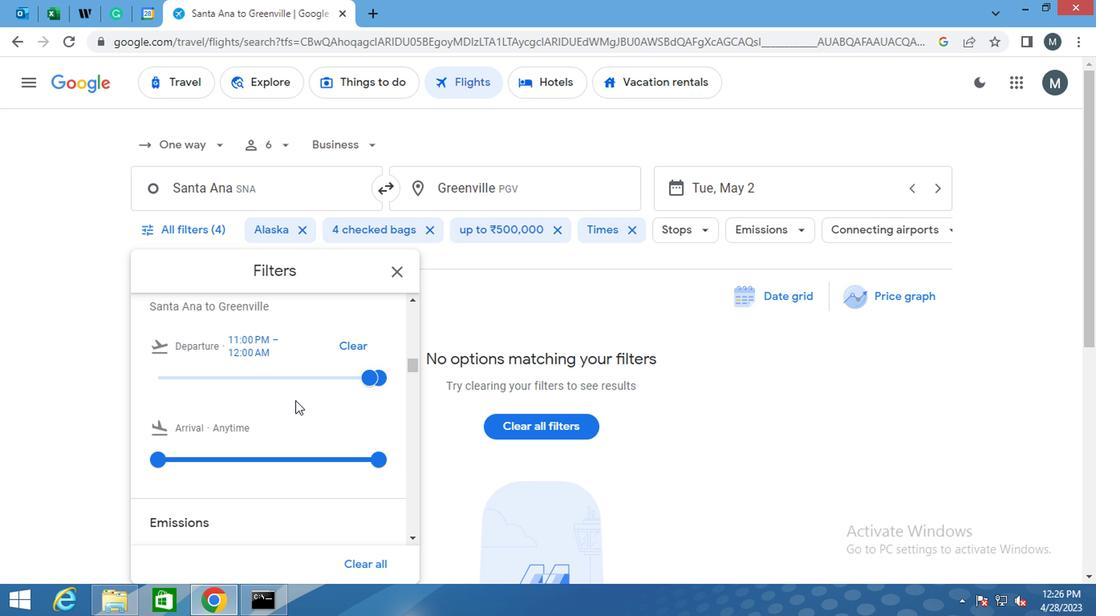 
Action: Mouse moved to (289, 401)
Screenshot: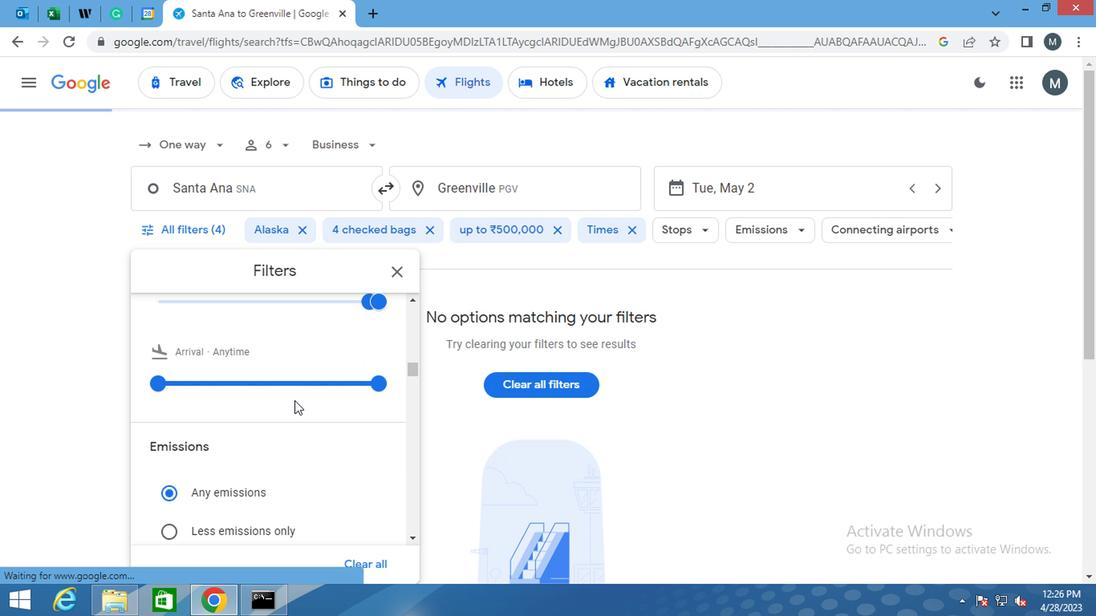 
Action: Mouse scrolled (289, 400) with delta (0, 0)
Screenshot: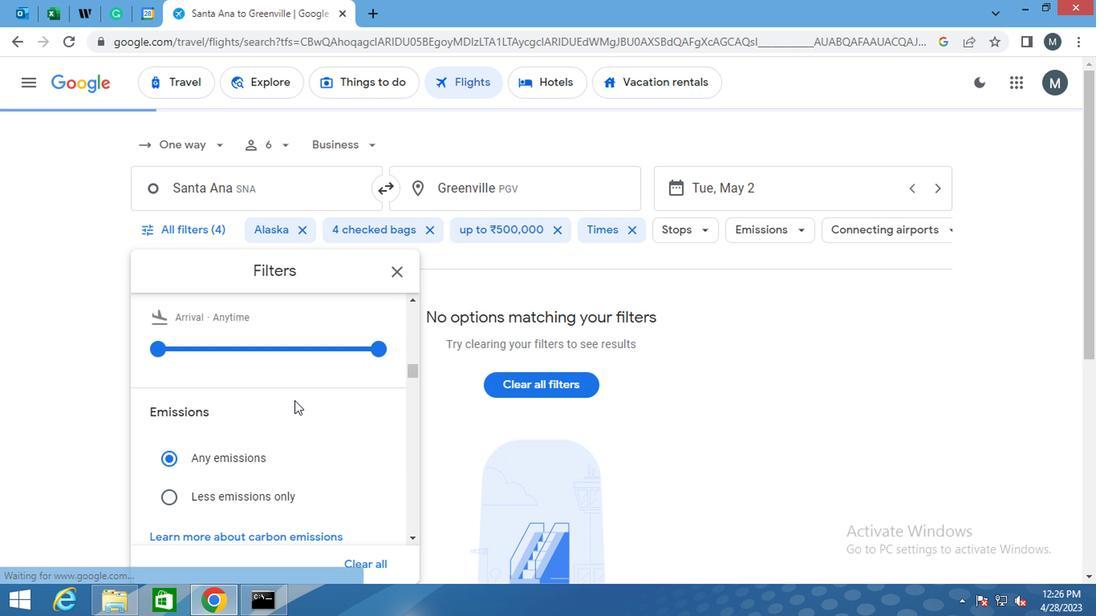 
Action: Mouse scrolled (289, 400) with delta (0, 0)
Screenshot: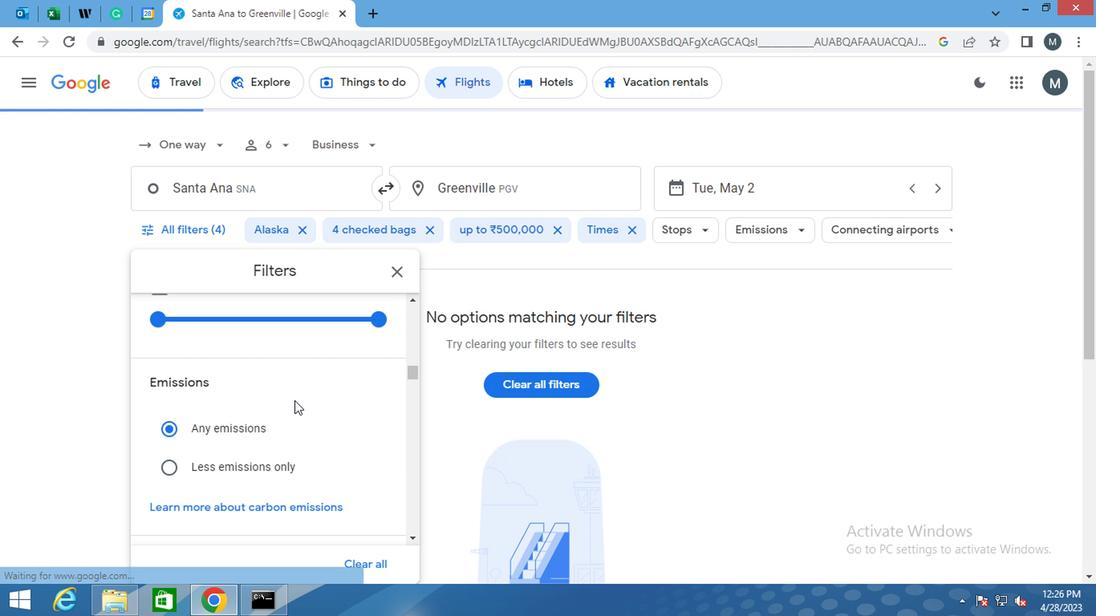 
Action: Mouse moved to (287, 402)
Screenshot: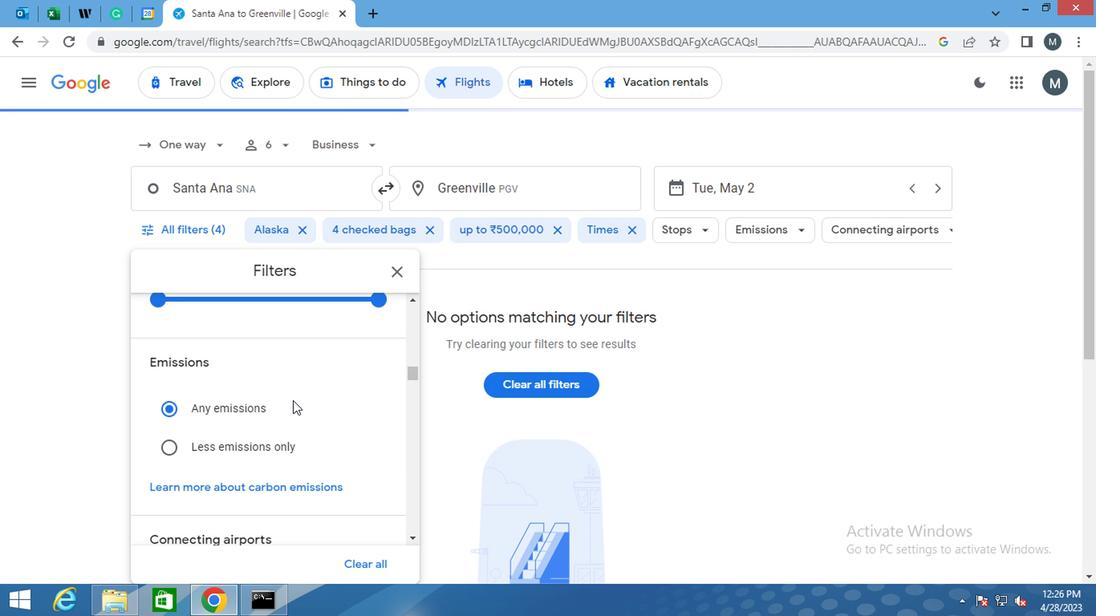 
Action: Mouse scrolled (287, 401) with delta (0, -1)
Screenshot: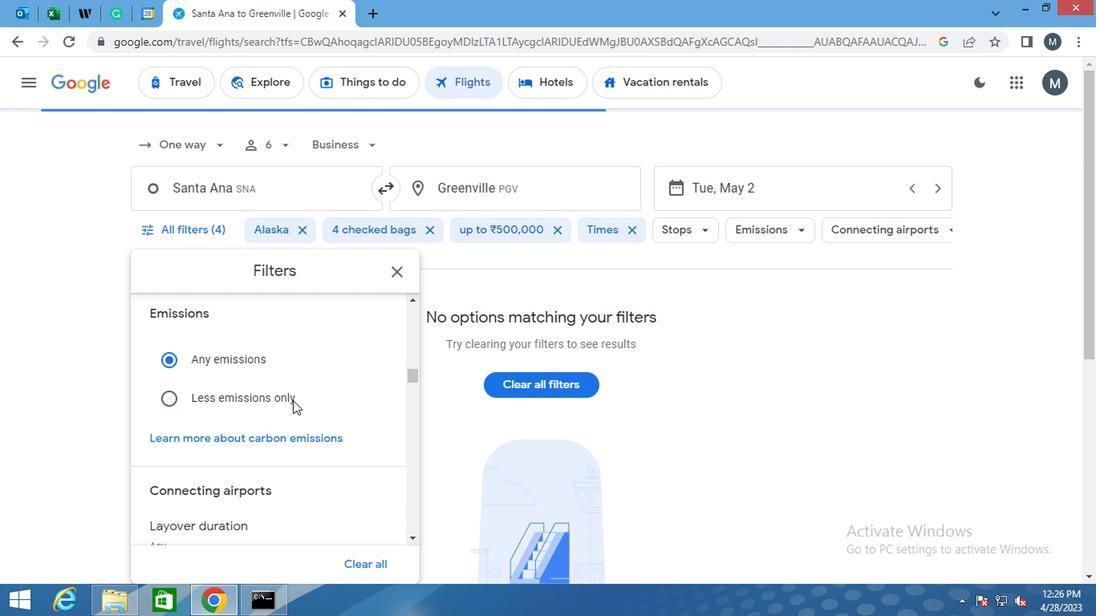 
Action: Mouse moved to (286, 402)
Screenshot: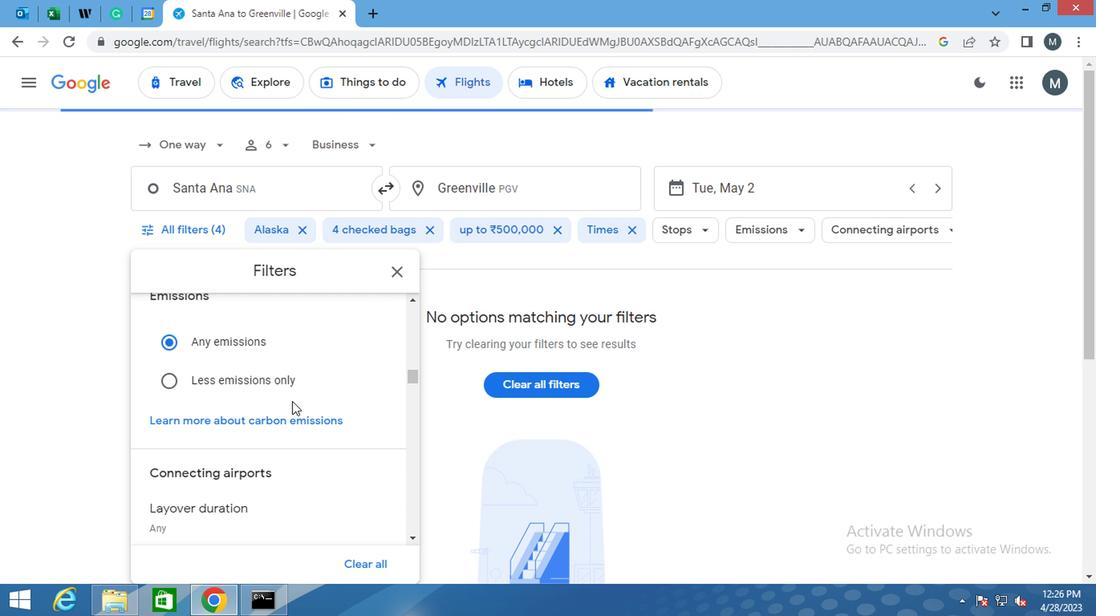 
Action: Mouse scrolled (286, 401) with delta (0, -1)
Screenshot: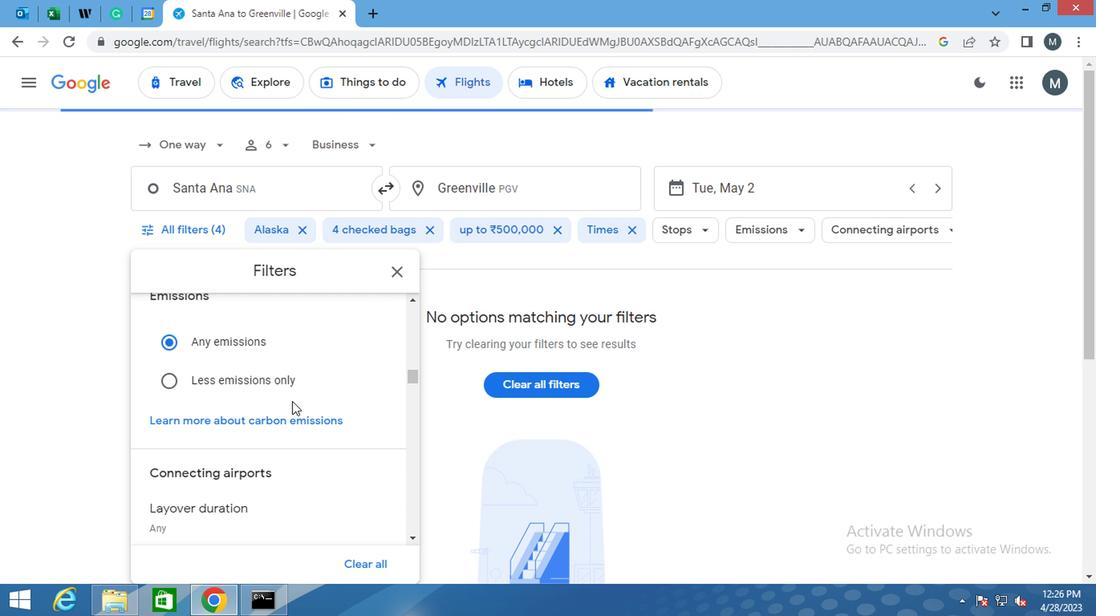 
Action: Mouse moved to (284, 404)
Screenshot: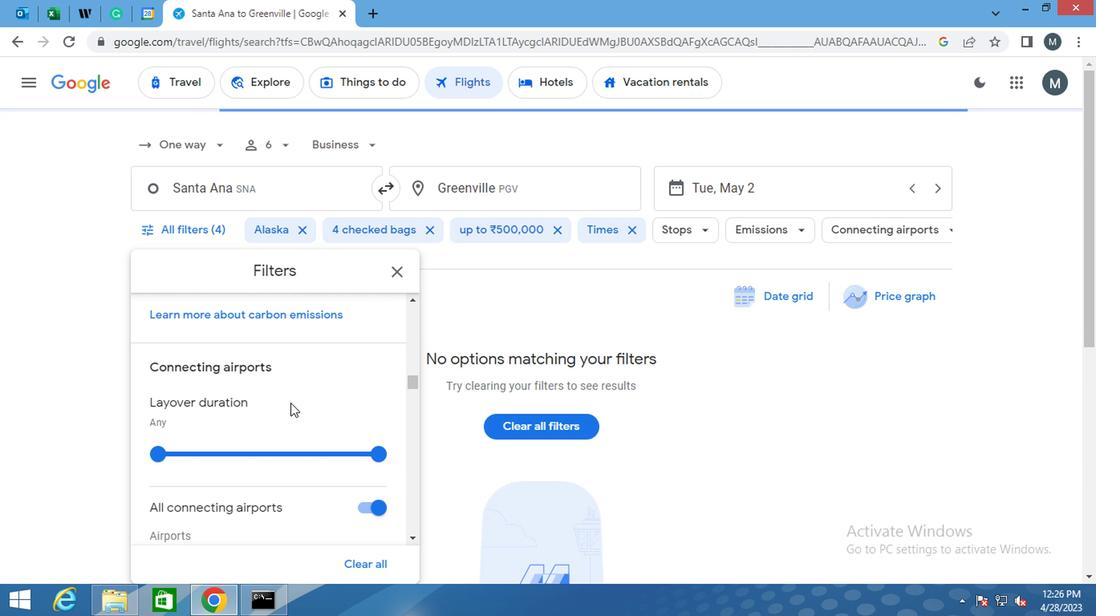 
Action: Mouse scrolled (284, 404) with delta (0, 0)
Screenshot: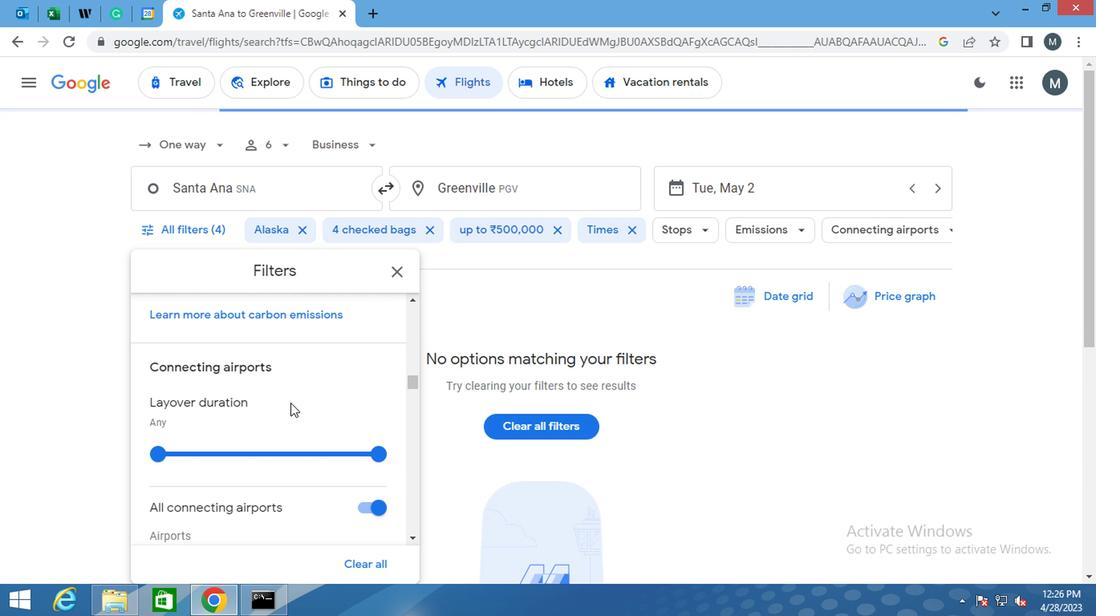 
Action: Mouse scrolled (284, 404) with delta (0, 0)
Screenshot: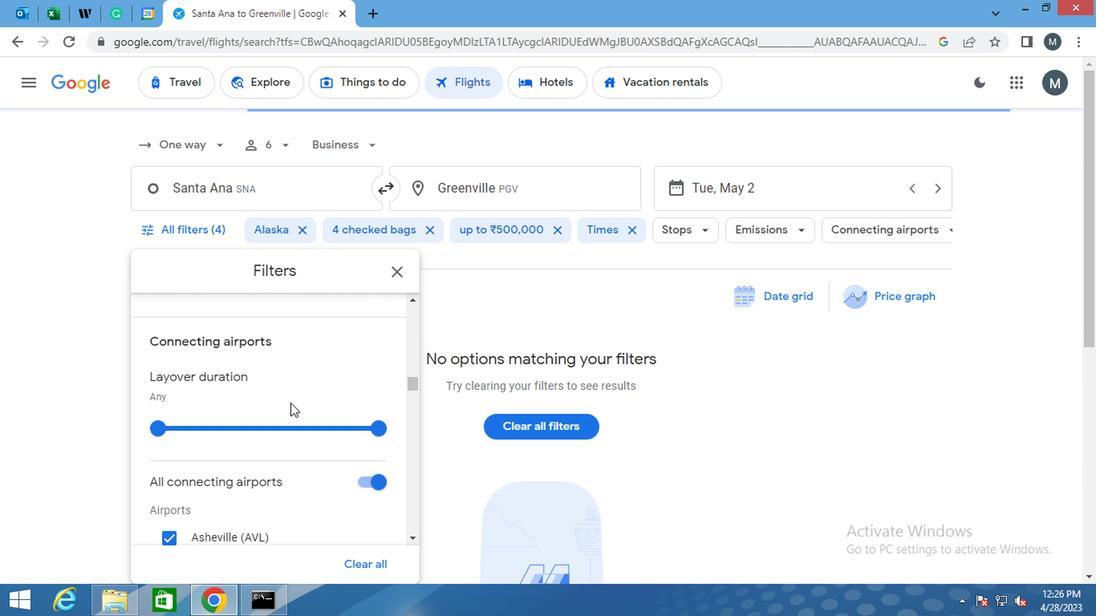 
Action: Mouse scrolled (284, 404) with delta (0, 0)
Screenshot: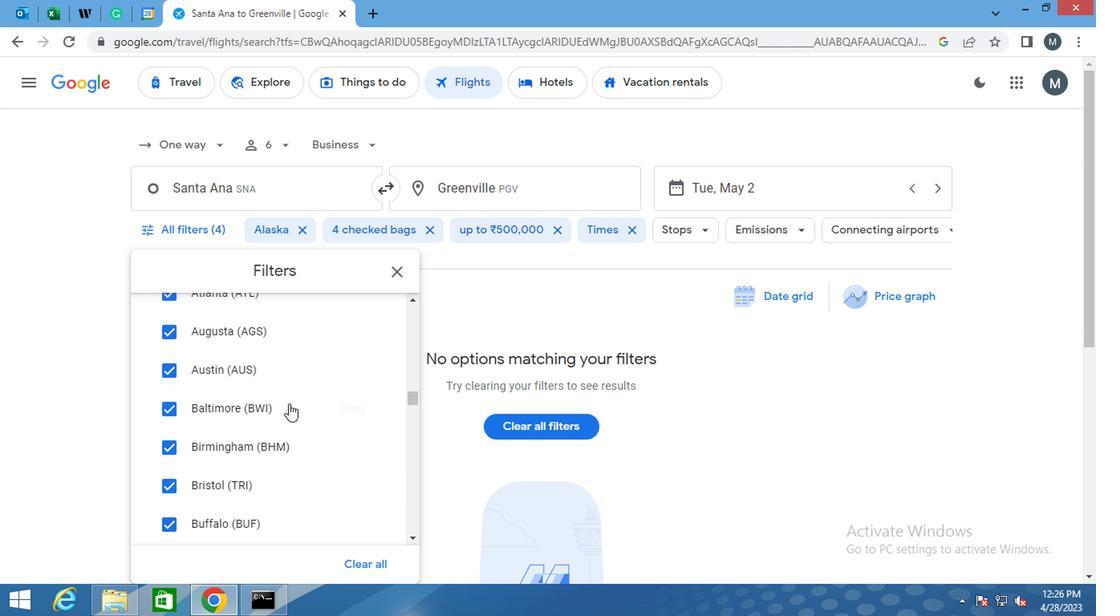 
Action: Mouse scrolled (284, 404) with delta (0, 0)
Screenshot: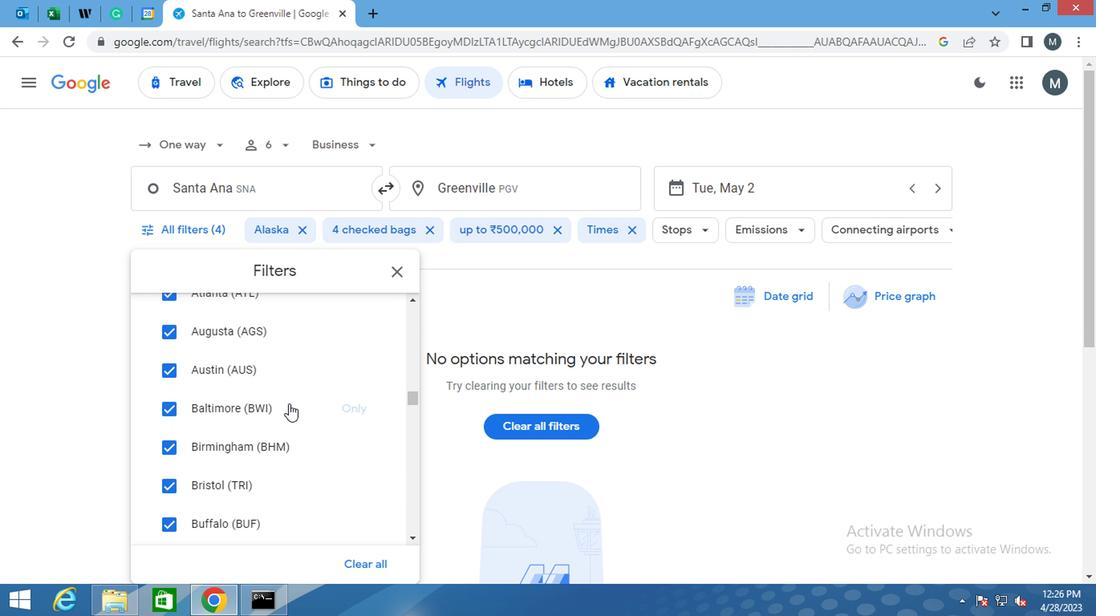 
Action: Mouse scrolled (284, 404) with delta (0, 0)
Screenshot: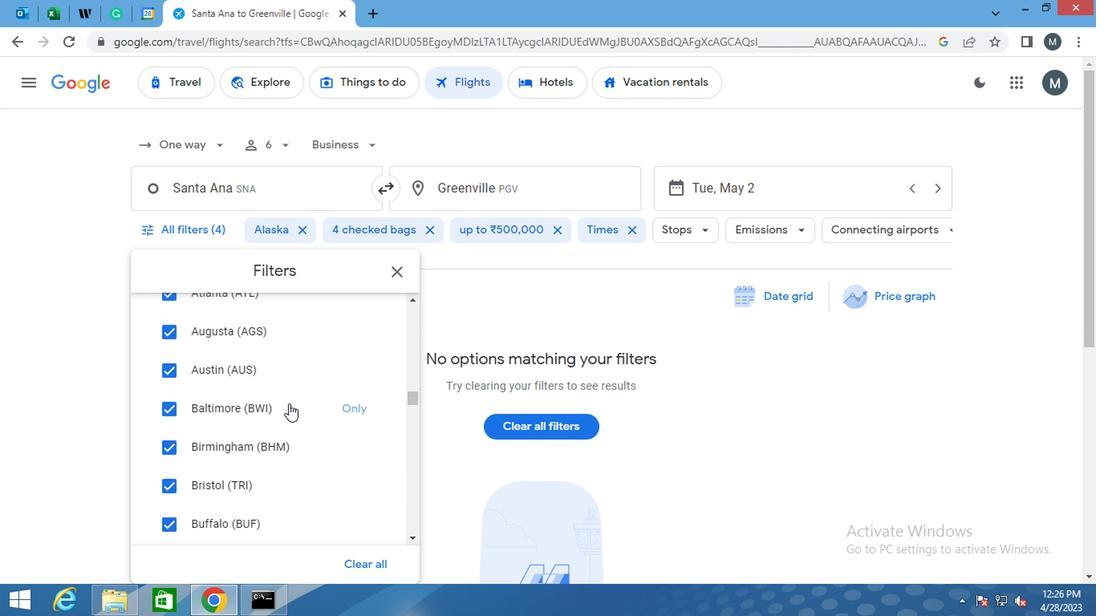 
Action: Mouse moved to (284, 405)
Screenshot: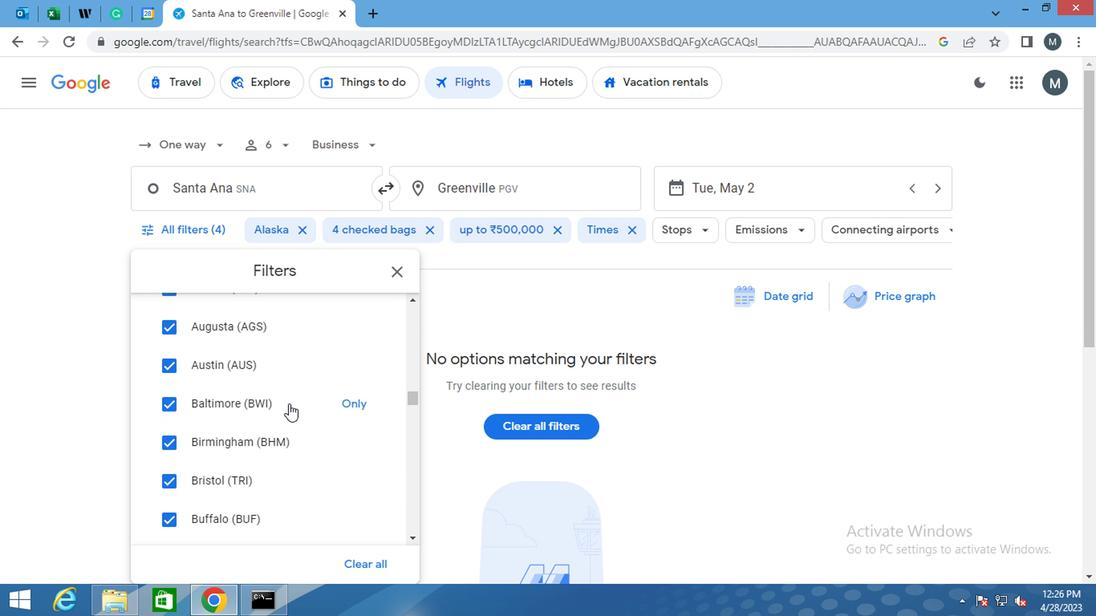 
Action: Mouse scrolled (284, 404) with delta (0, 0)
Screenshot: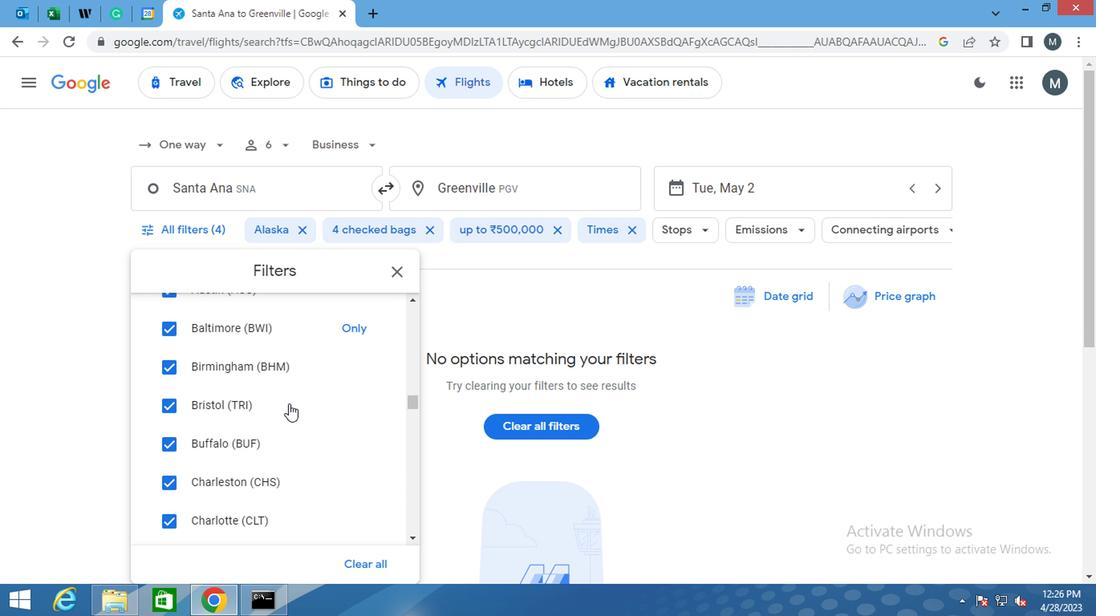 
Action: Mouse scrolled (284, 404) with delta (0, 0)
Screenshot: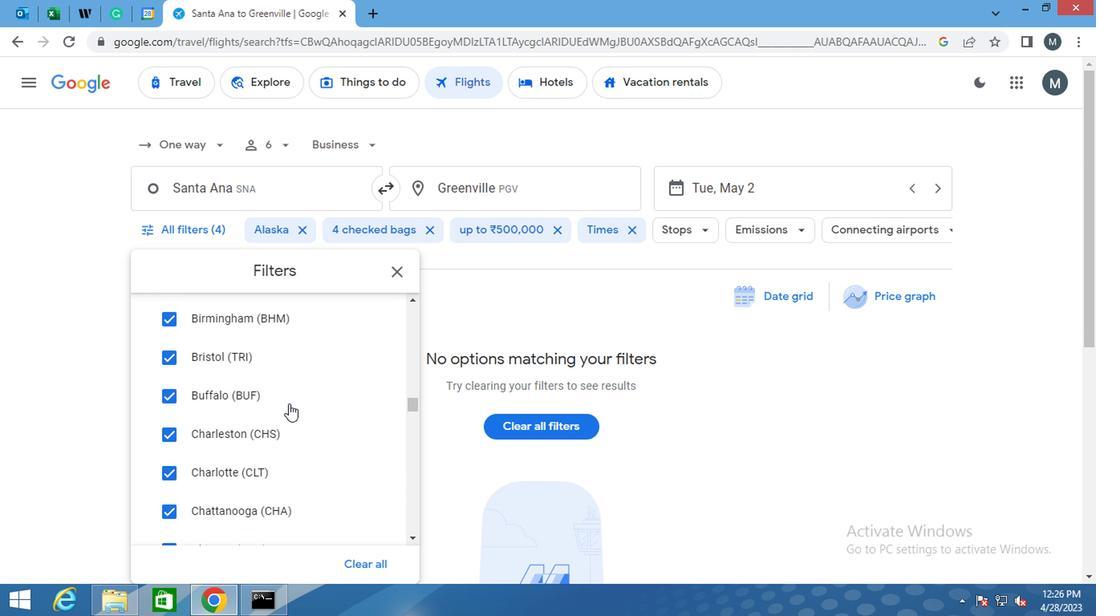 
Action: Mouse scrolled (284, 404) with delta (0, 0)
Screenshot: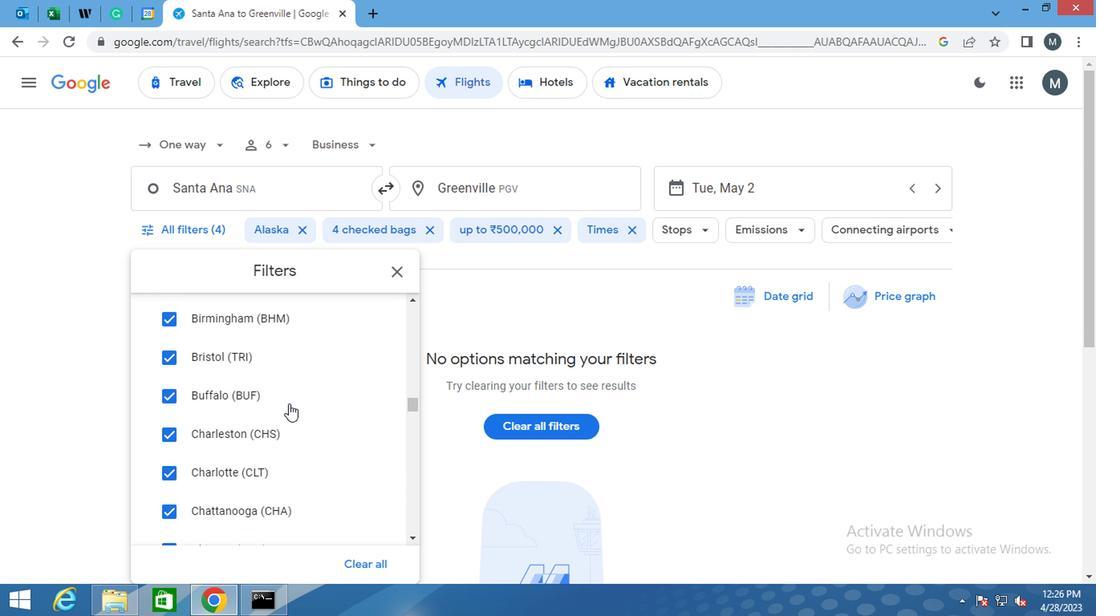 
Action: Mouse moved to (284, 408)
Screenshot: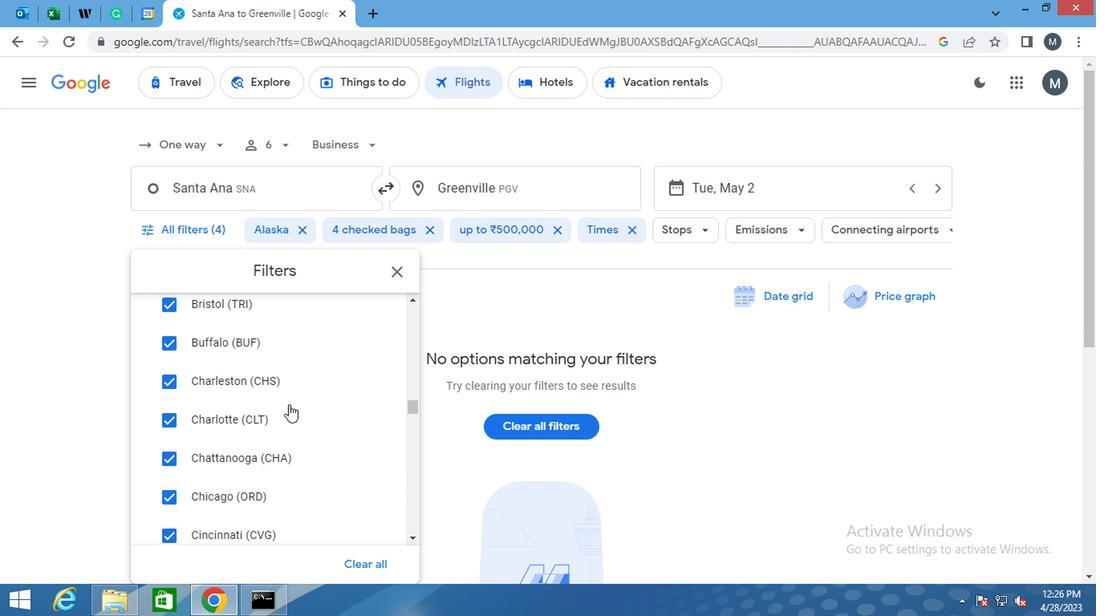 
Action: Mouse scrolled (284, 407) with delta (0, -1)
Screenshot: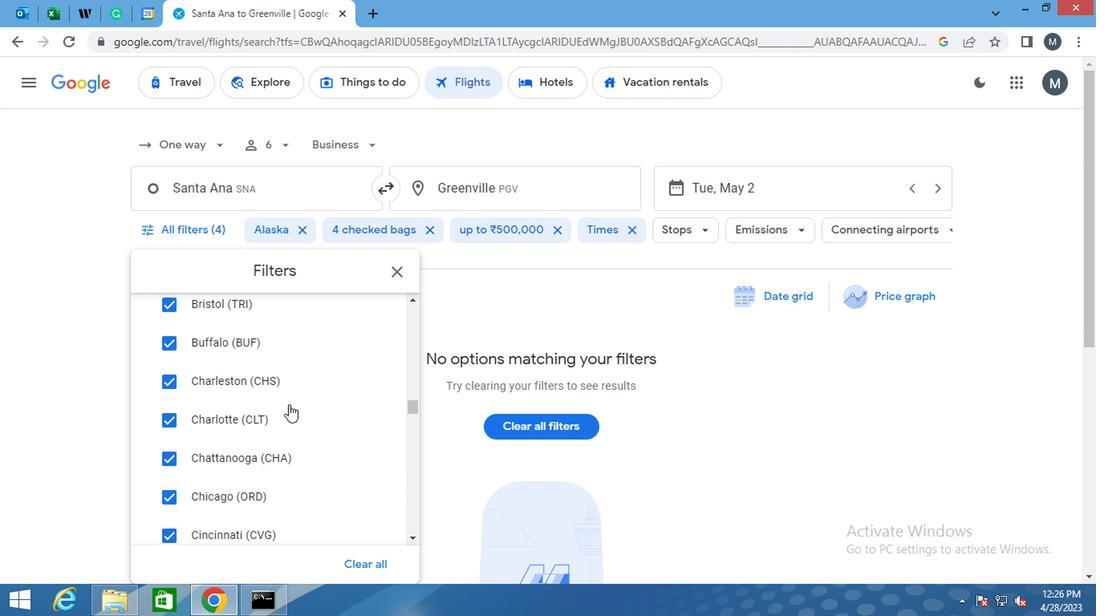 
Action: Mouse moved to (282, 427)
Screenshot: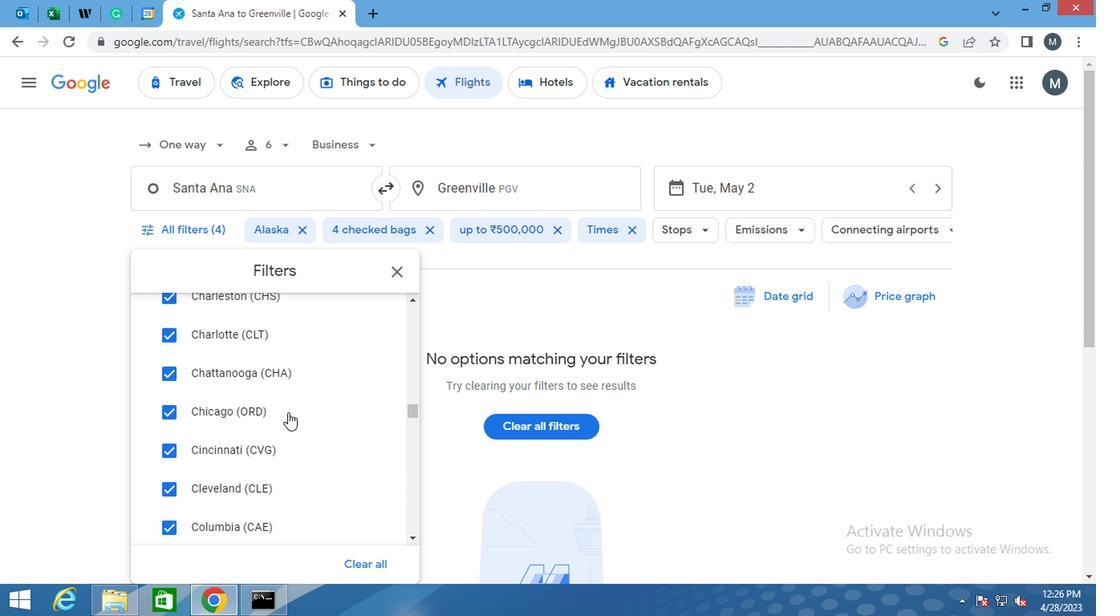 
Action: Mouse scrolled (282, 426) with delta (0, 0)
Screenshot: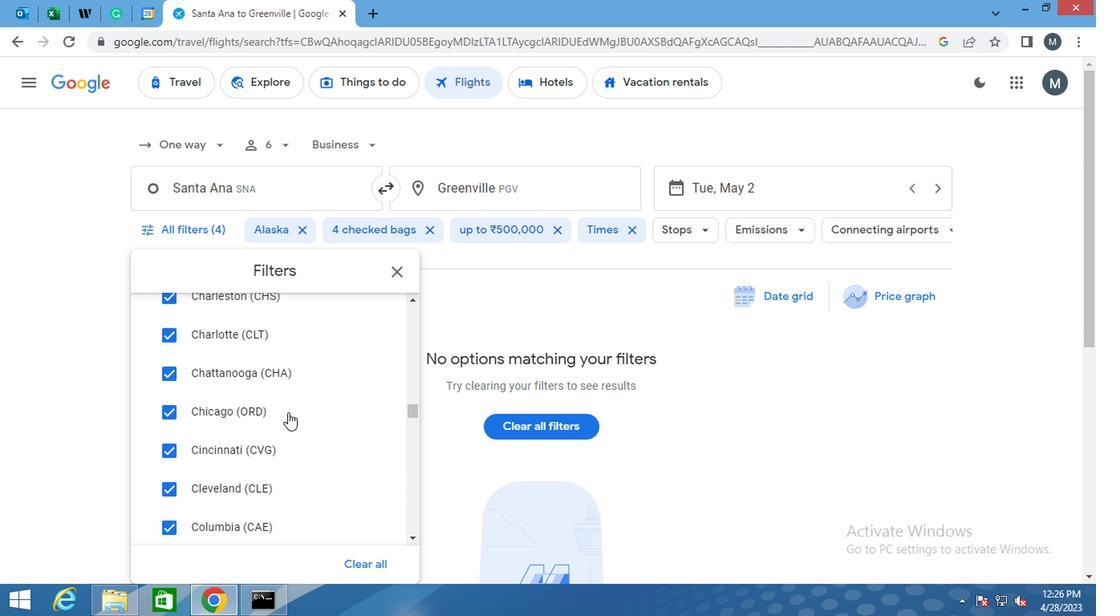 
Action: Mouse moved to (282, 432)
Screenshot: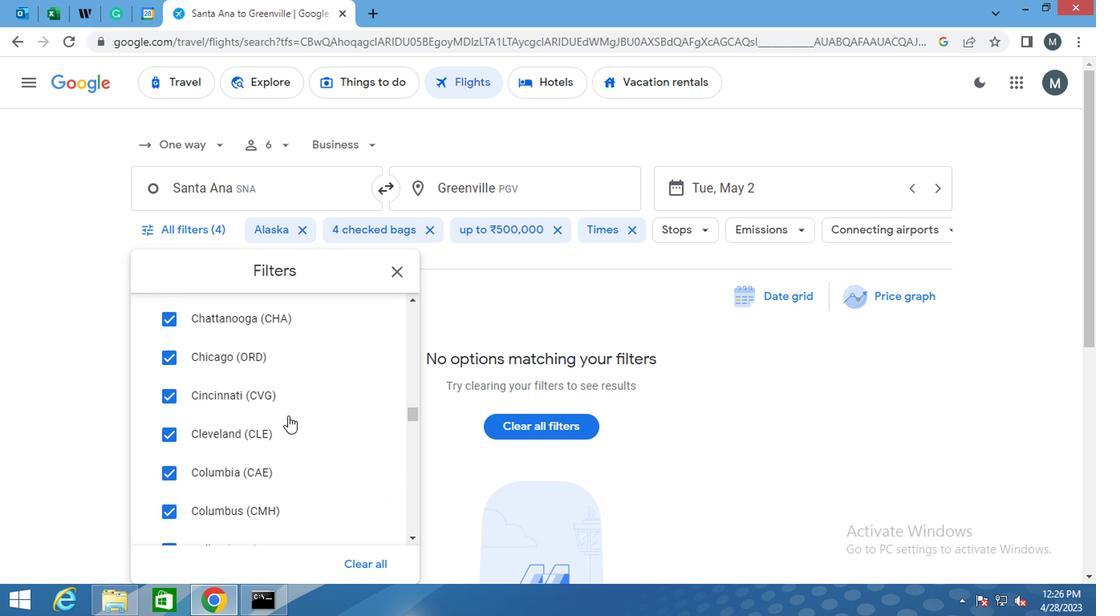 
Action: Mouse scrolled (282, 431) with delta (0, -1)
Screenshot: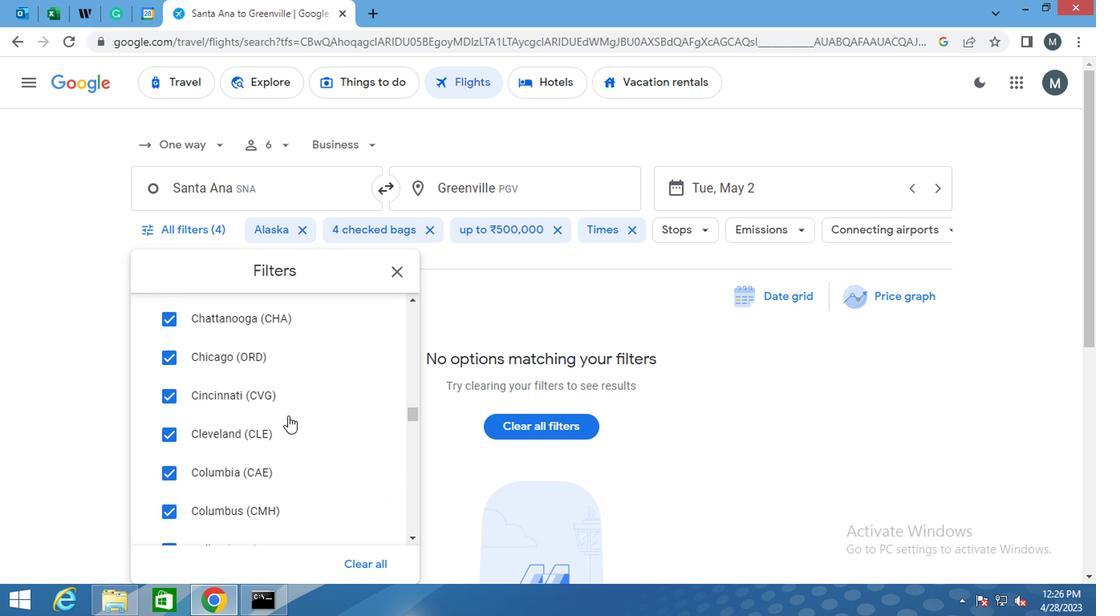 
Action: Mouse moved to (282, 436)
Screenshot: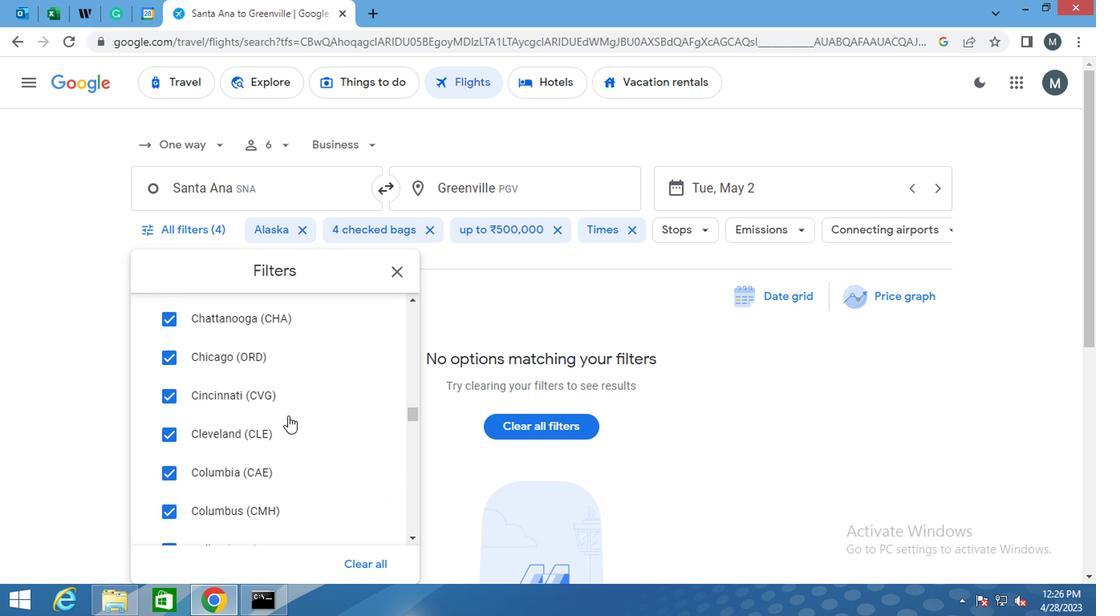 
Action: Mouse scrolled (282, 435) with delta (0, -1)
Screenshot: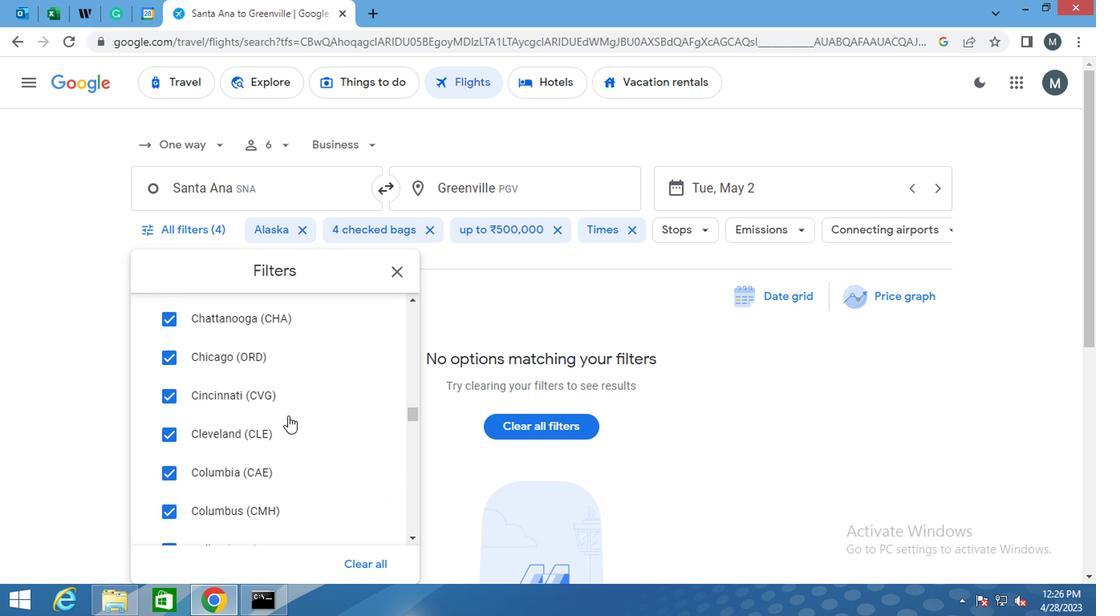 
Action: Mouse moved to (282, 439)
Screenshot: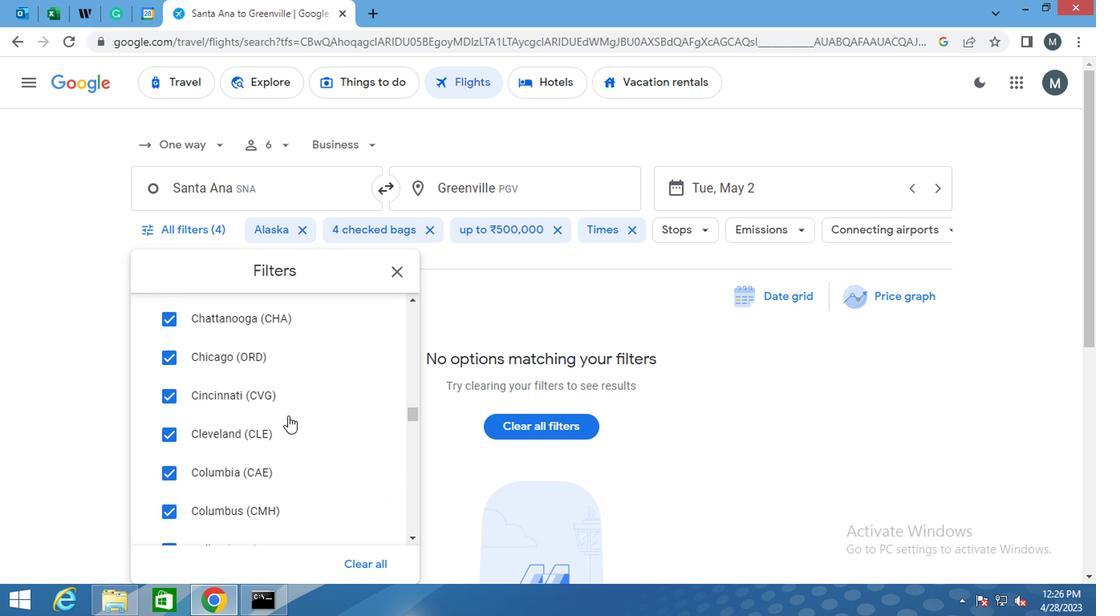 
Action: Mouse scrolled (282, 438) with delta (0, 0)
Screenshot: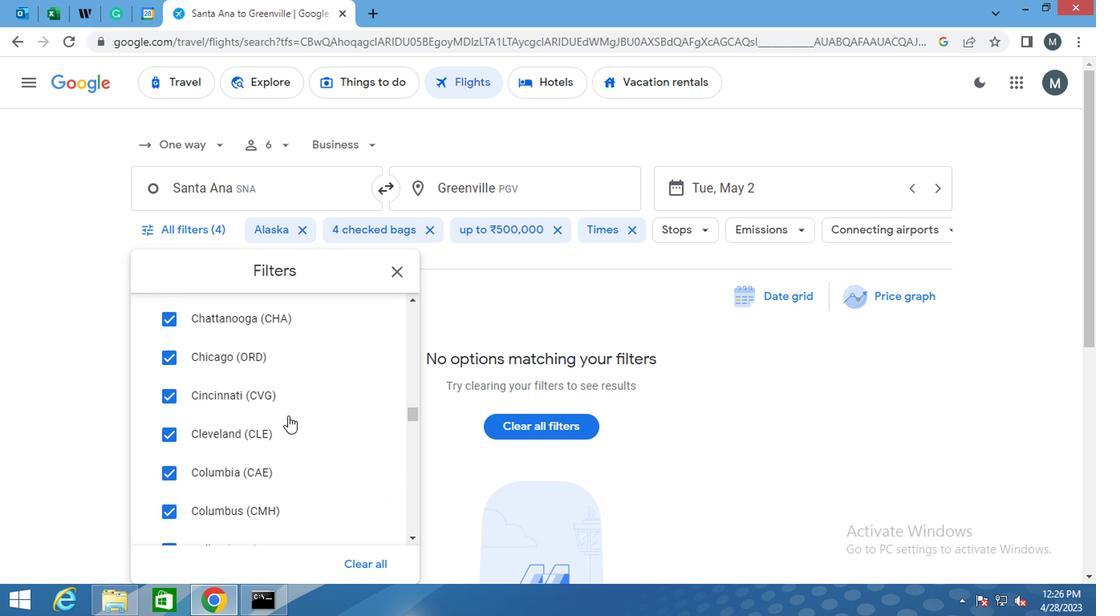 
Action: Mouse moved to (284, 447)
Screenshot: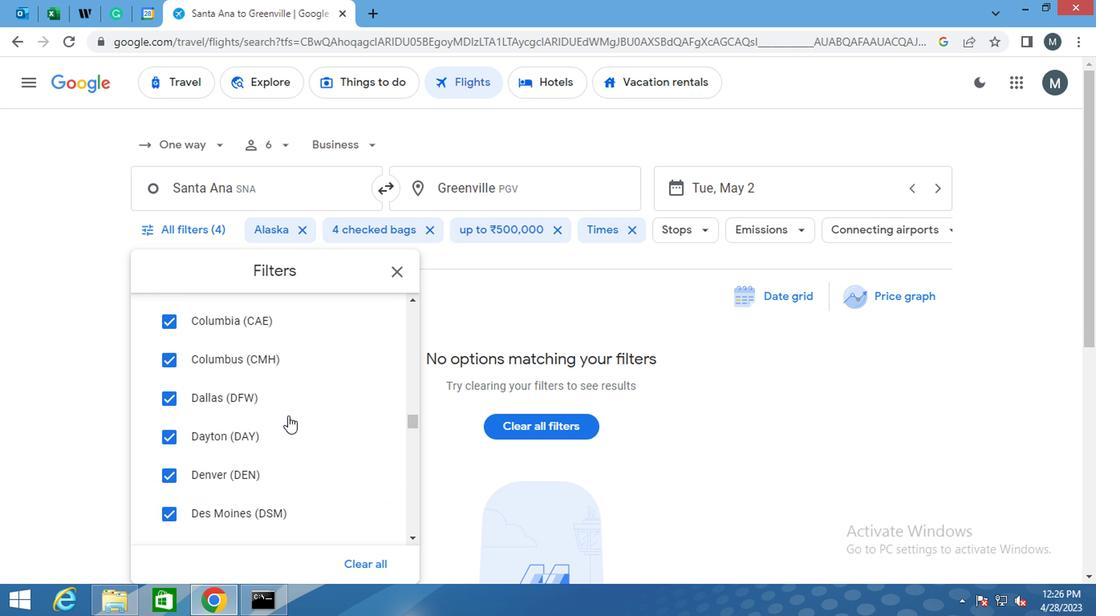 
Action: Mouse scrolled (284, 446) with delta (0, 0)
Screenshot: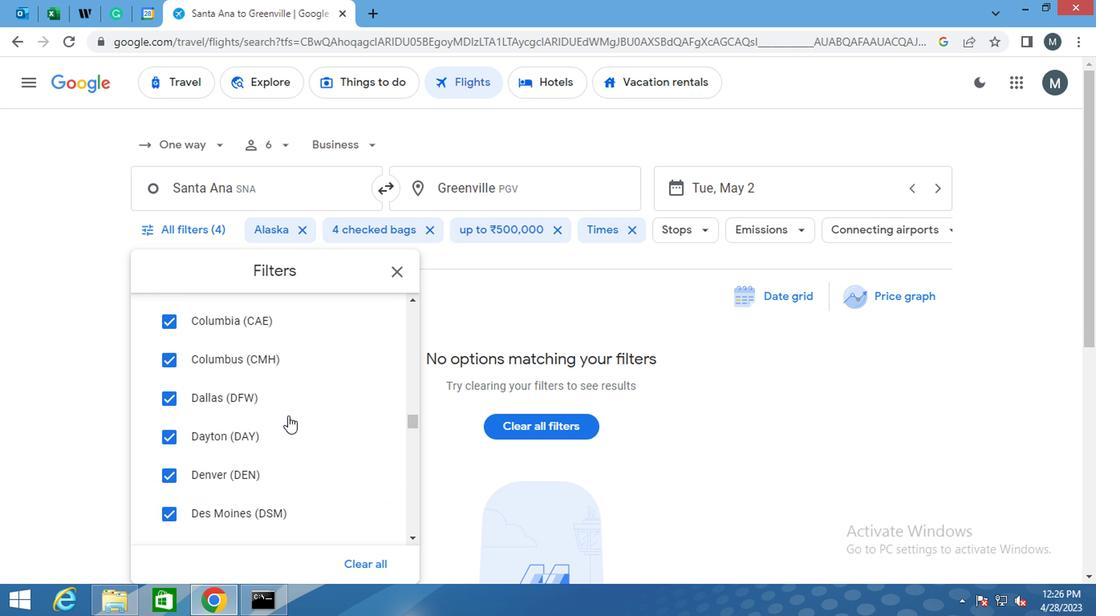 
Action: Mouse moved to (290, 458)
Screenshot: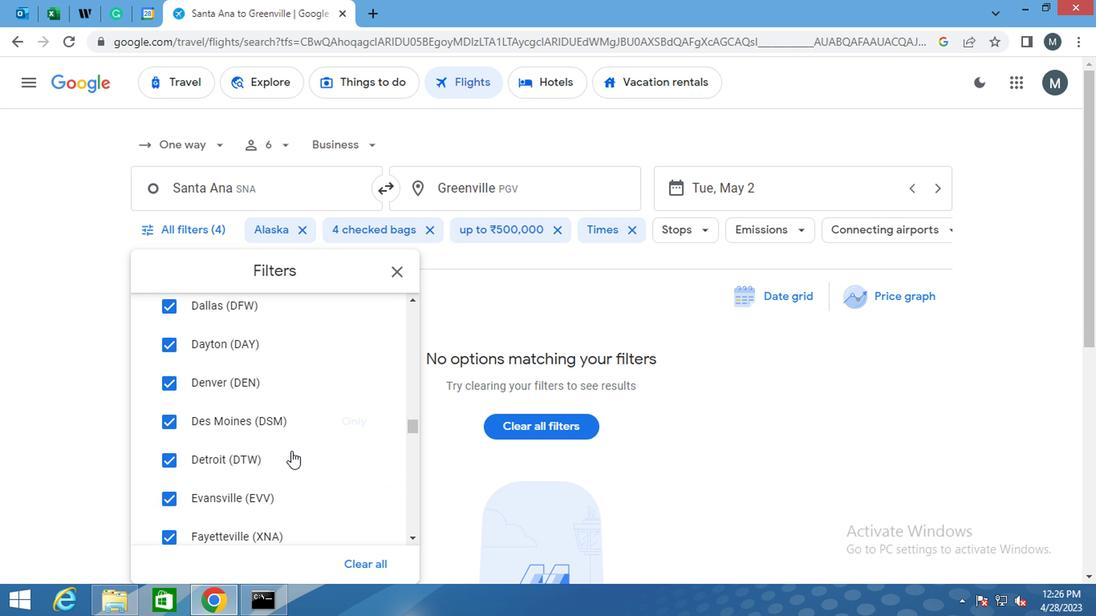 
Action: Mouse scrolled (290, 457) with delta (0, -1)
Screenshot: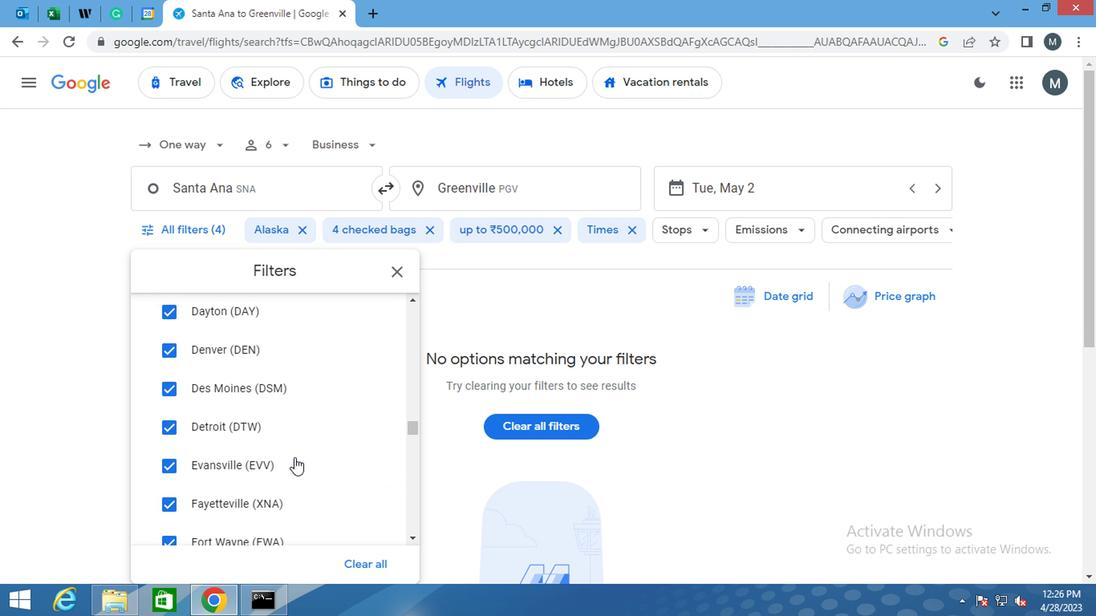 
Action: Mouse moved to (289, 458)
Screenshot: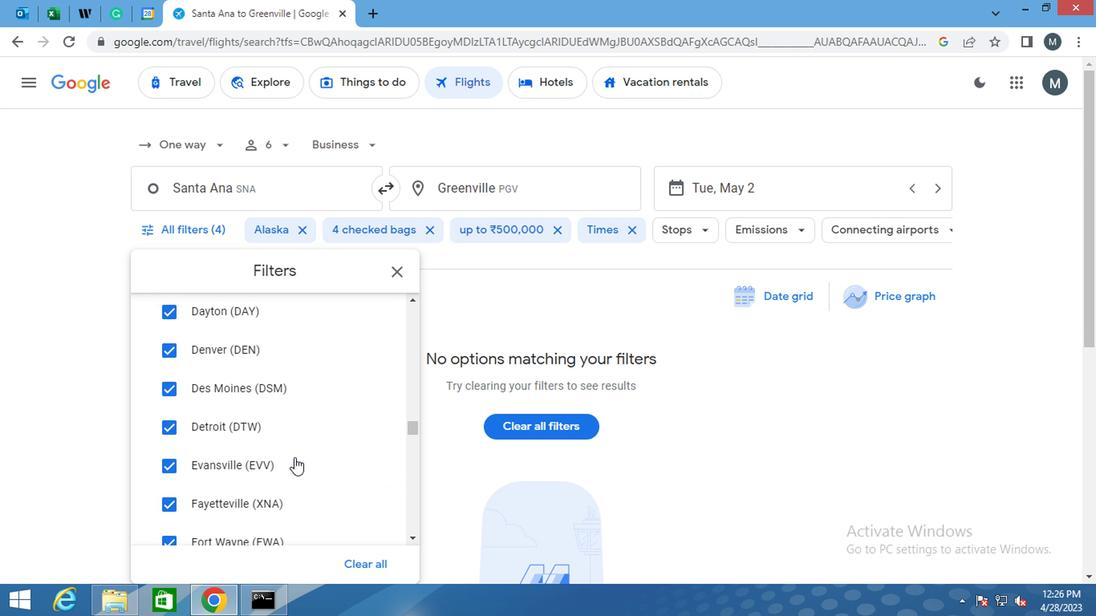 
Action: Mouse scrolled (289, 457) with delta (0, -1)
Screenshot: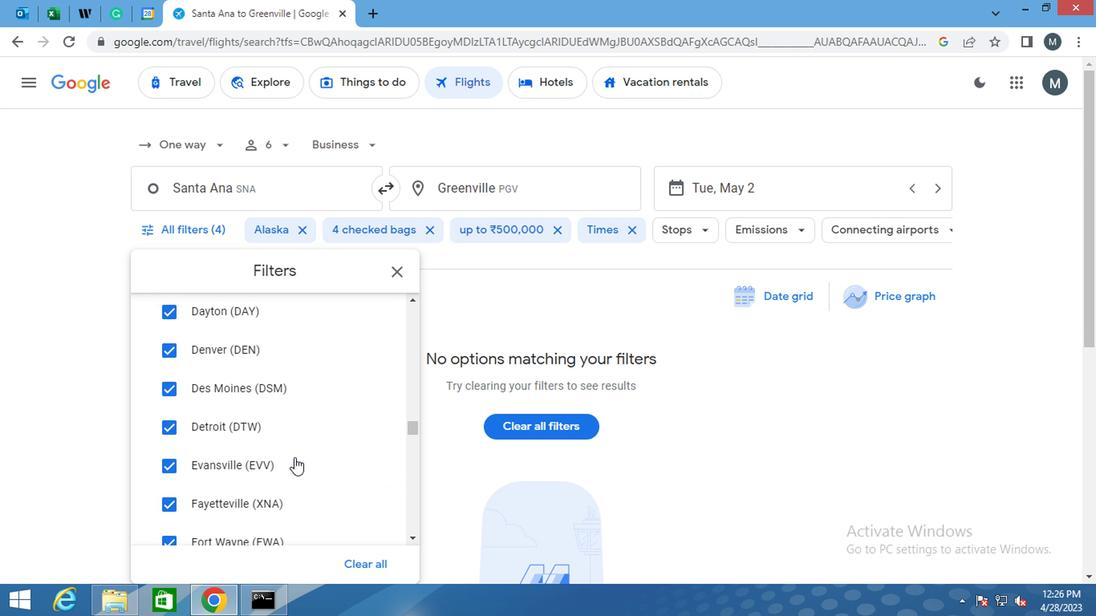 
Action: Mouse scrolled (289, 457) with delta (0, -1)
Screenshot: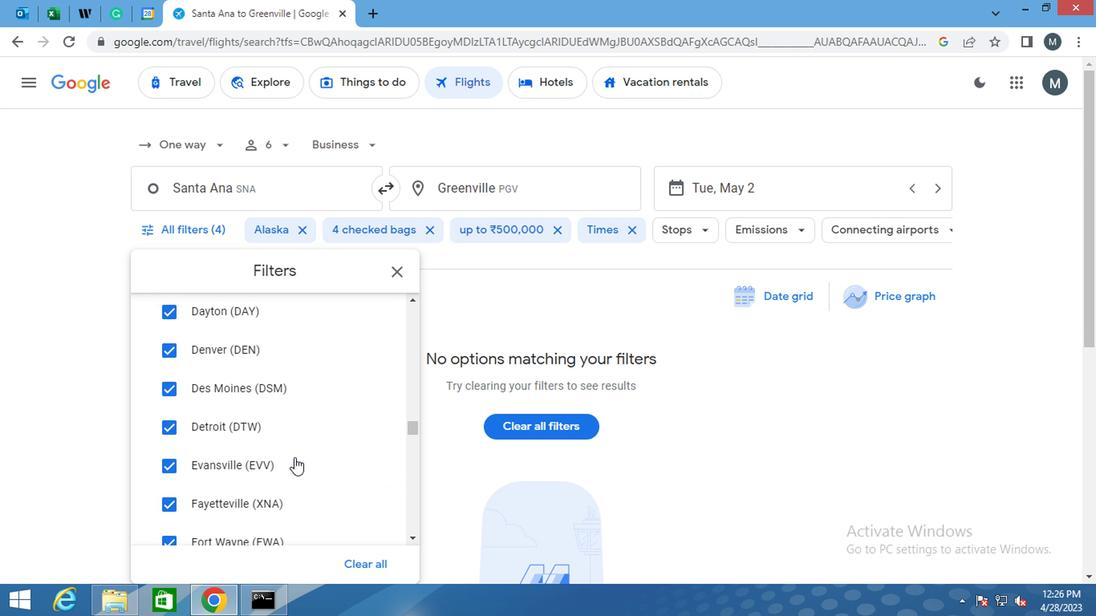 
Action: Mouse scrolled (289, 457) with delta (0, -1)
Screenshot: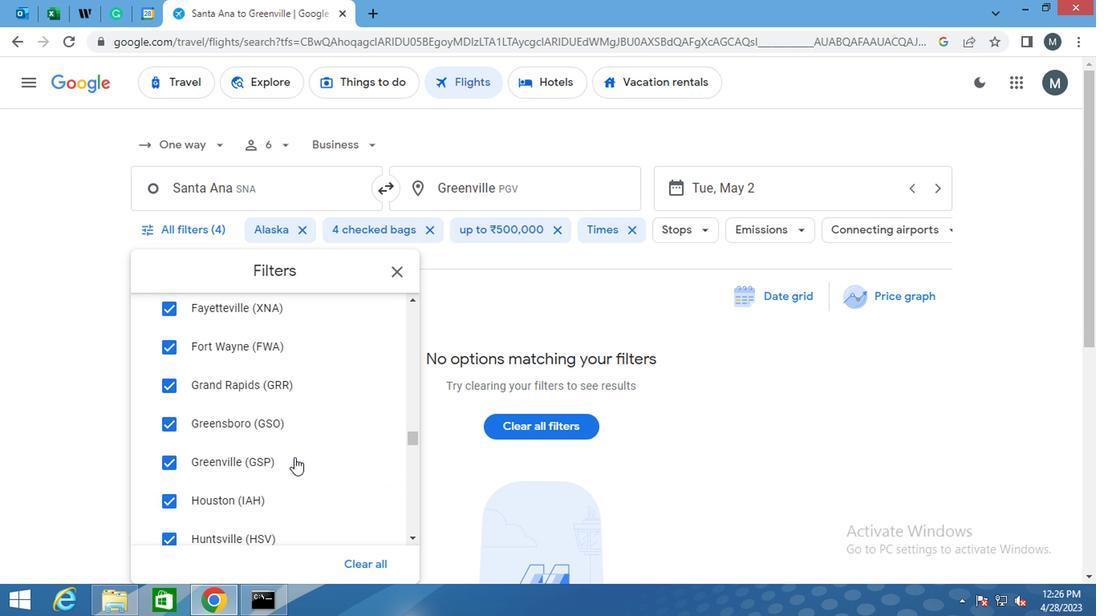 
Action: Mouse scrolled (289, 457) with delta (0, -1)
Screenshot: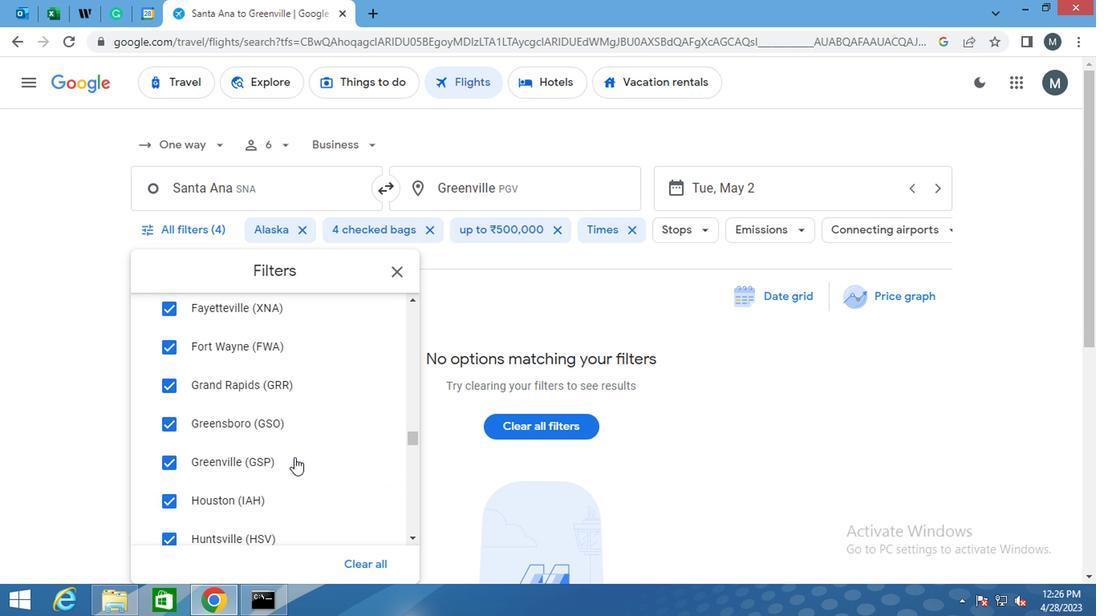 
Action: Mouse moved to (284, 460)
Screenshot: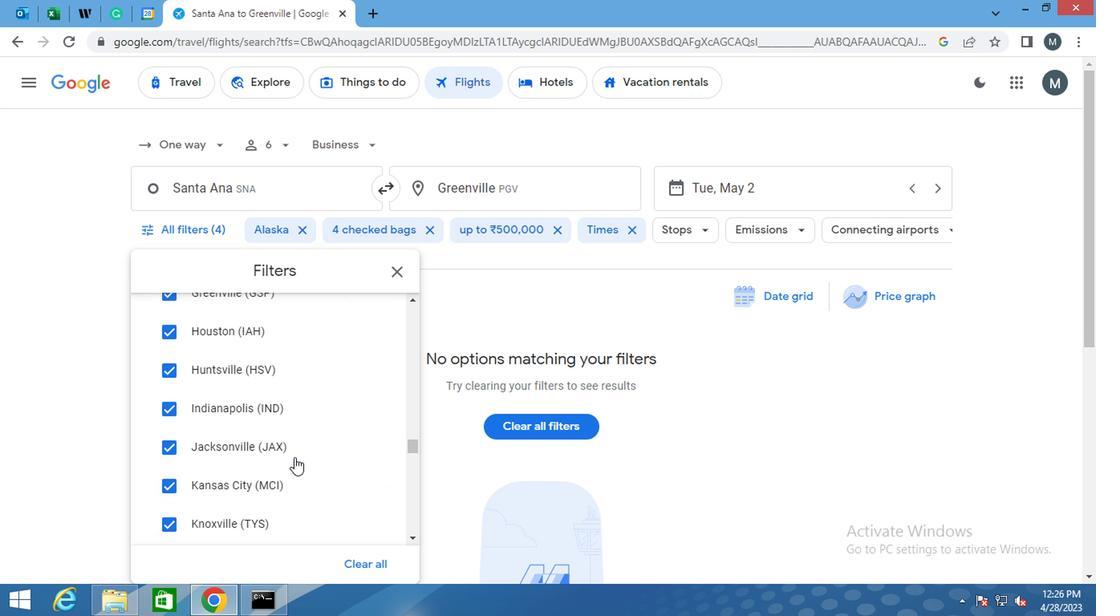 
Action: Mouse scrolled (284, 459) with delta (0, -1)
Screenshot: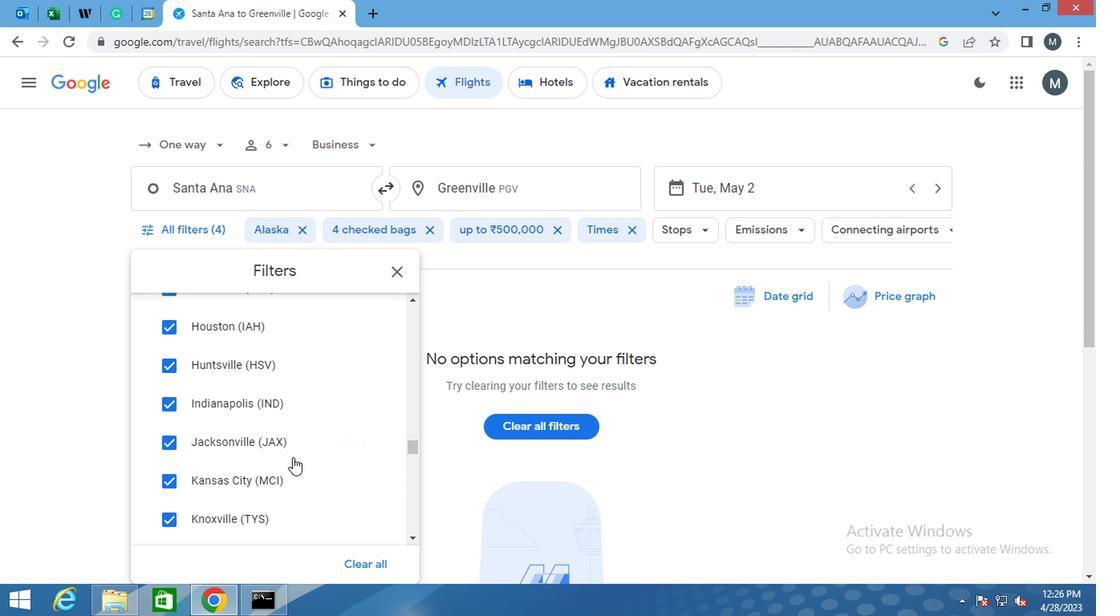 
Action: Mouse scrolled (284, 459) with delta (0, -1)
Screenshot: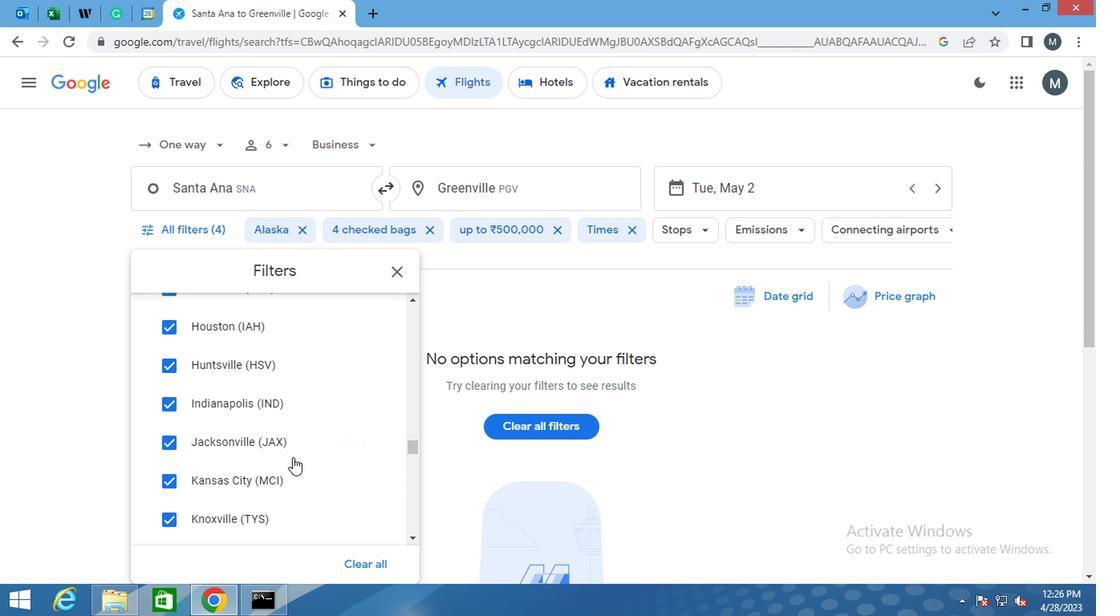 
Action: Mouse scrolled (284, 459) with delta (0, -1)
Screenshot: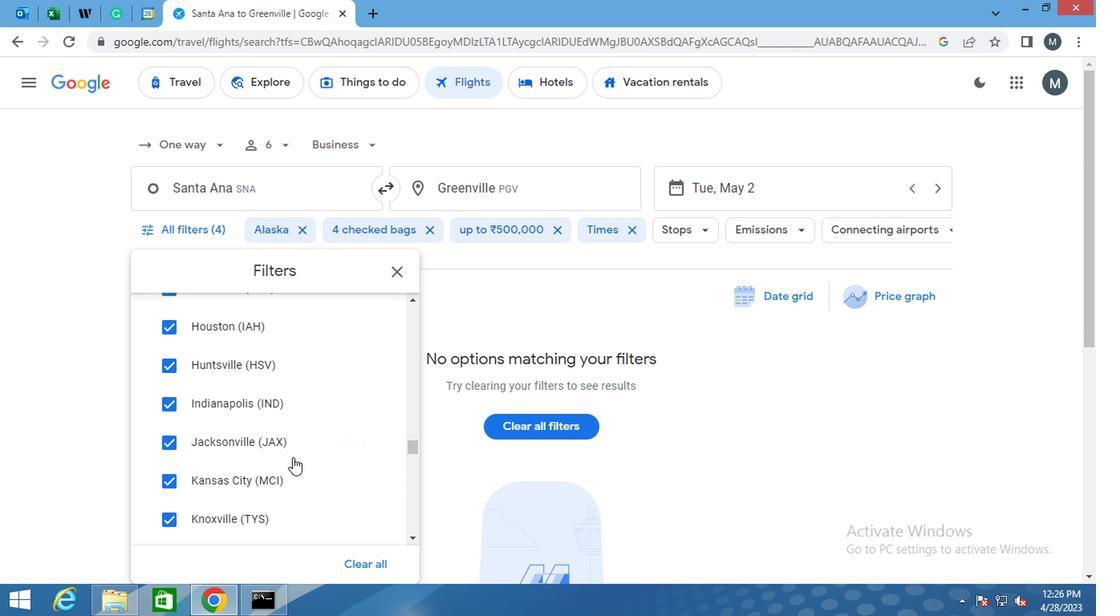 
Action: Mouse scrolled (284, 459) with delta (0, -1)
Screenshot: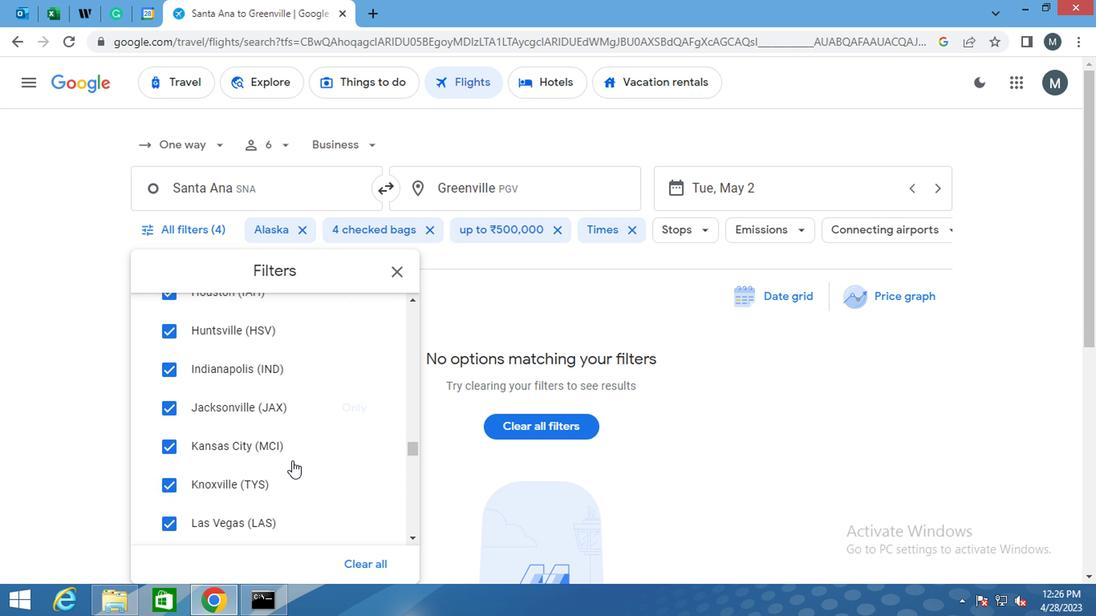 
Action: Mouse moved to (284, 460)
Screenshot: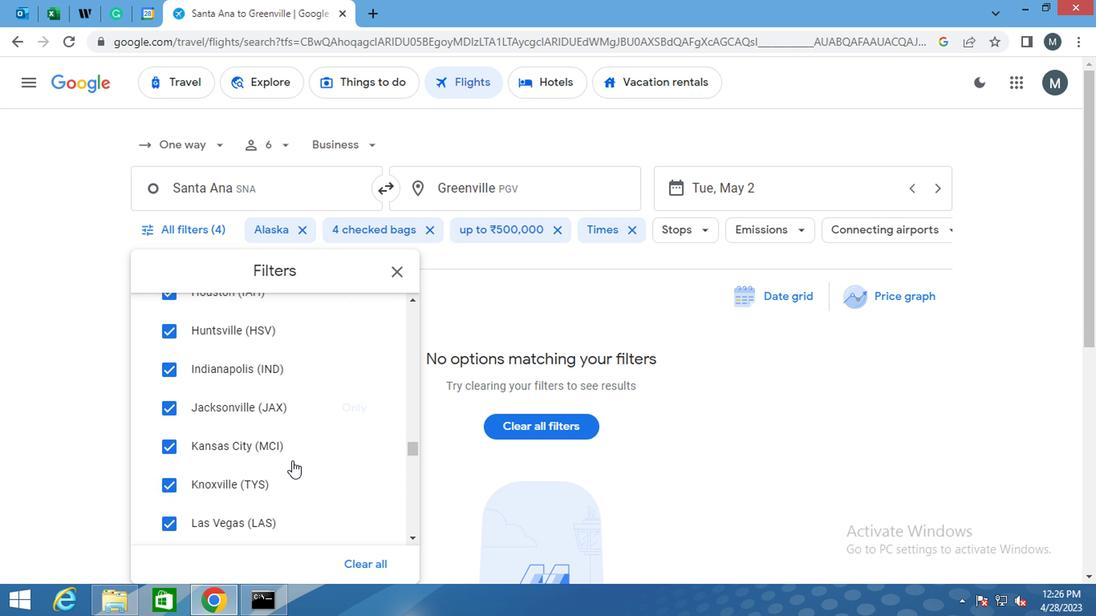 
Action: Mouse scrolled (284, 459) with delta (0, -1)
Screenshot: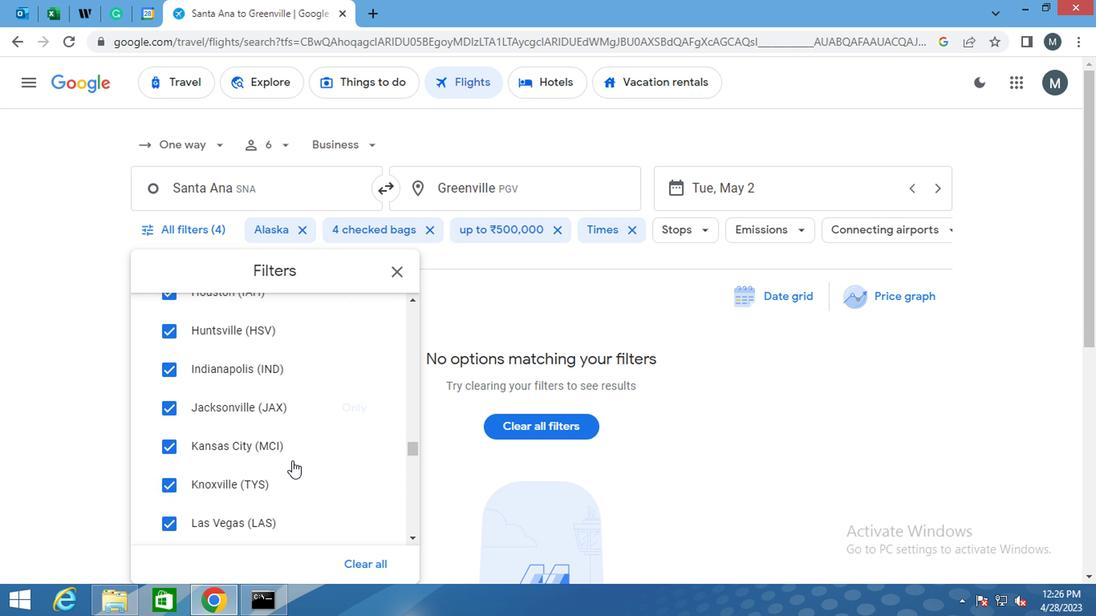 
Action: Mouse moved to (280, 465)
Screenshot: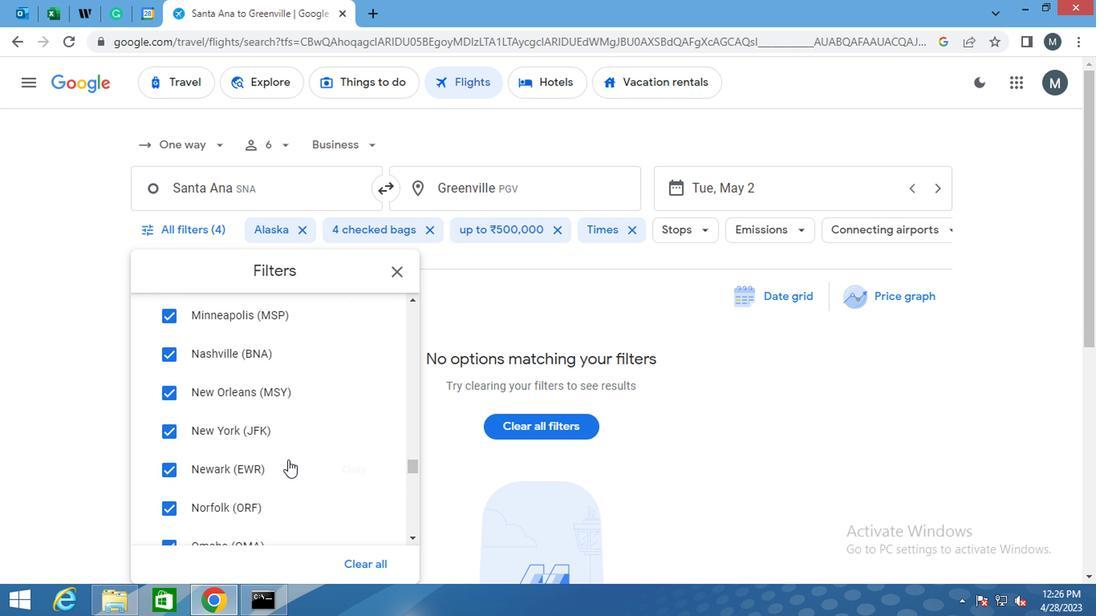 
Action: Mouse scrolled (280, 464) with delta (0, 0)
Screenshot: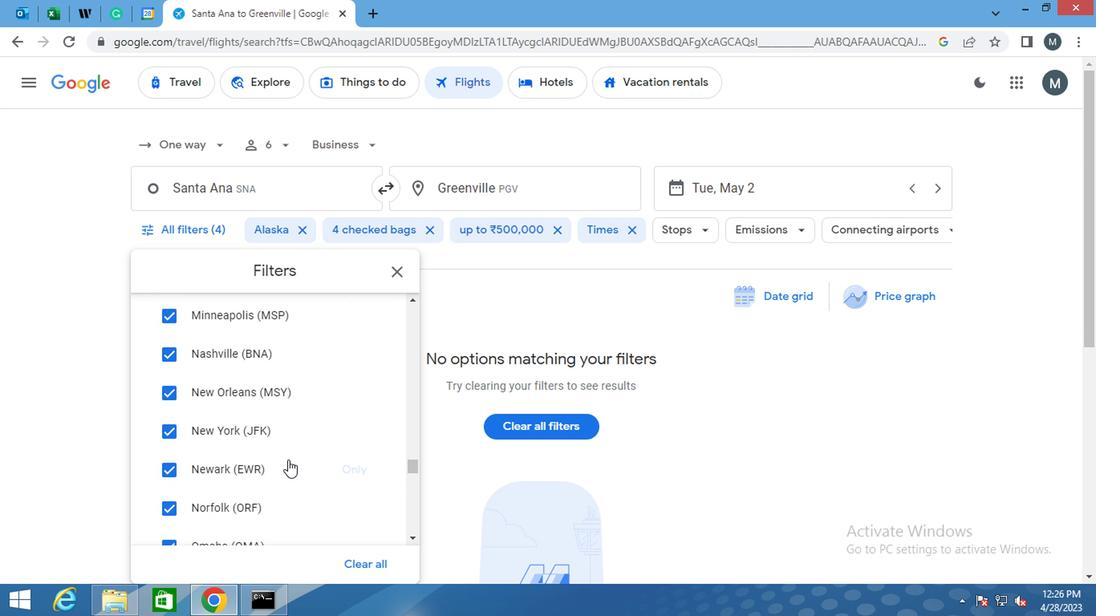 
Action: Mouse scrolled (280, 464) with delta (0, 0)
Screenshot: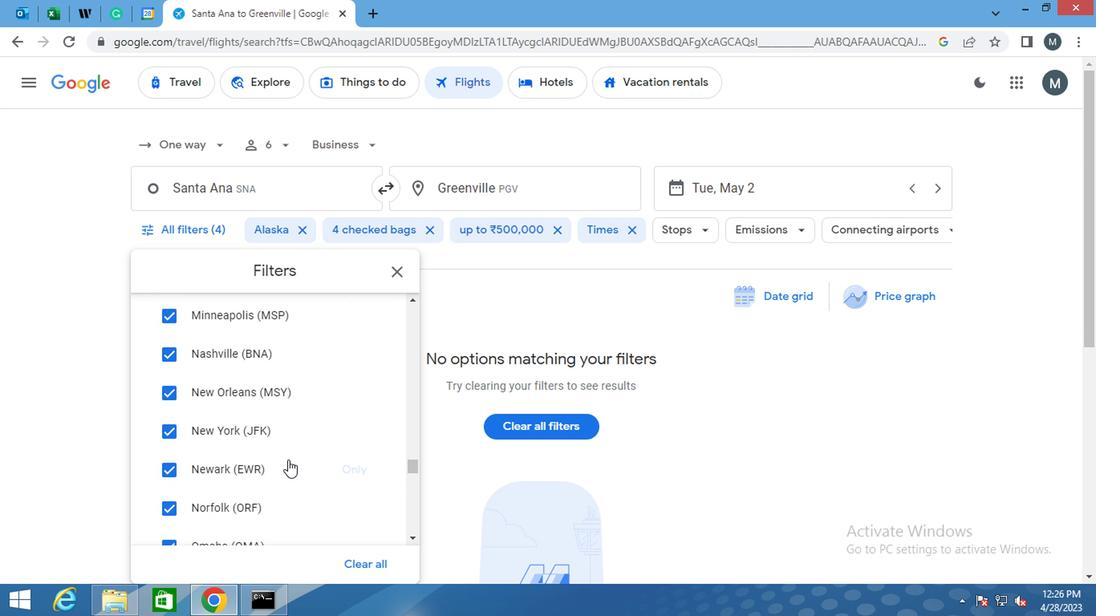 
Action: Mouse scrolled (280, 464) with delta (0, 0)
Screenshot: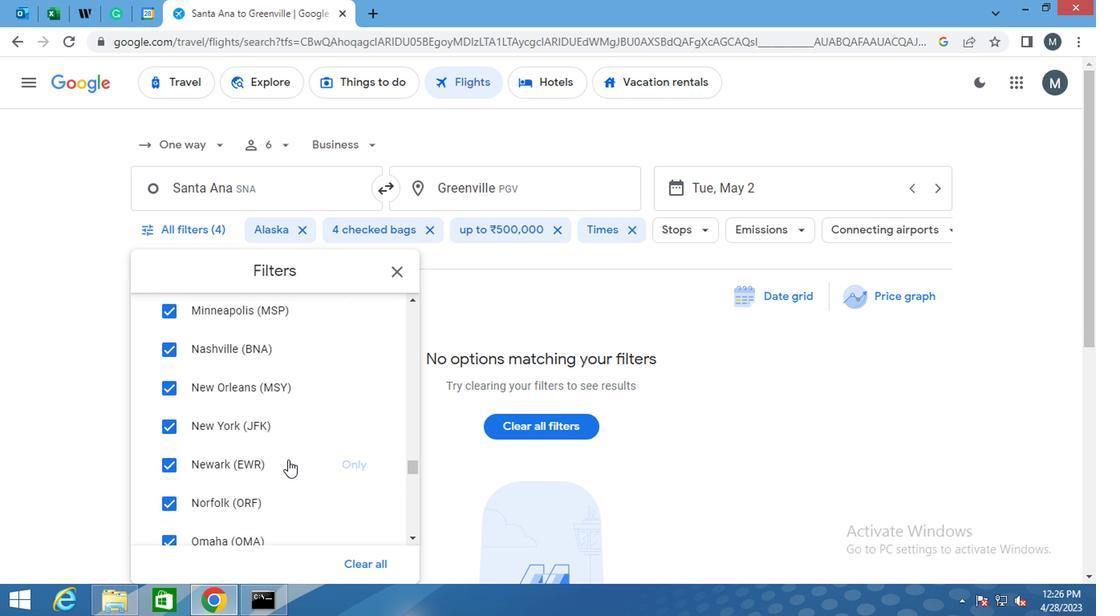 
Action: Mouse moved to (278, 464)
Screenshot: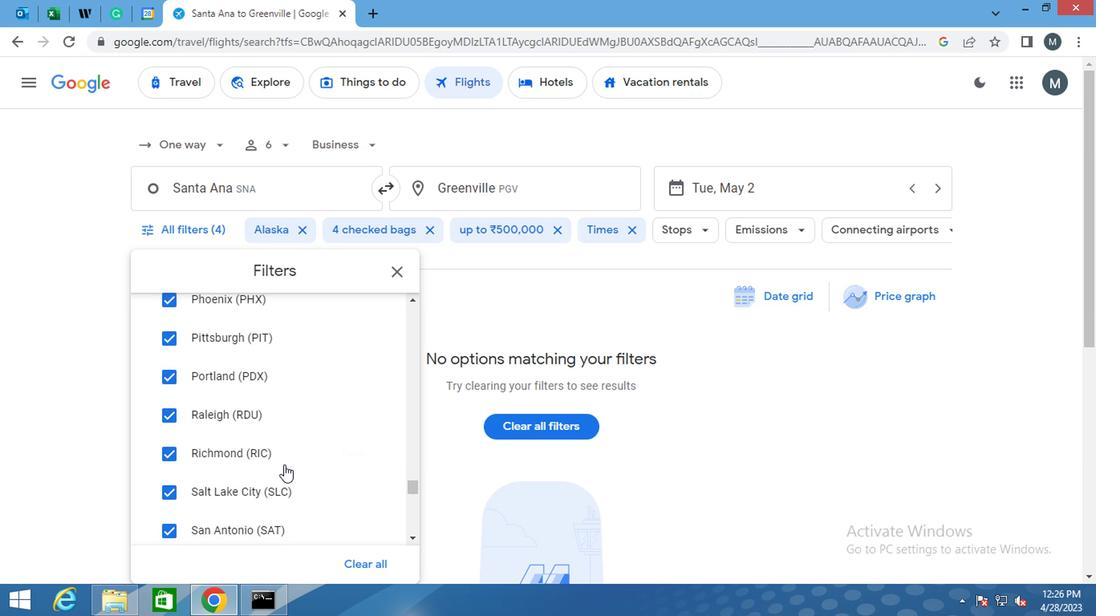 
Action: Mouse scrolled (278, 463) with delta (0, -1)
Screenshot: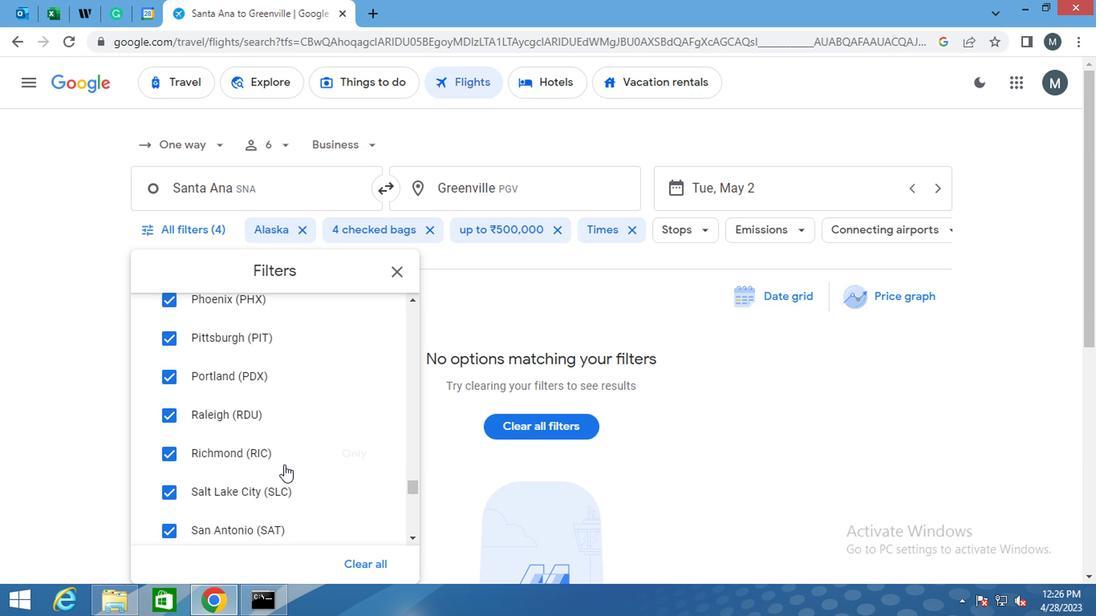 
Action: Mouse scrolled (278, 463) with delta (0, -1)
Screenshot: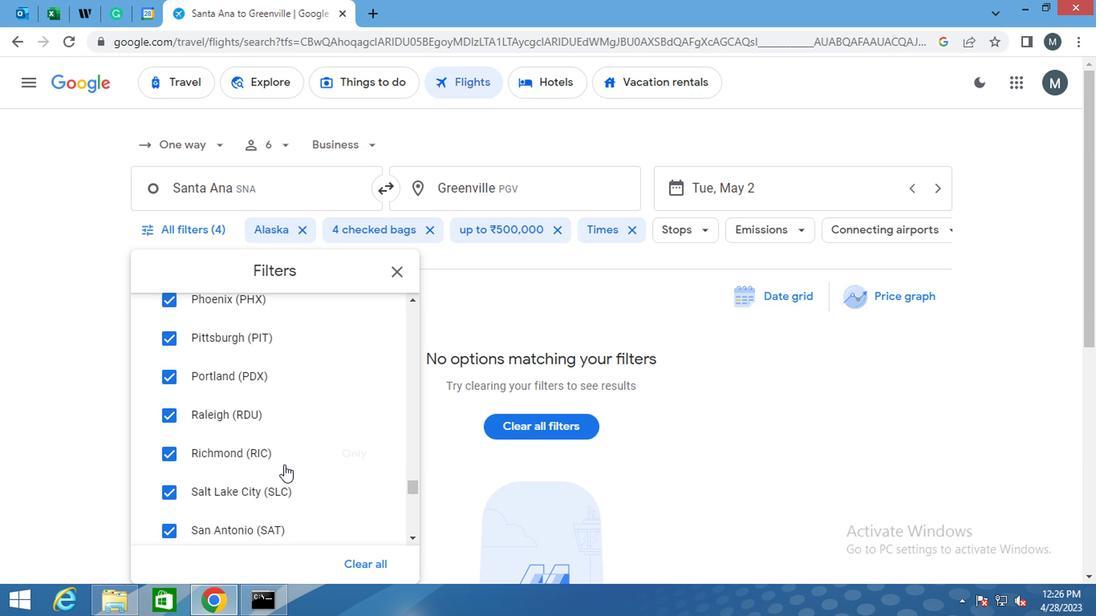 
Action: Mouse scrolled (278, 463) with delta (0, -1)
Screenshot: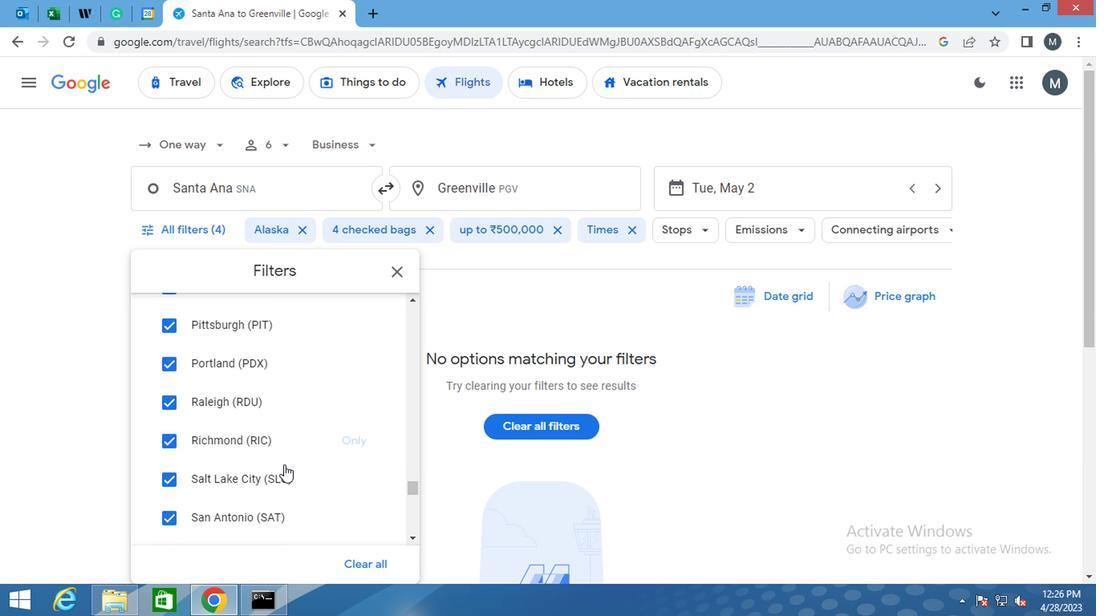 
Action: Mouse scrolled (278, 463) with delta (0, -1)
Screenshot: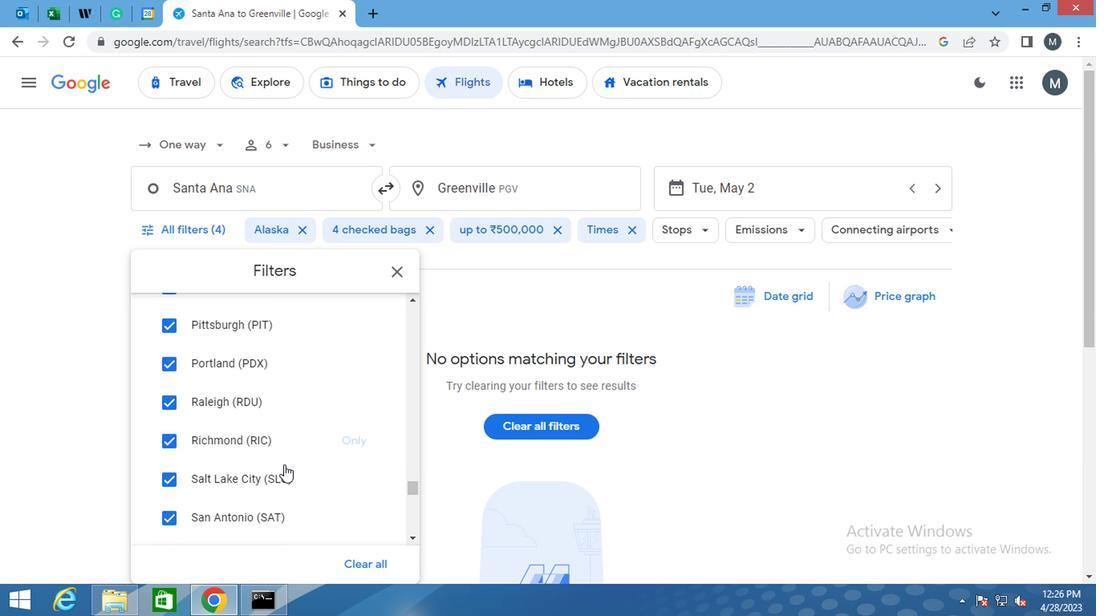 
Action: Mouse moved to (401, 276)
Screenshot: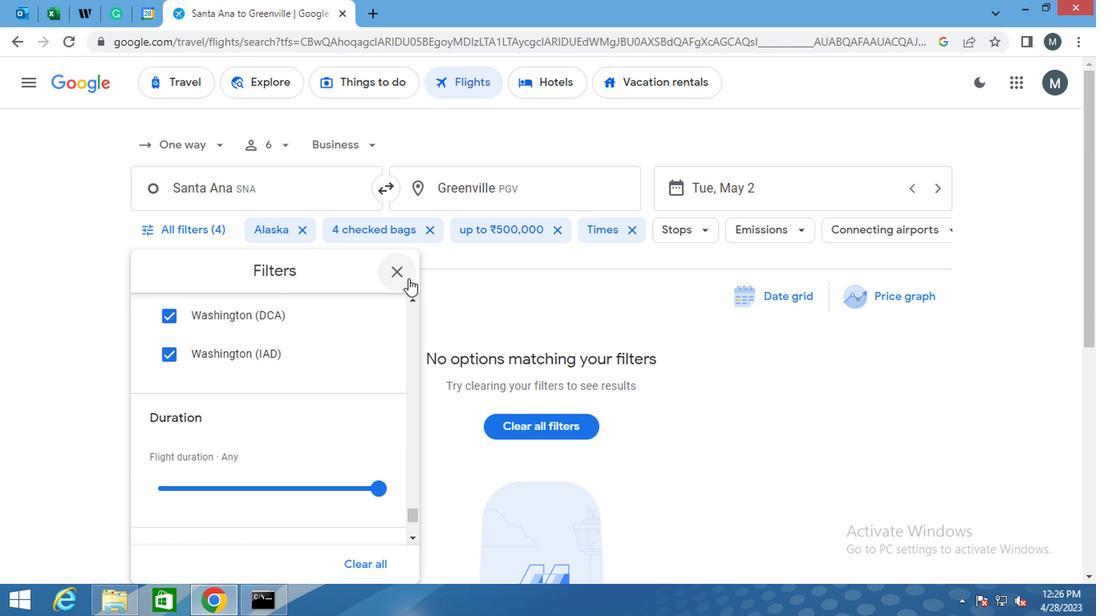 
Action: Mouse pressed left at (401, 276)
Screenshot: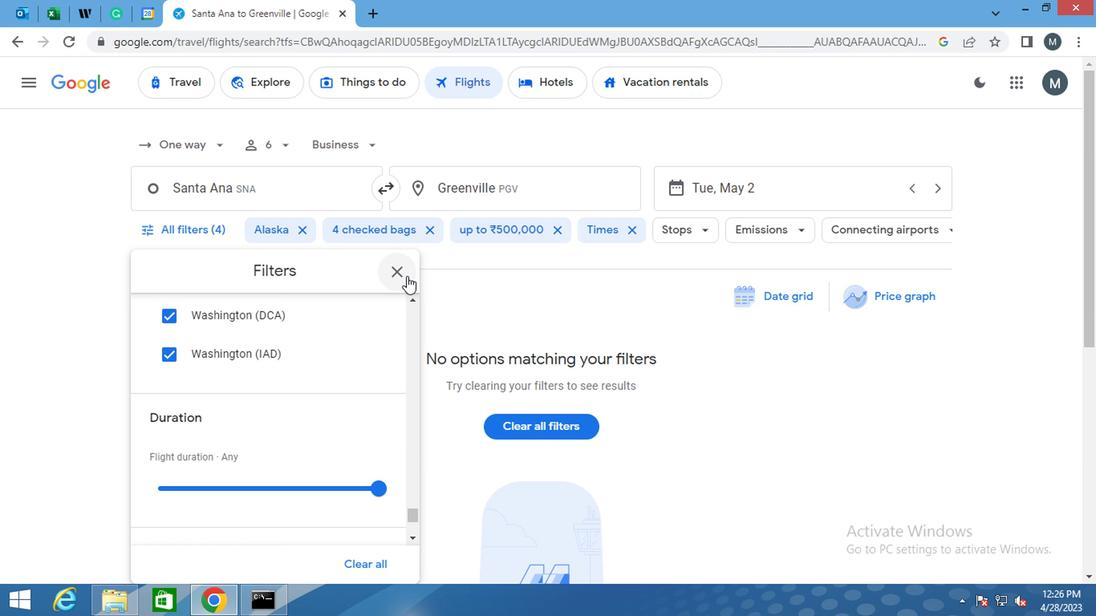 
Action: Mouse moved to (398, 278)
Screenshot: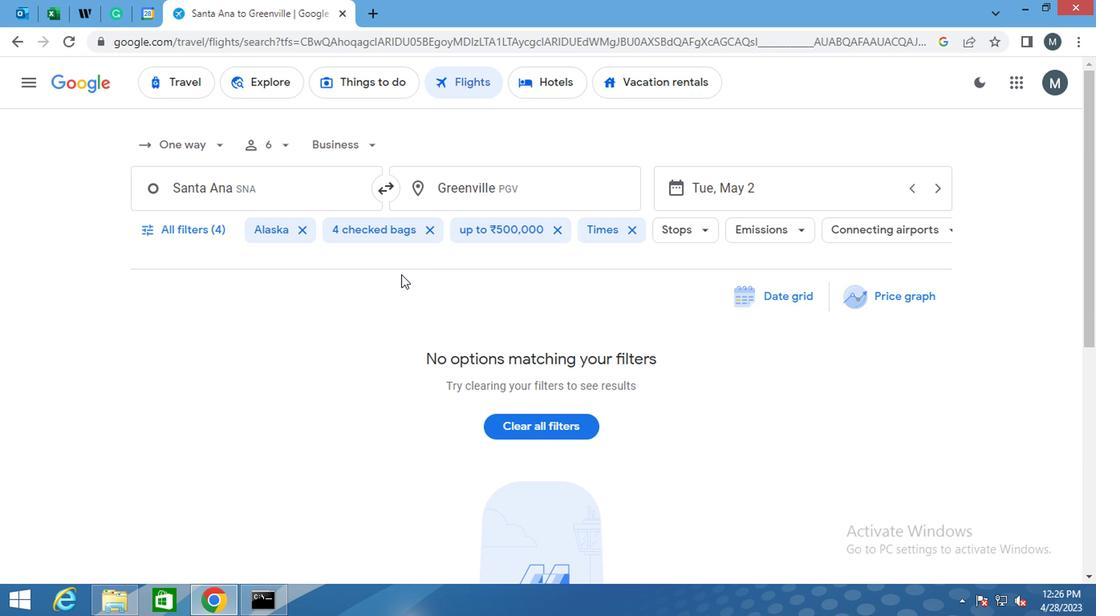 
